 Task: Find connections with filter location Jhānsi with filter topic #linkedinforbusinesswith filter profile language Spanish with filter current company Hotel Job Vacancy with filter school Meenakshi College For Women with filter industry Commercial and Industrial Equipment Rental with filter service category Print Design with filter keywords title Phlebotomist
Action: Mouse moved to (165, 268)
Screenshot: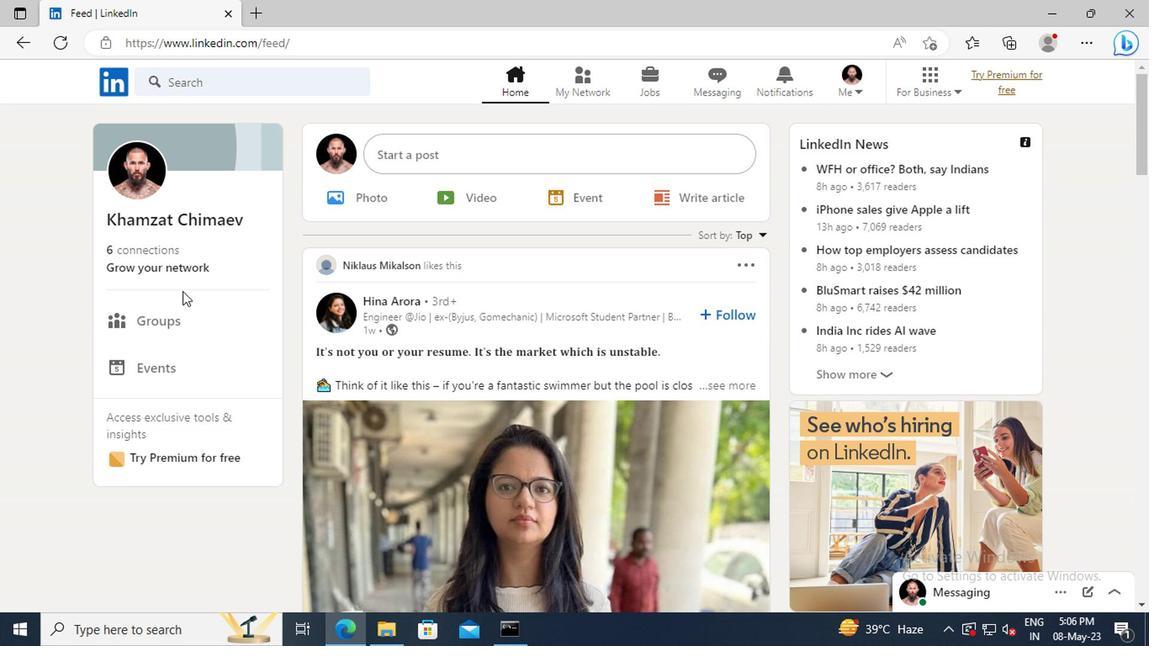 
Action: Mouse pressed left at (165, 268)
Screenshot: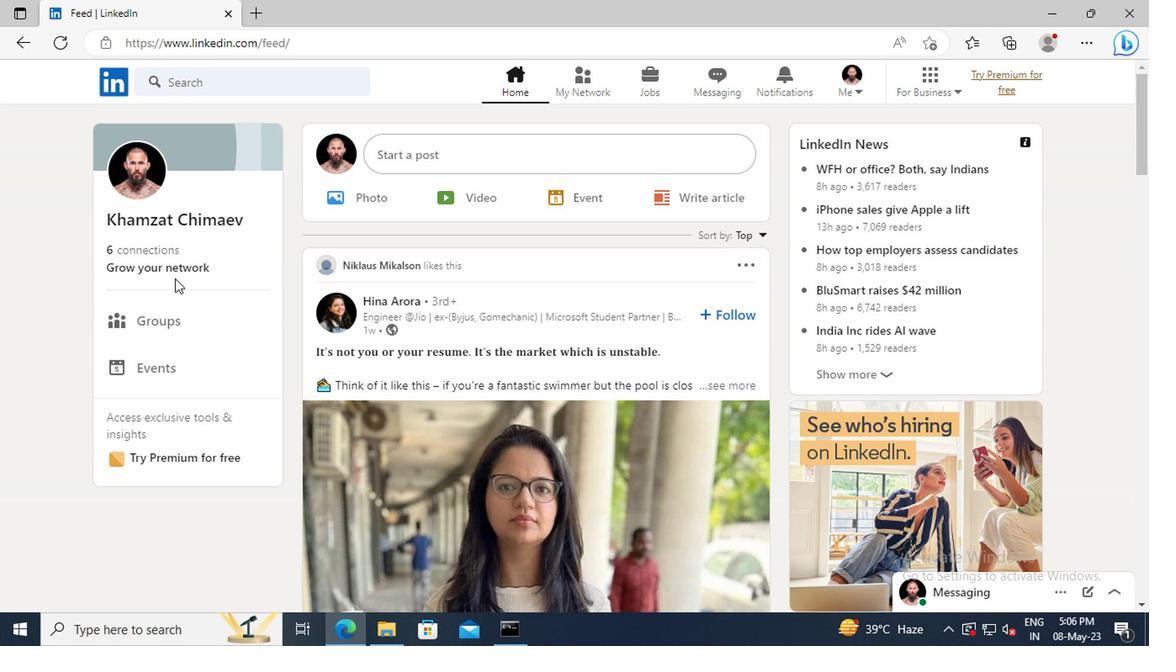 
Action: Mouse moved to (176, 182)
Screenshot: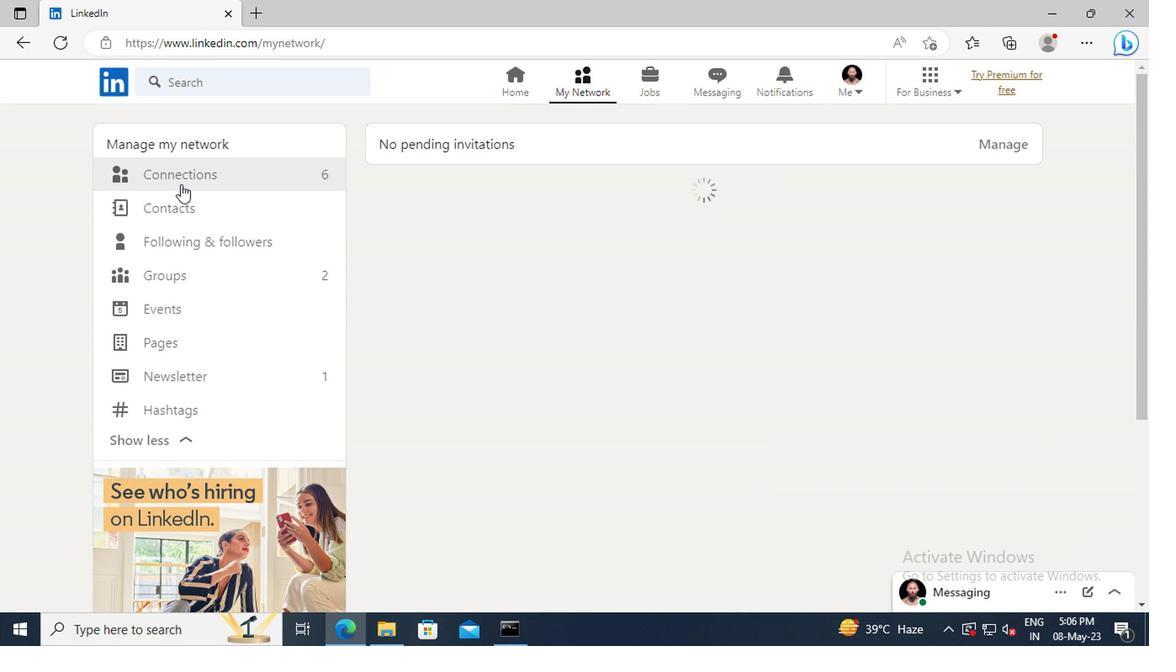 
Action: Mouse pressed left at (176, 182)
Screenshot: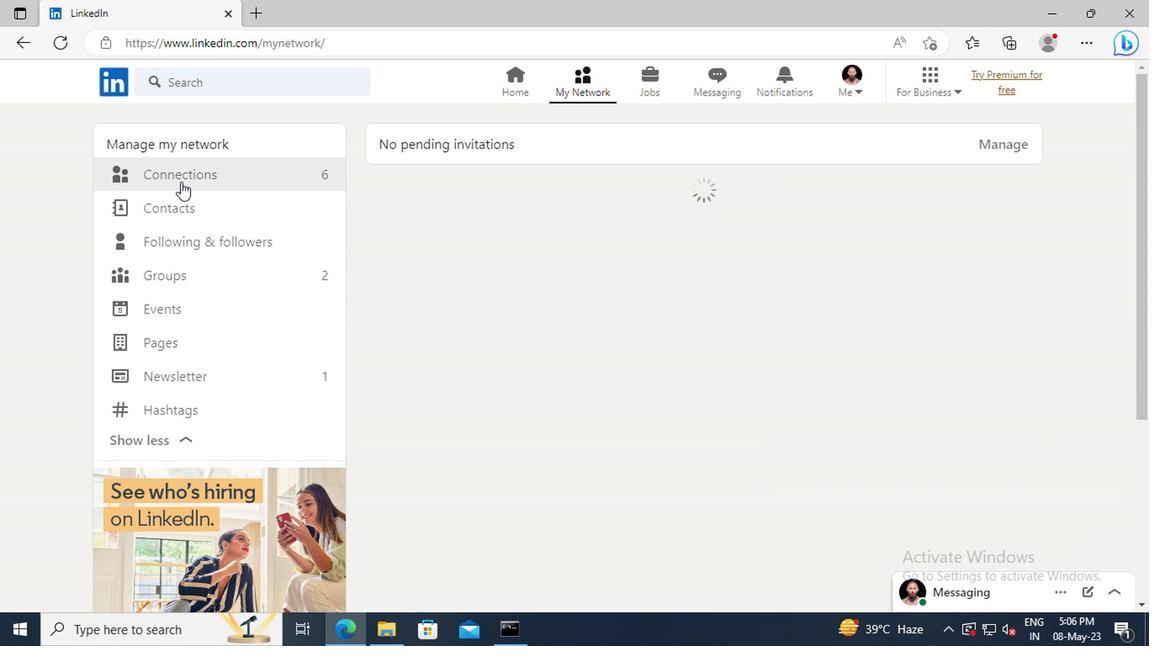 
Action: Mouse moved to (700, 184)
Screenshot: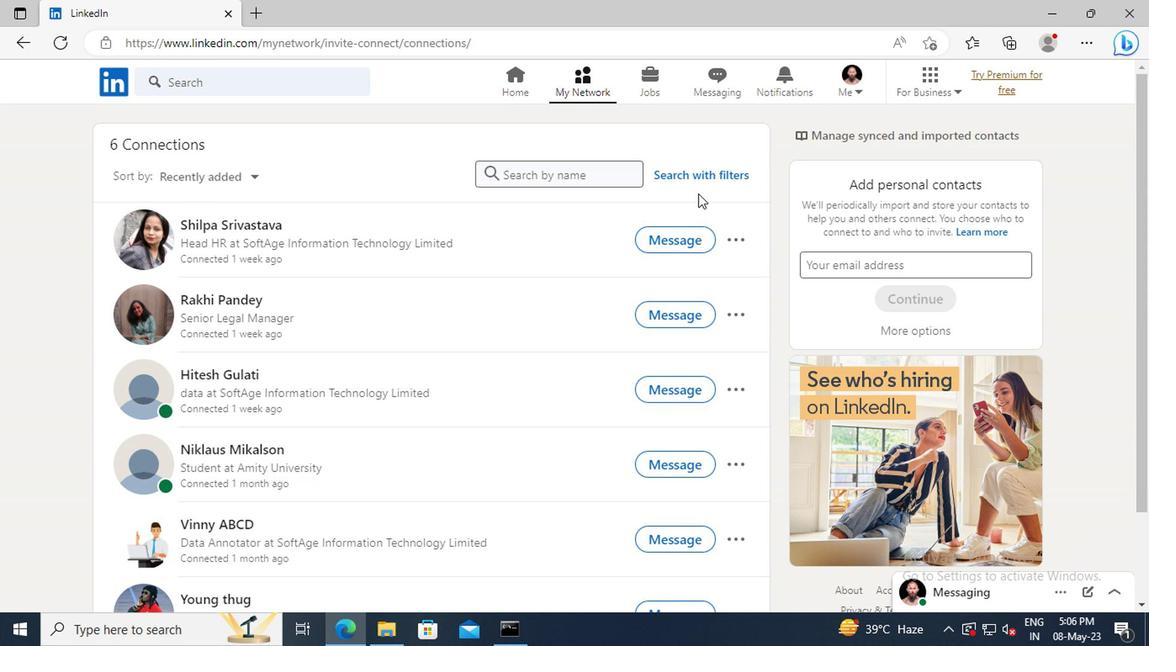 
Action: Mouse pressed left at (700, 184)
Screenshot: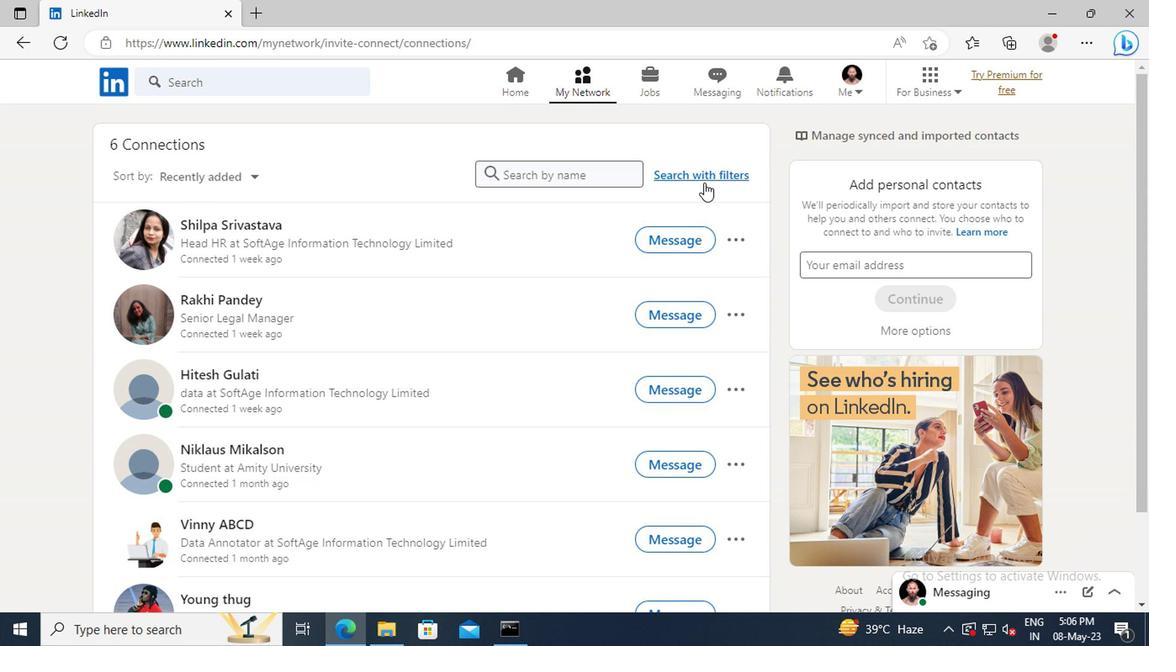 
Action: Mouse moved to (637, 132)
Screenshot: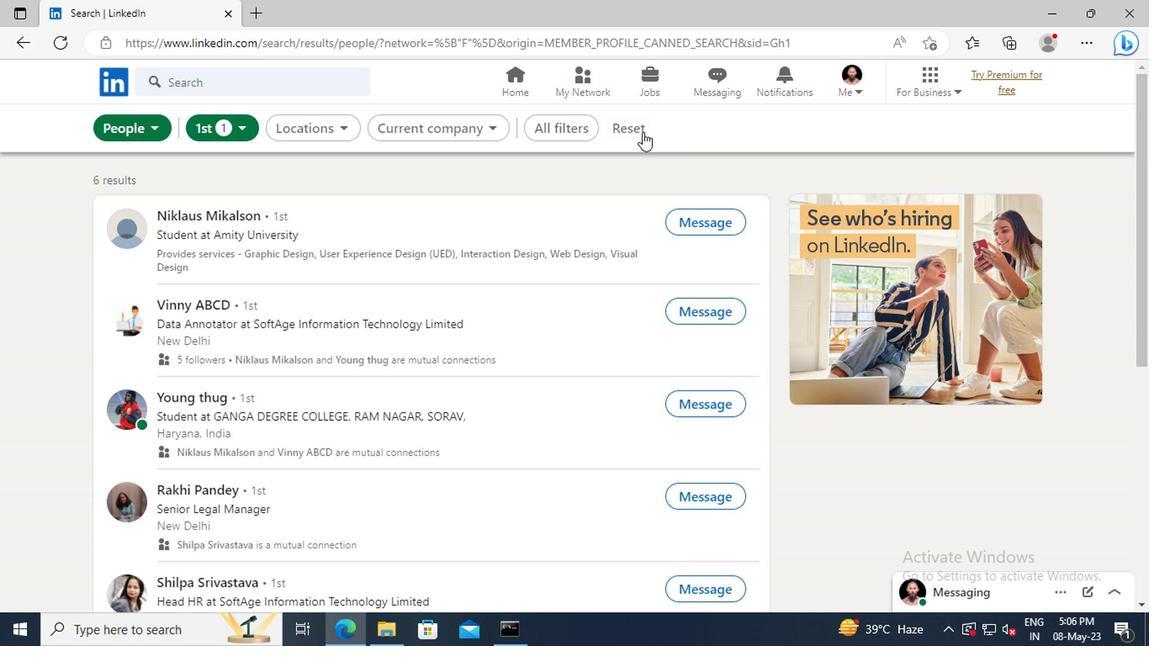 
Action: Mouse pressed left at (637, 132)
Screenshot: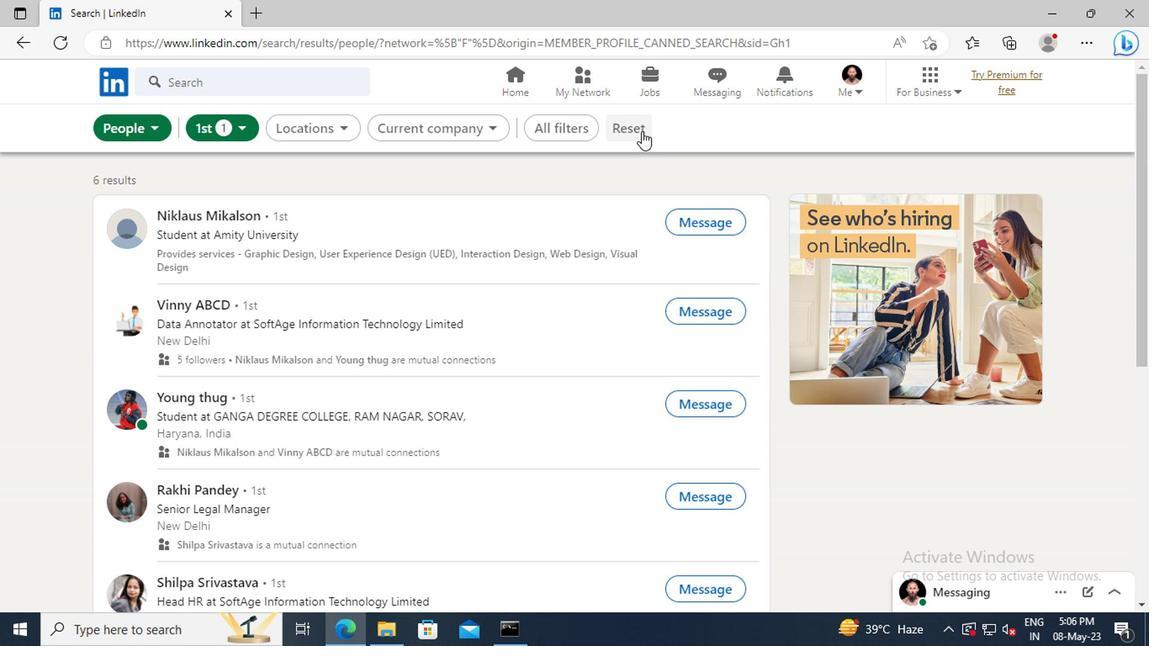 
Action: Mouse moved to (606, 132)
Screenshot: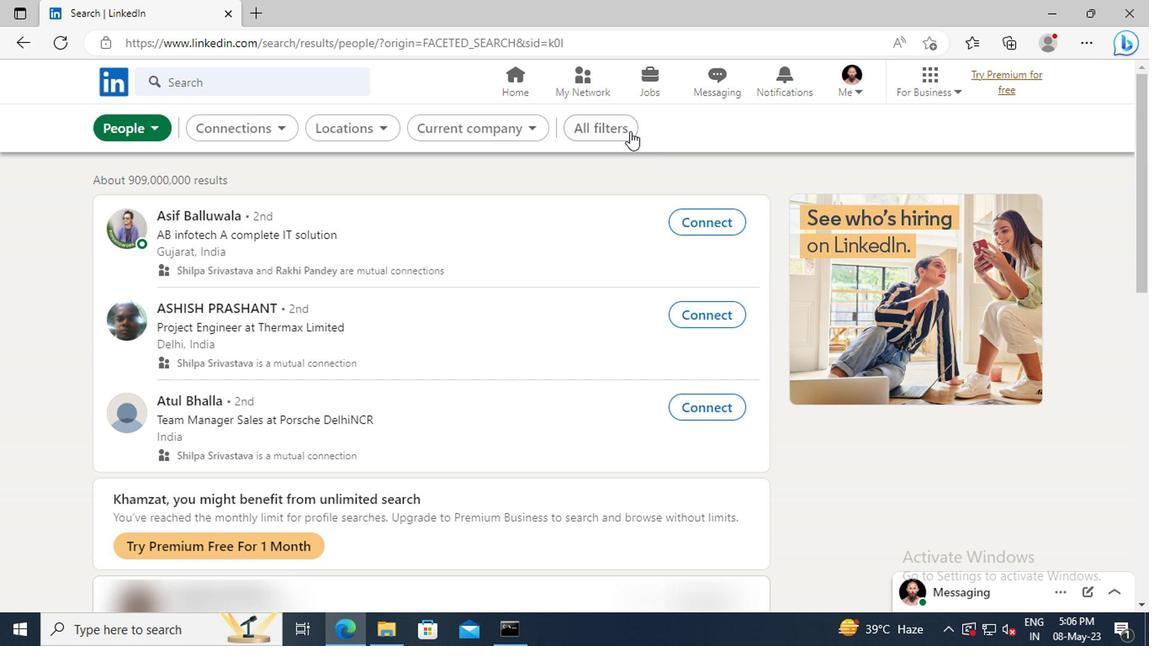 
Action: Mouse pressed left at (606, 132)
Screenshot: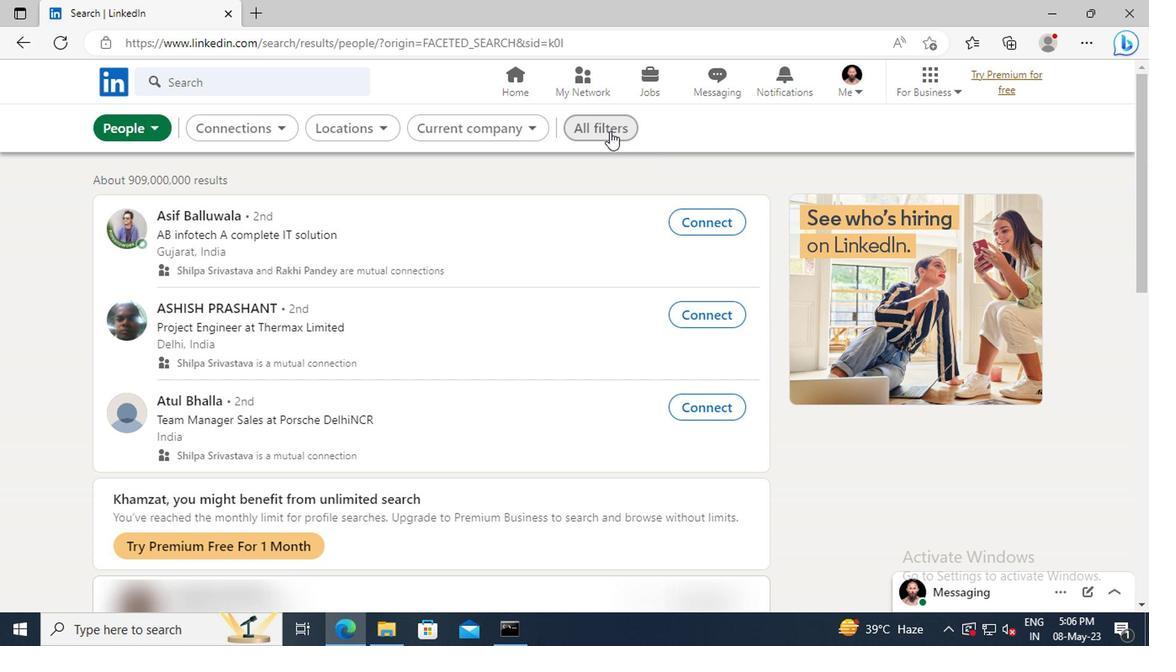 
Action: Mouse moved to (922, 325)
Screenshot: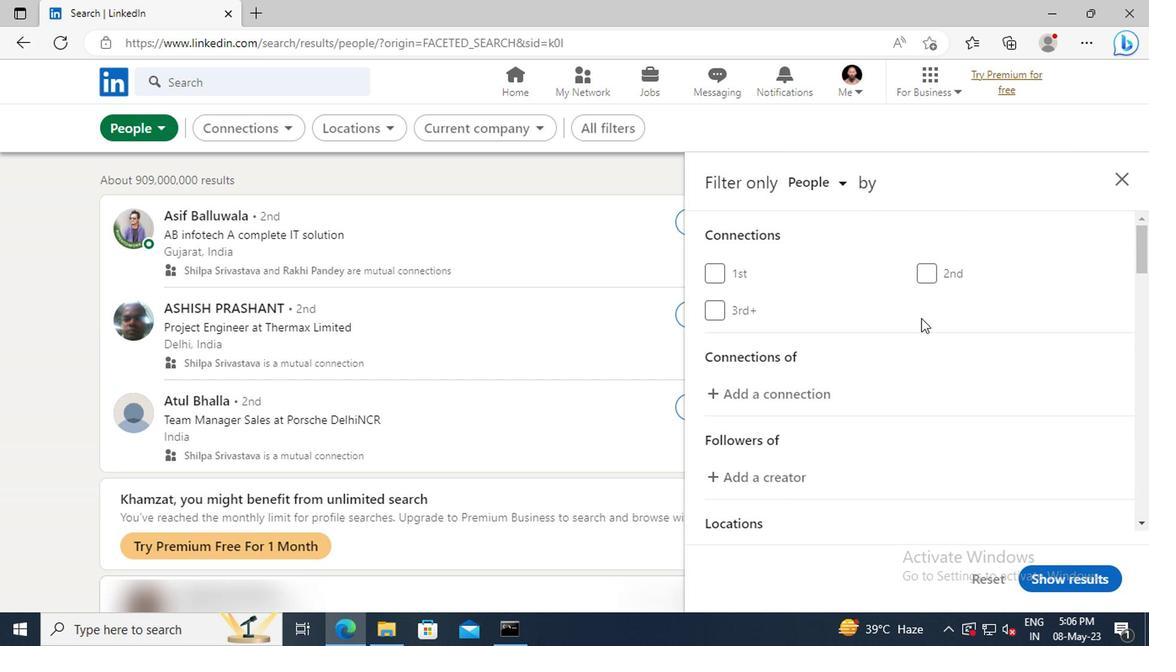 
Action: Mouse scrolled (922, 324) with delta (0, -1)
Screenshot: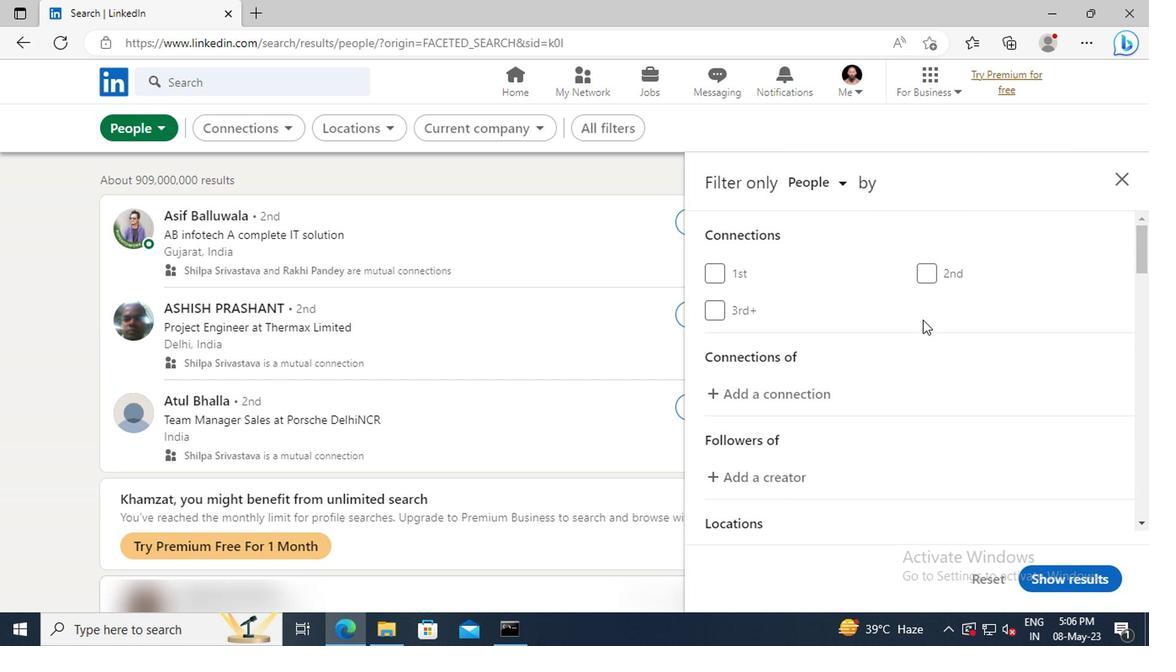 
Action: Mouse moved to (923, 326)
Screenshot: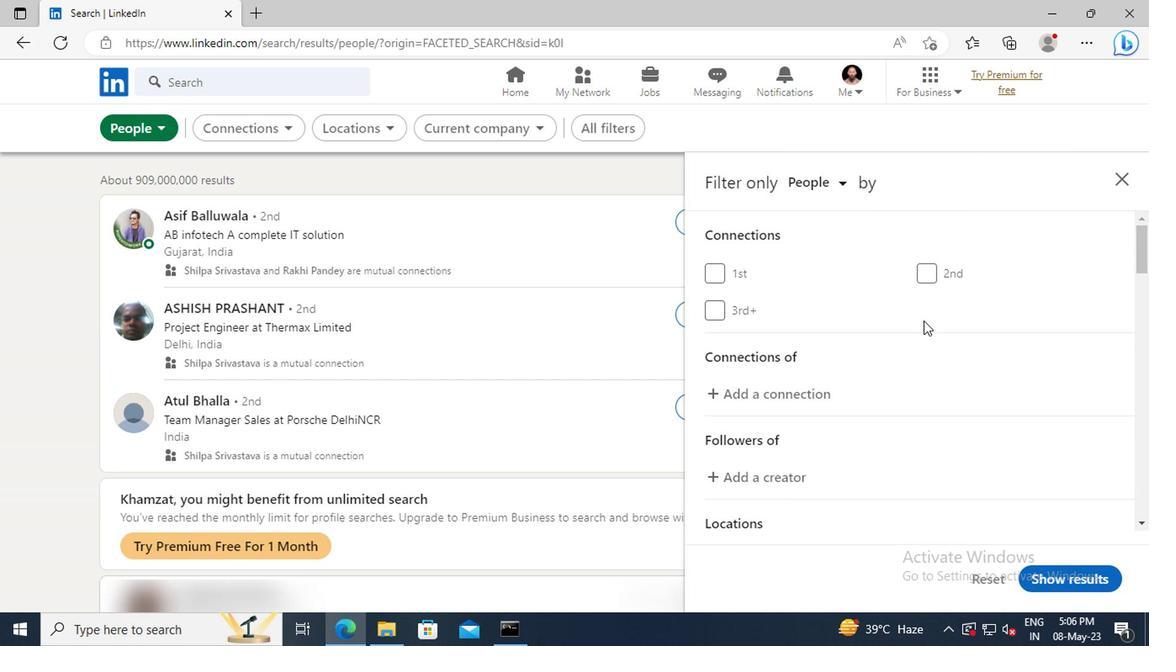 
Action: Mouse scrolled (923, 325) with delta (0, 0)
Screenshot: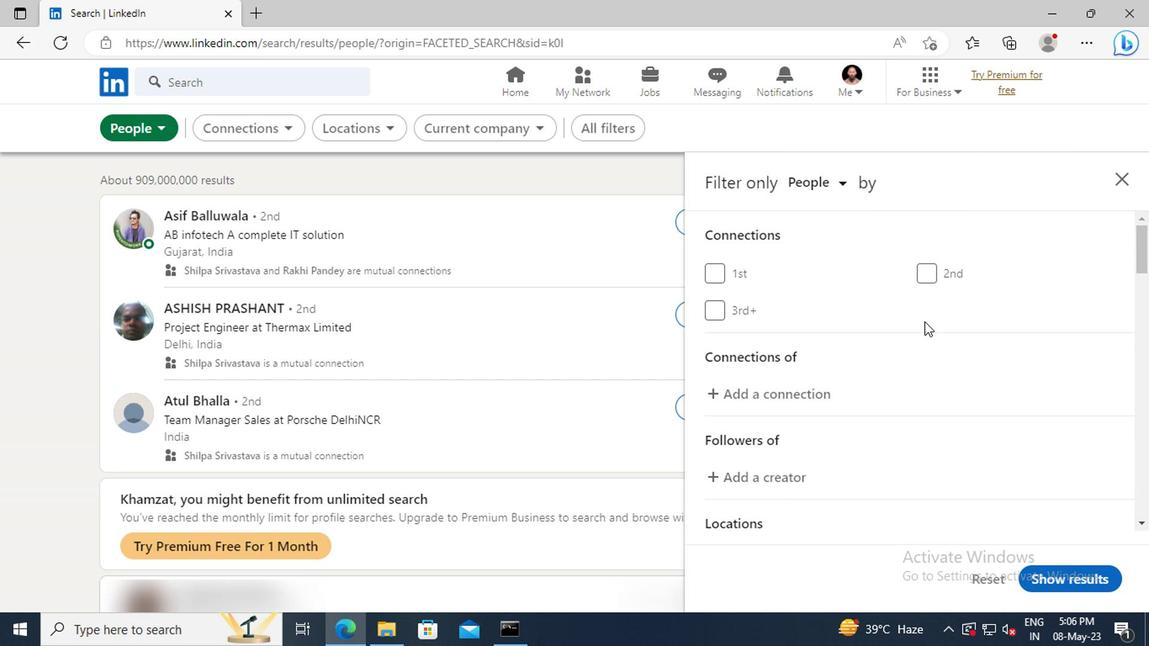 
Action: Mouse scrolled (923, 325) with delta (0, 0)
Screenshot: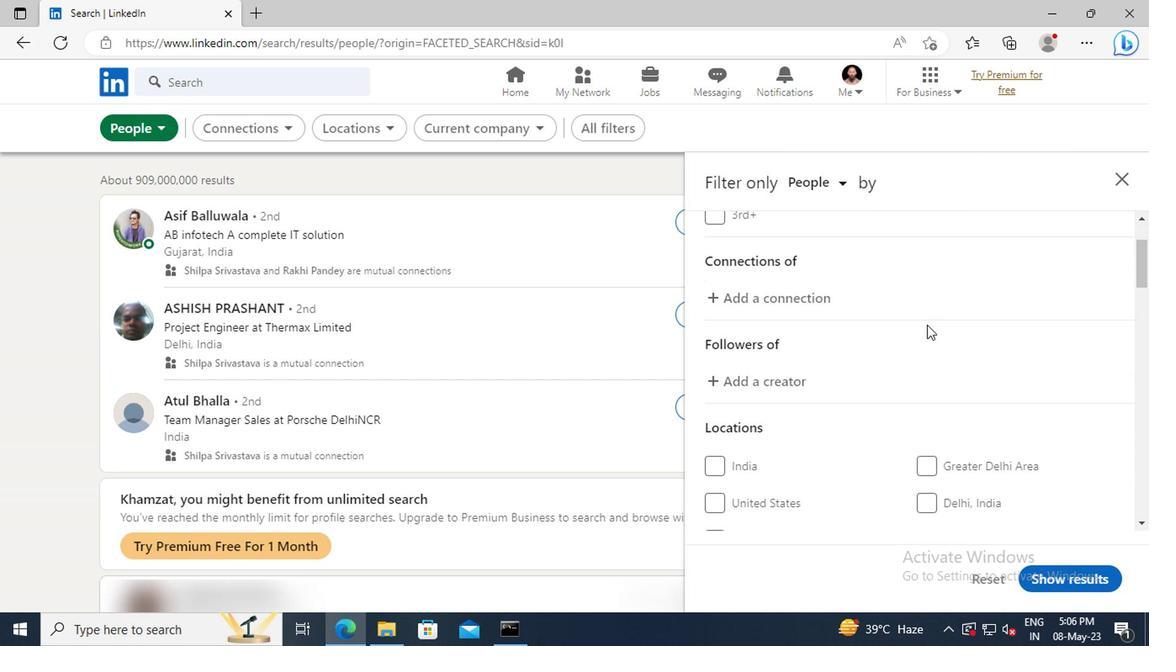 
Action: Mouse scrolled (923, 325) with delta (0, 0)
Screenshot: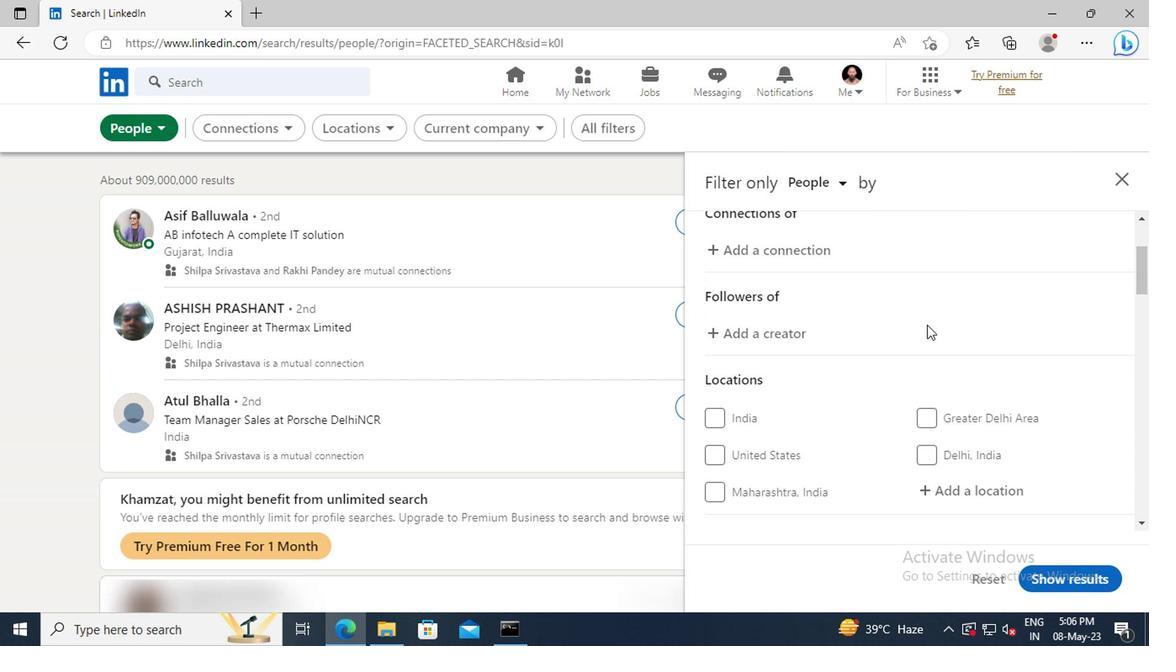 
Action: Mouse scrolled (923, 325) with delta (0, 0)
Screenshot: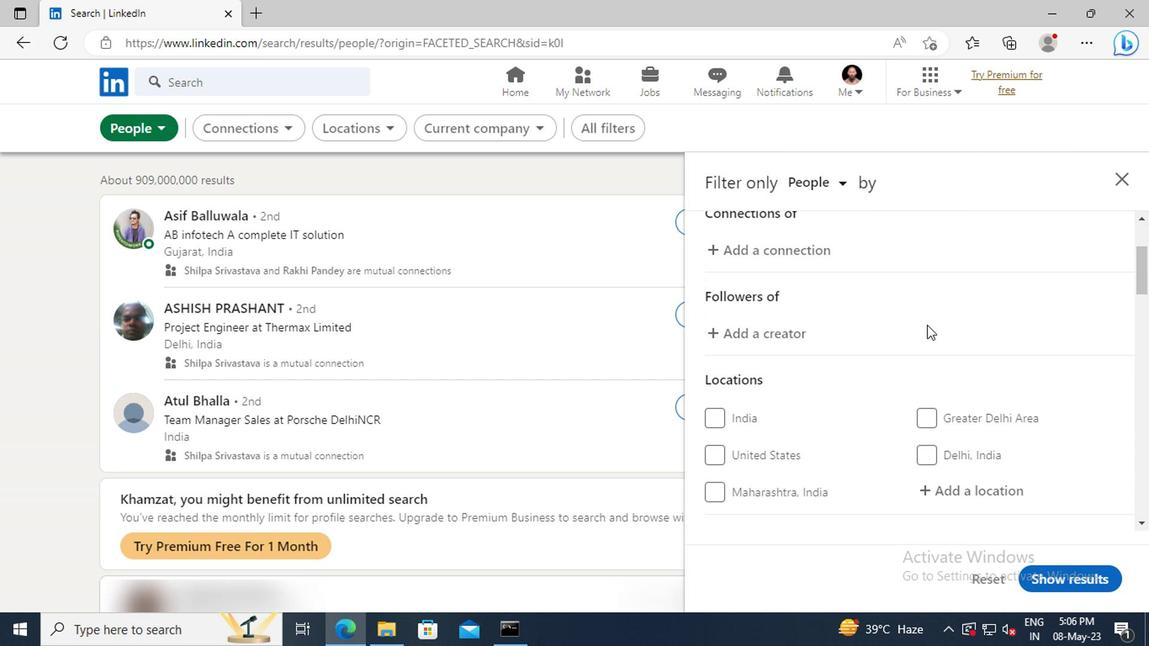 
Action: Mouse scrolled (923, 325) with delta (0, 0)
Screenshot: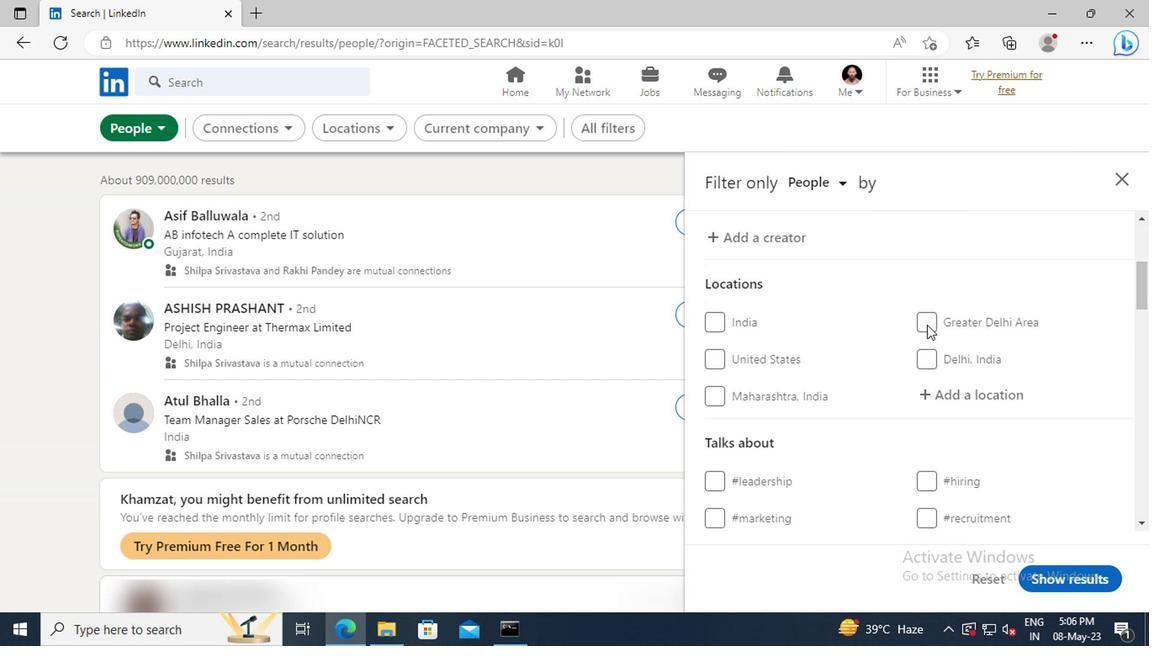 
Action: Mouse moved to (928, 346)
Screenshot: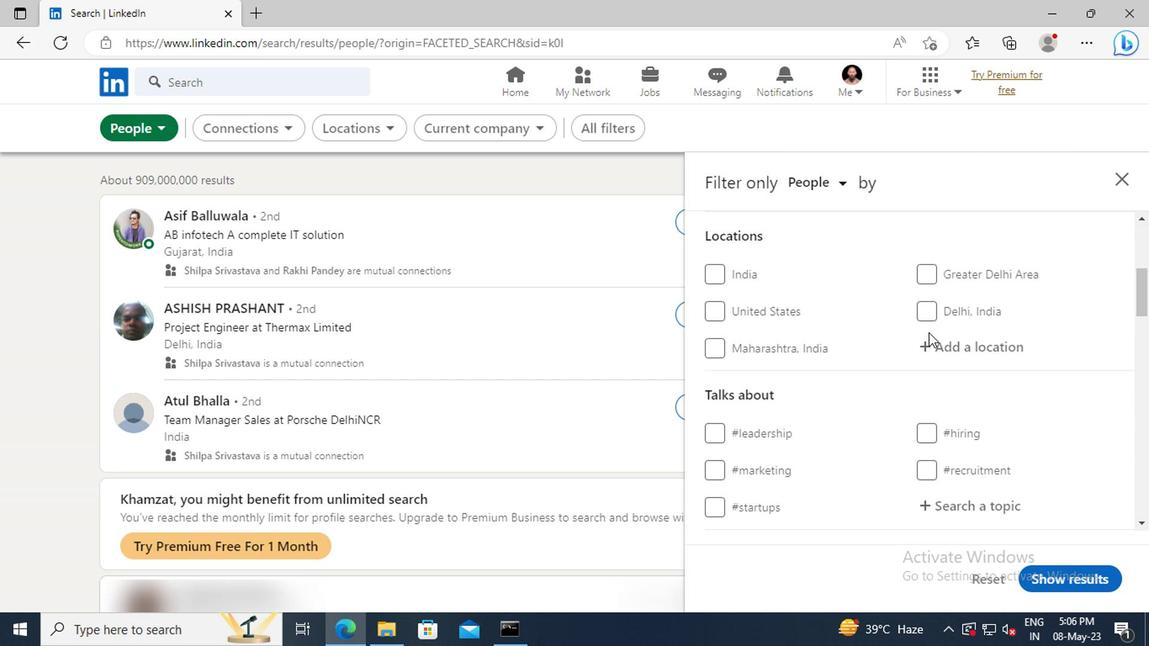 
Action: Mouse pressed left at (928, 346)
Screenshot: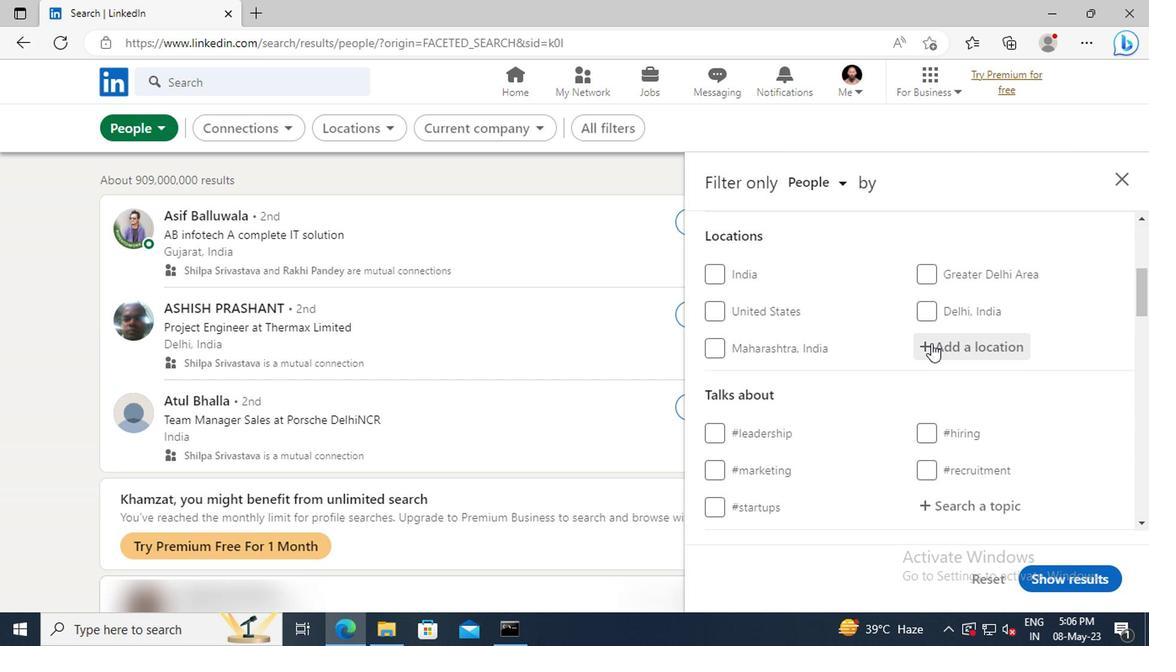 
Action: Key pressed <Key.shift>JHANSI
Screenshot: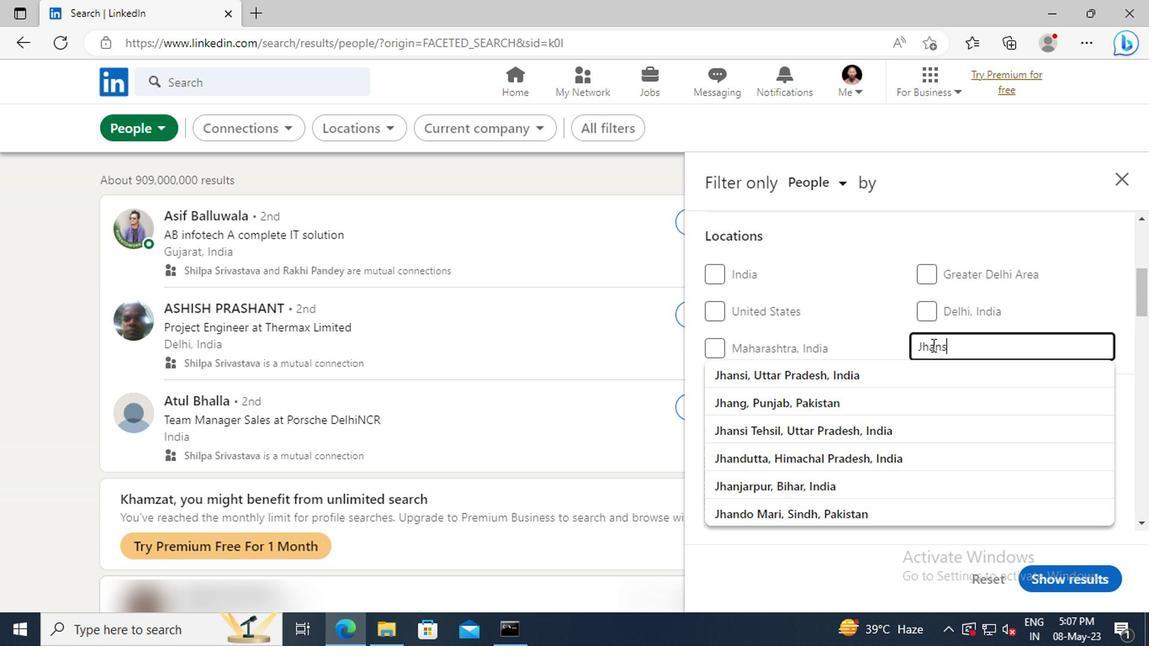 
Action: Mouse moved to (932, 371)
Screenshot: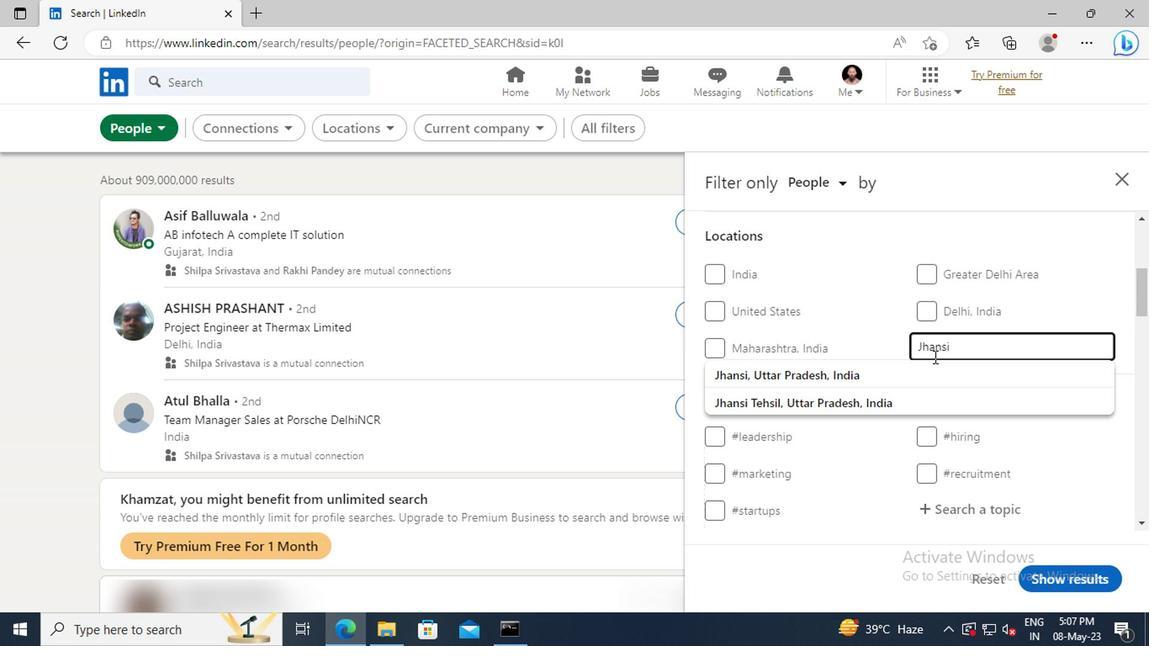 
Action: Mouse pressed left at (932, 371)
Screenshot: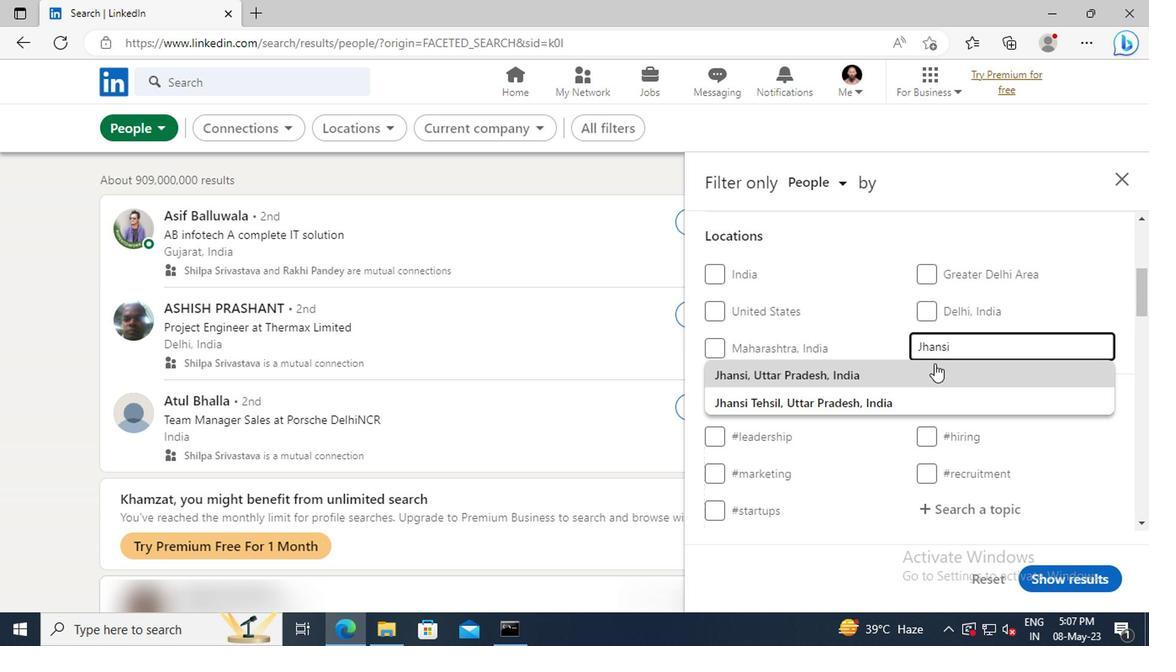 
Action: Mouse scrolled (932, 371) with delta (0, 0)
Screenshot: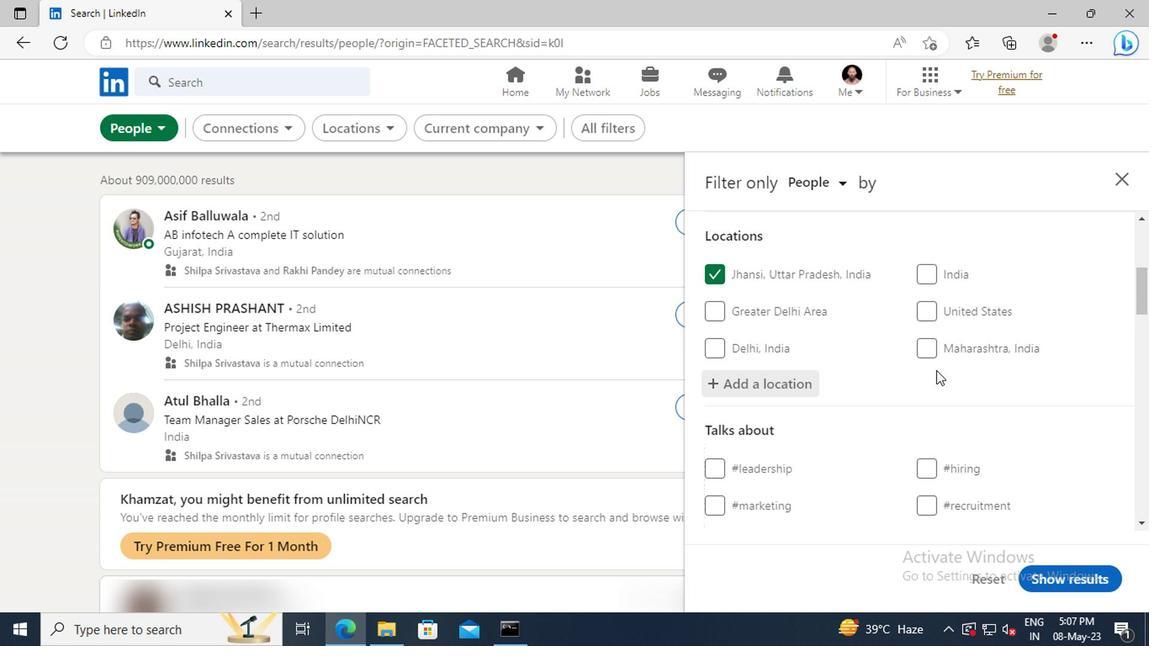
Action: Mouse scrolled (932, 371) with delta (0, 0)
Screenshot: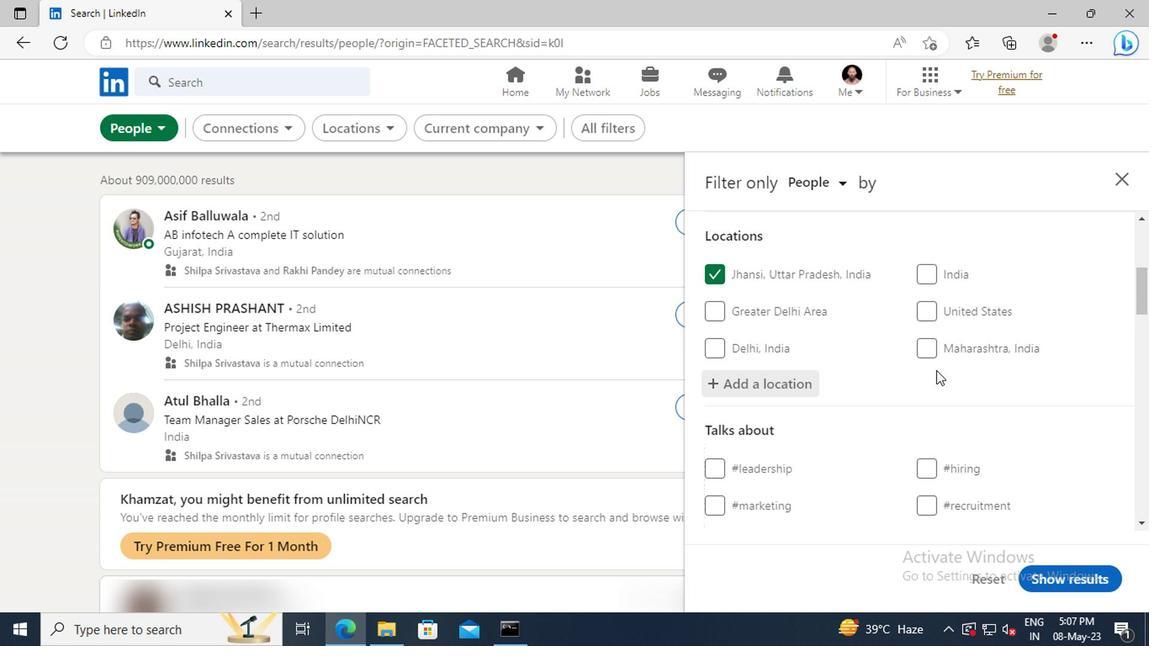 
Action: Mouse scrolled (932, 371) with delta (0, 0)
Screenshot: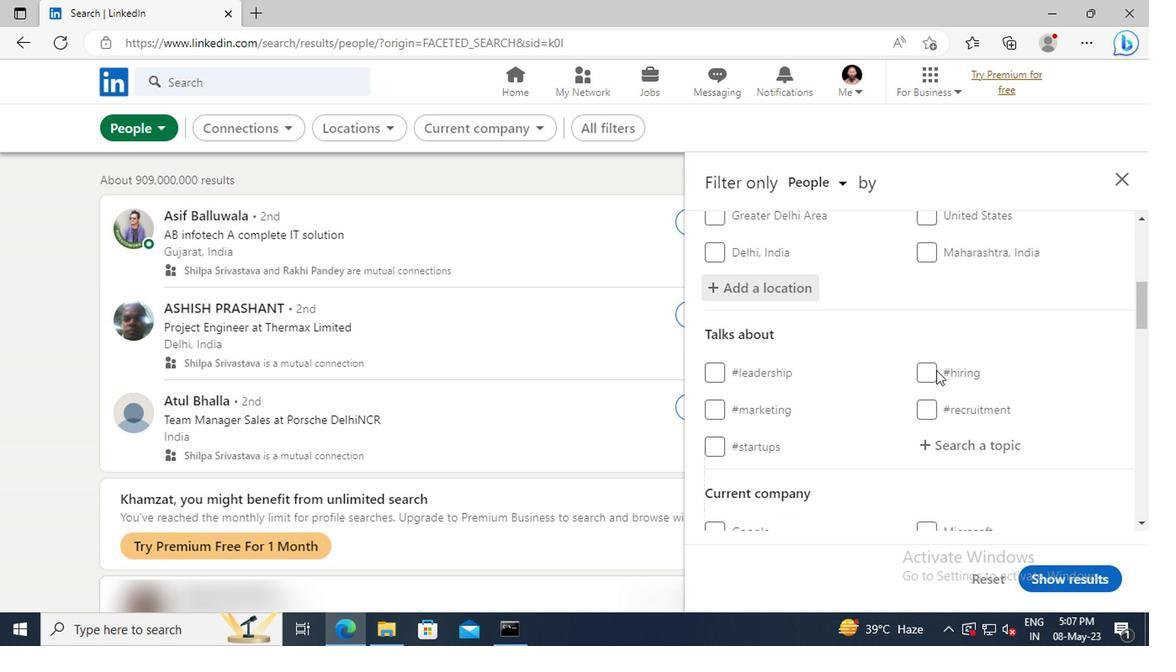 
Action: Mouse moved to (939, 391)
Screenshot: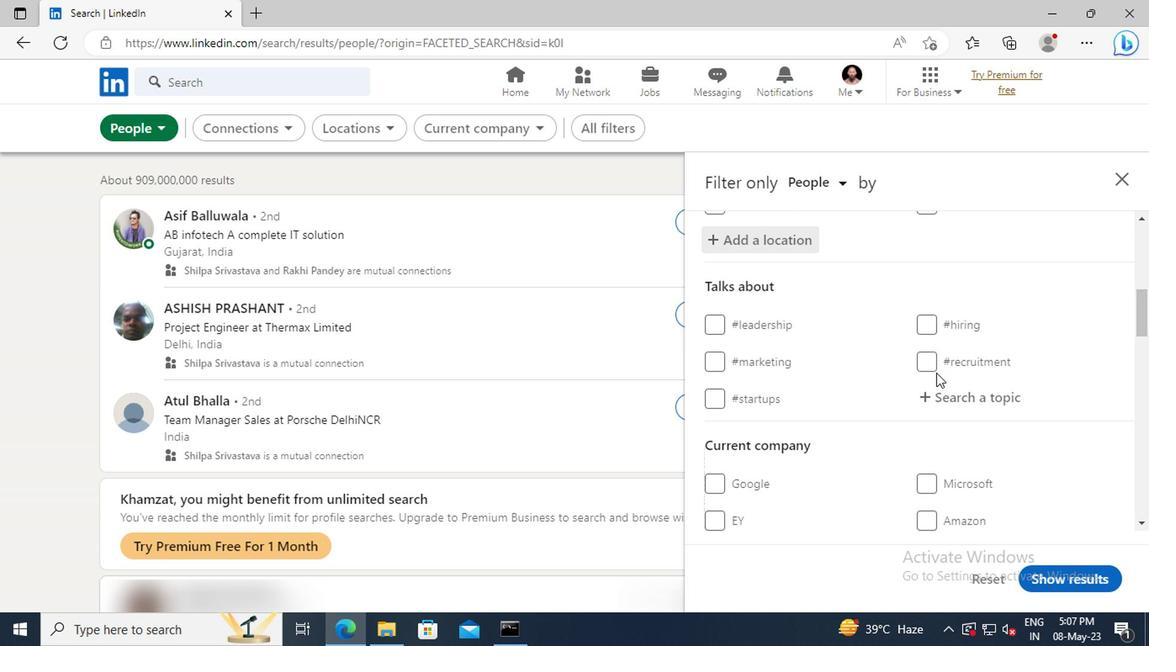 
Action: Mouse pressed left at (939, 391)
Screenshot: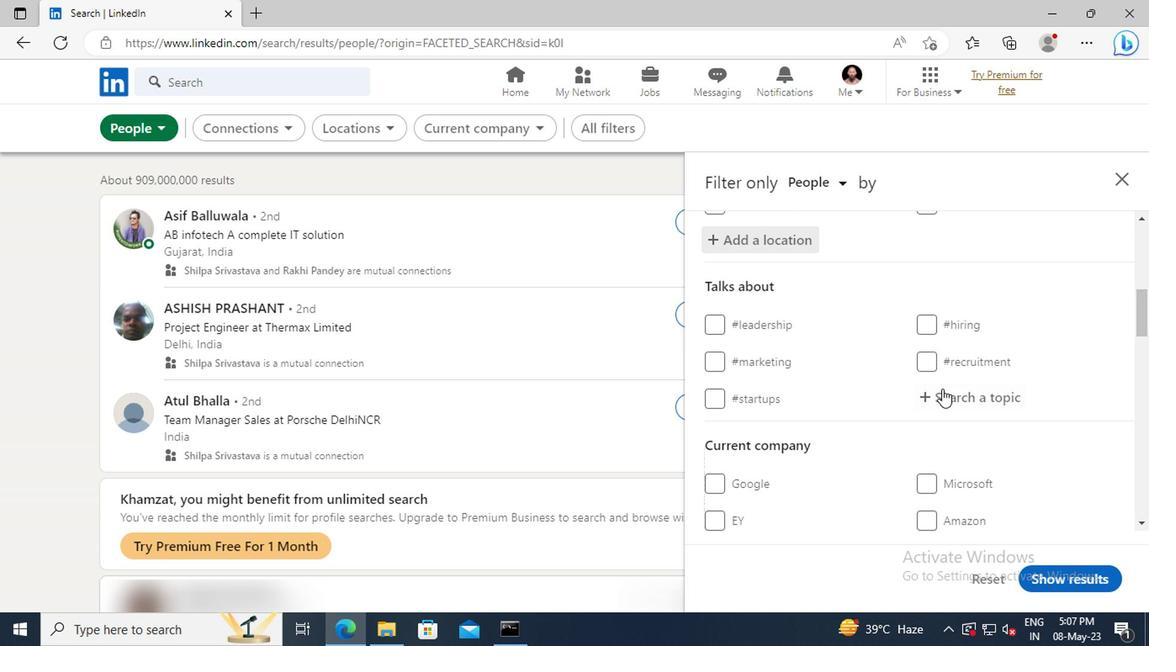 
Action: Key pressed LINKEDINFORB
Screenshot: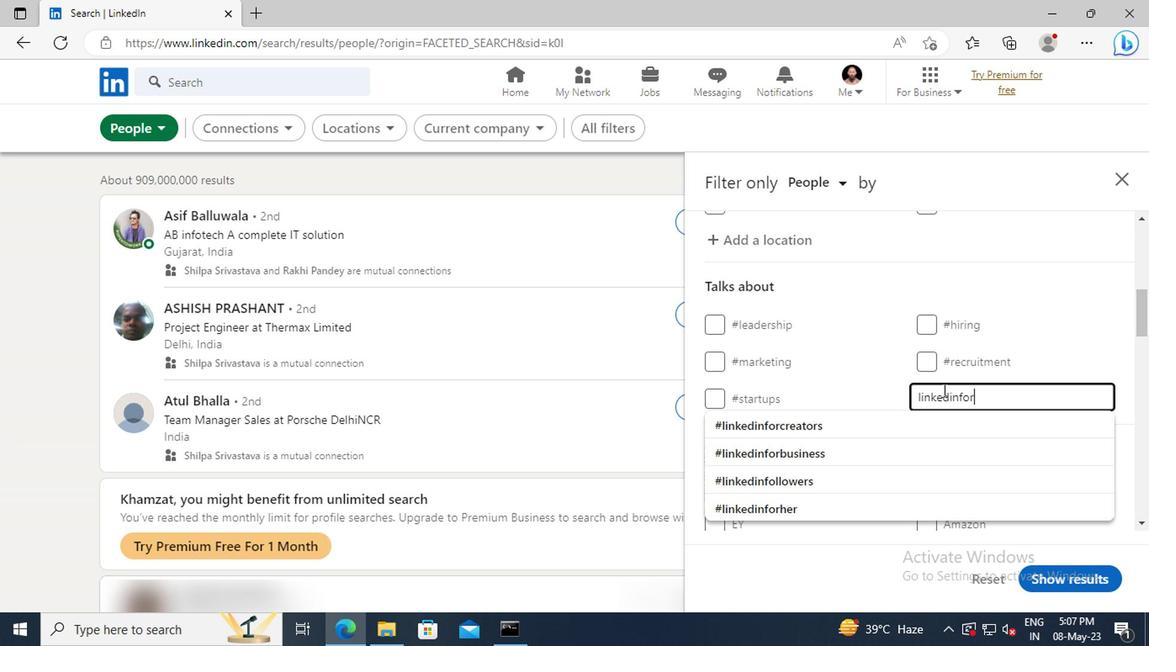 
Action: Mouse moved to (944, 426)
Screenshot: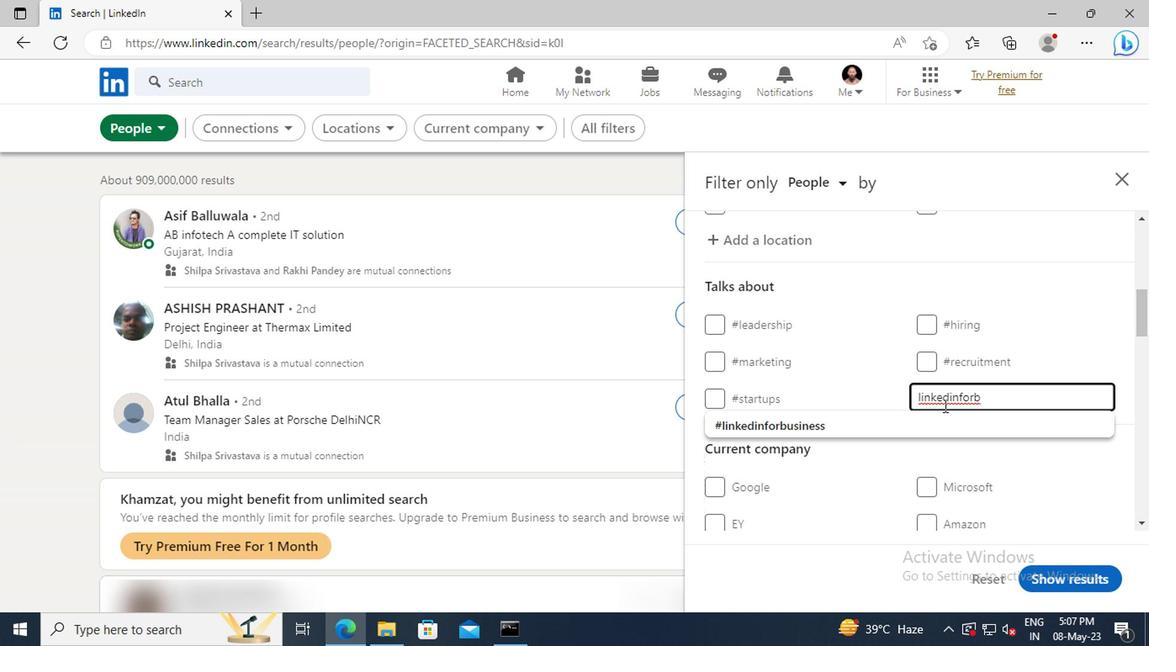 
Action: Mouse pressed left at (944, 426)
Screenshot: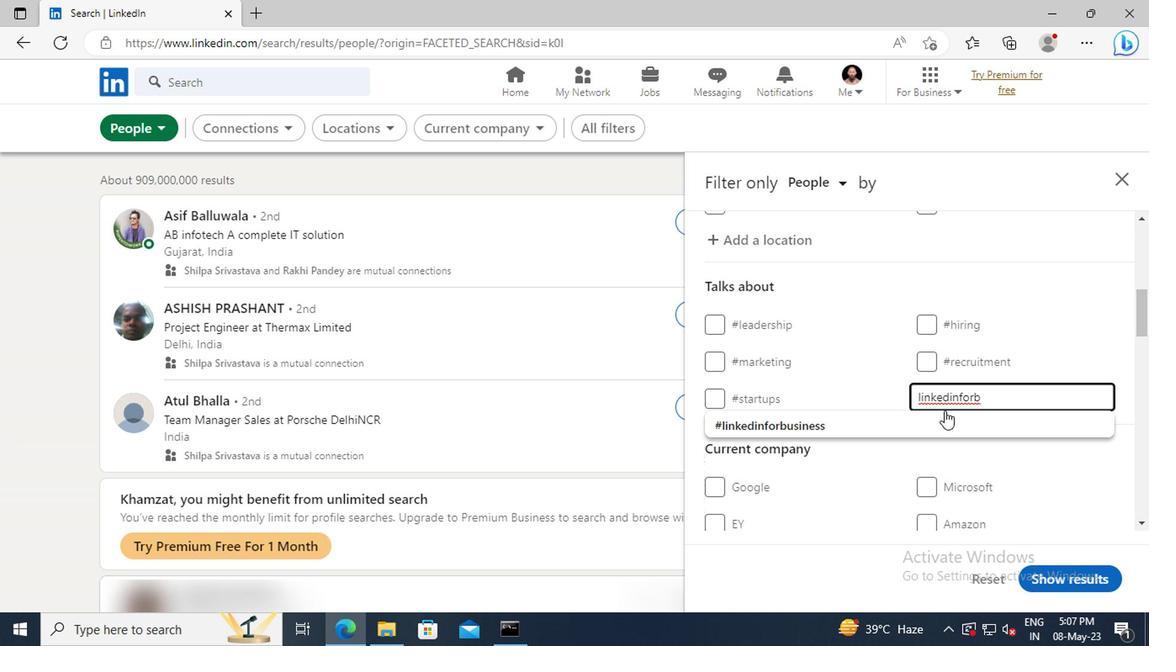 
Action: Mouse scrolled (944, 425) with delta (0, -1)
Screenshot: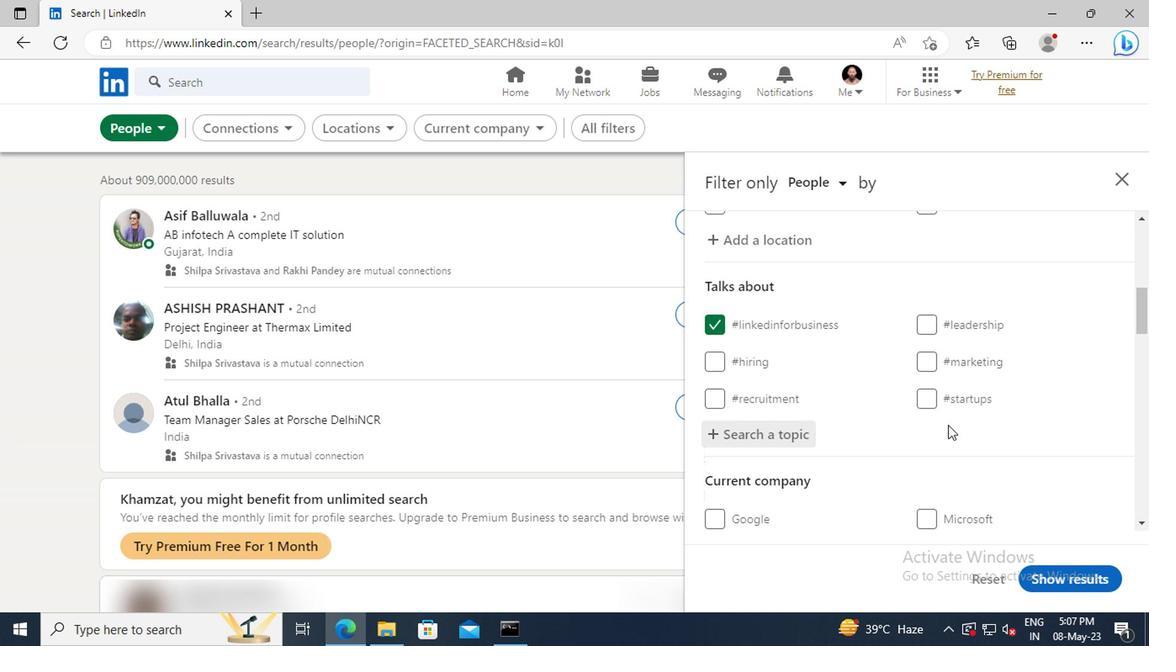 
Action: Mouse scrolled (944, 425) with delta (0, -1)
Screenshot: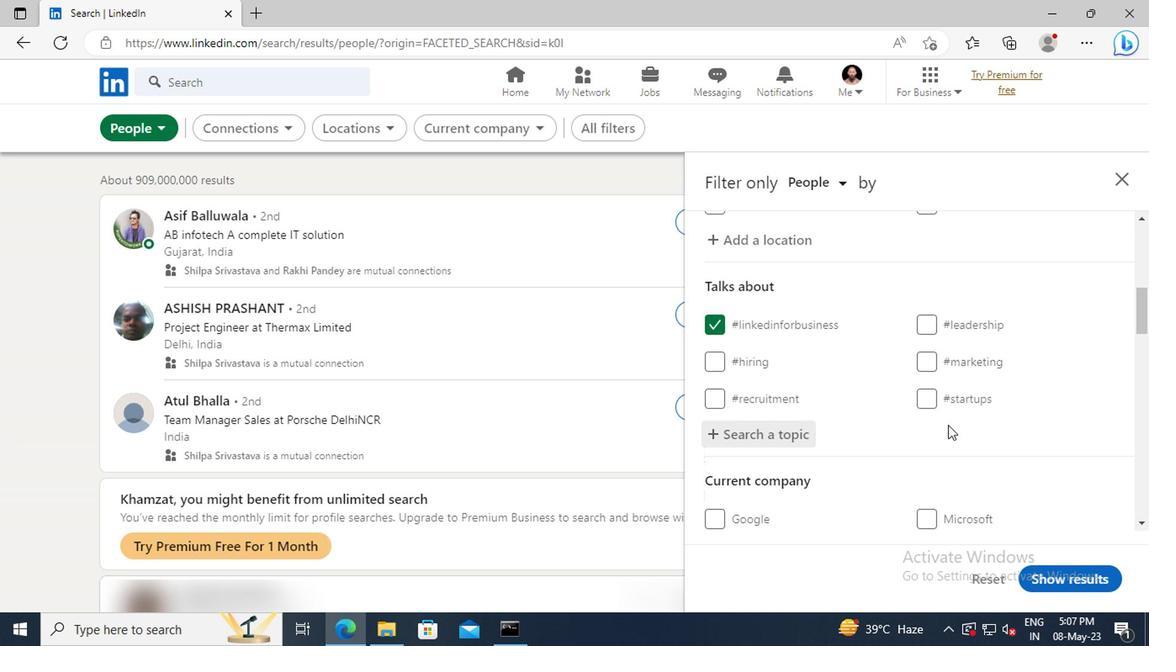 
Action: Mouse scrolled (944, 425) with delta (0, -1)
Screenshot: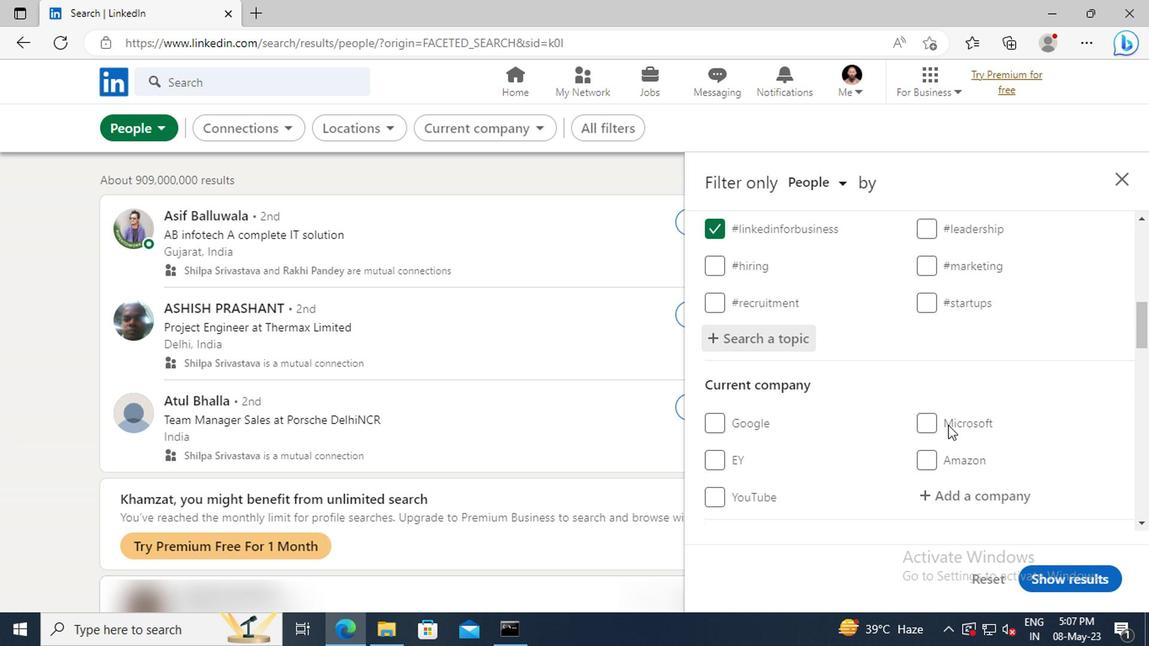 
Action: Mouse scrolled (944, 425) with delta (0, -1)
Screenshot: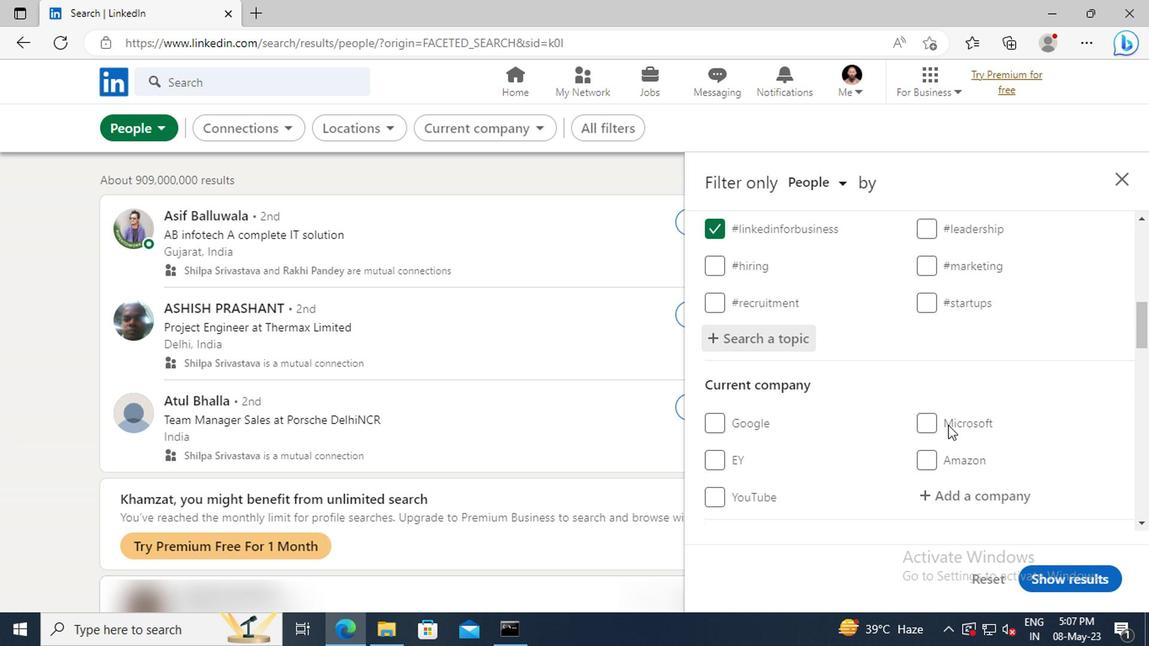 
Action: Mouse scrolled (944, 425) with delta (0, -1)
Screenshot: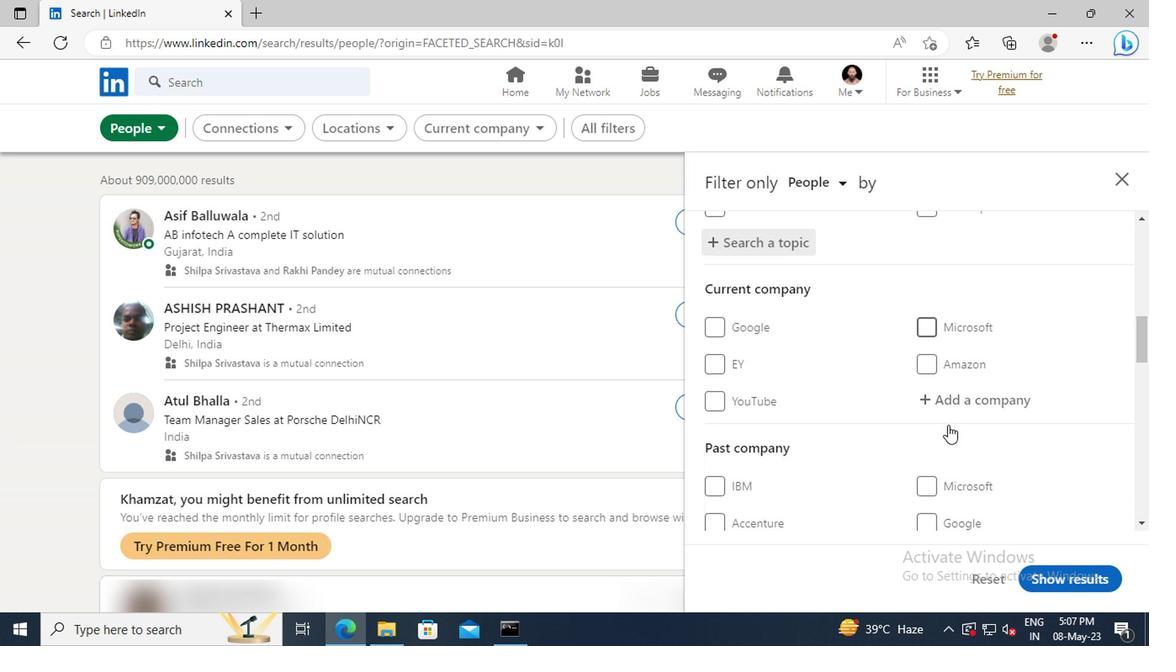 
Action: Mouse scrolled (944, 425) with delta (0, -1)
Screenshot: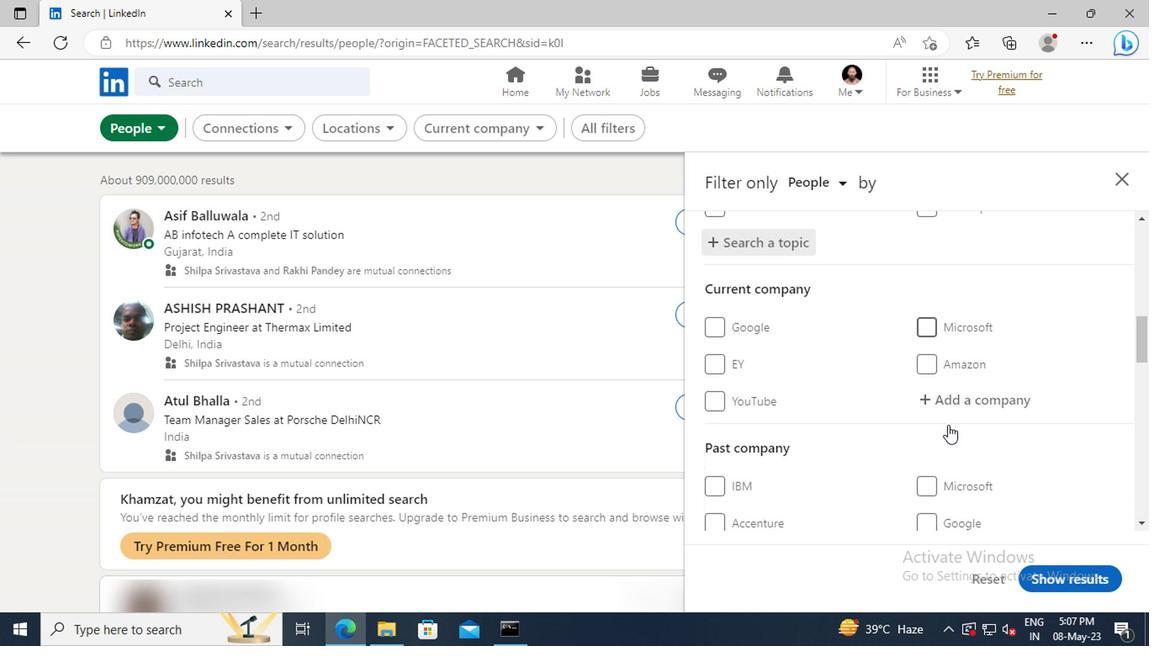 
Action: Mouse scrolled (944, 425) with delta (0, -1)
Screenshot: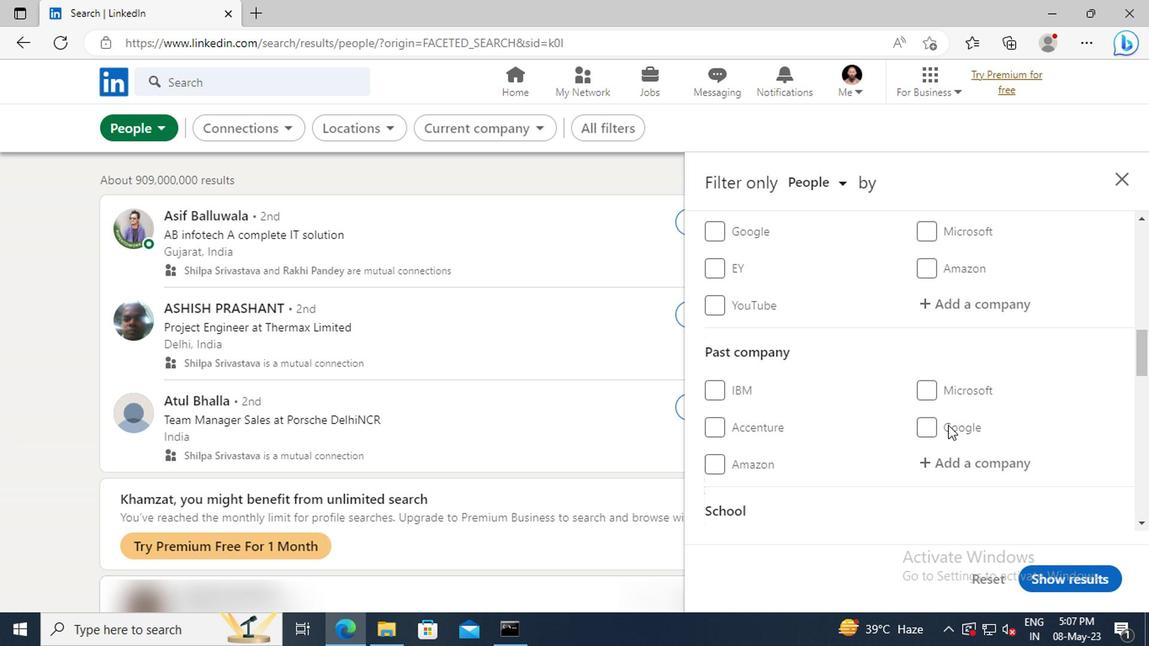 
Action: Mouse scrolled (944, 425) with delta (0, -1)
Screenshot: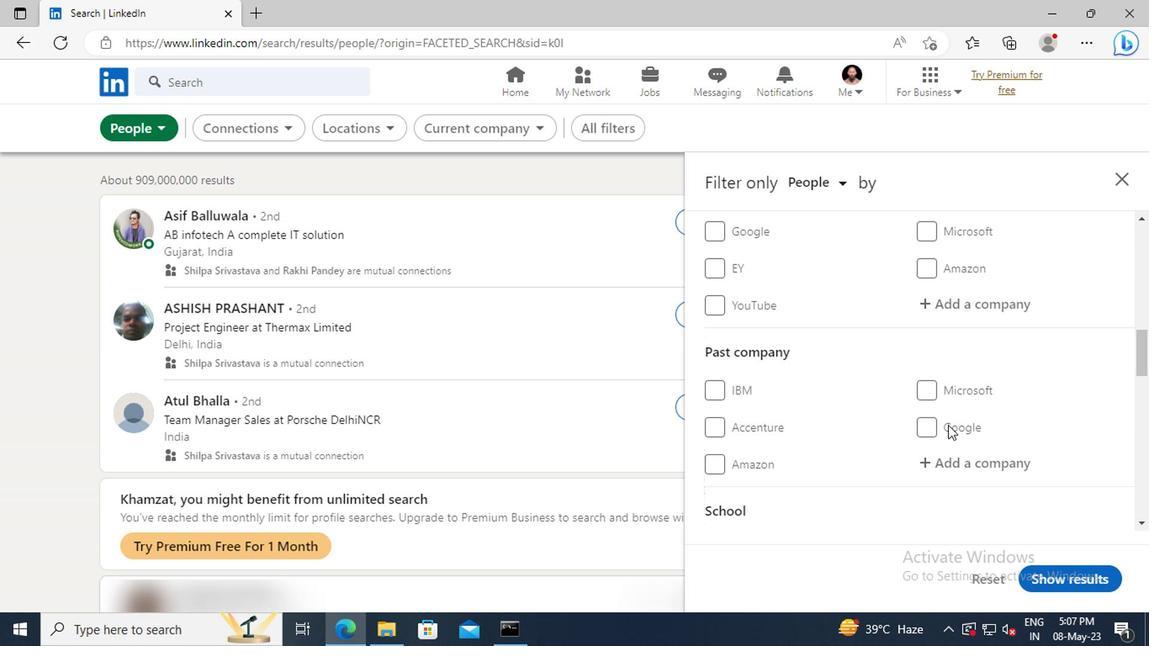 
Action: Mouse scrolled (944, 425) with delta (0, -1)
Screenshot: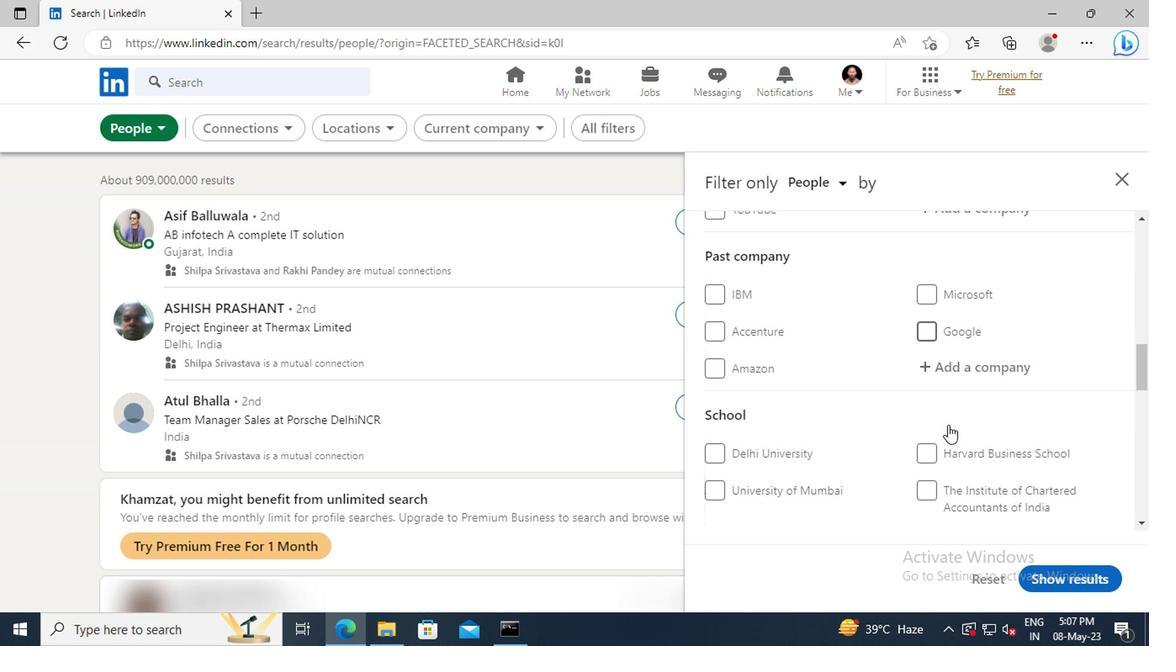 
Action: Mouse scrolled (944, 425) with delta (0, -1)
Screenshot: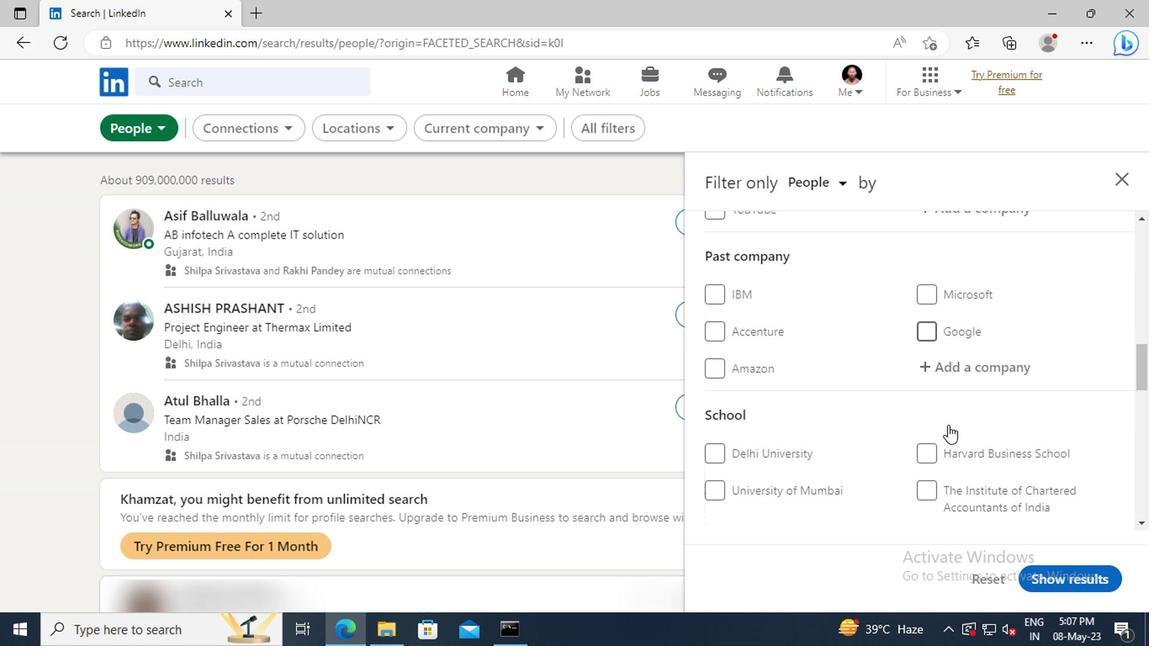
Action: Mouse scrolled (944, 425) with delta (0, -1)
Screenshot: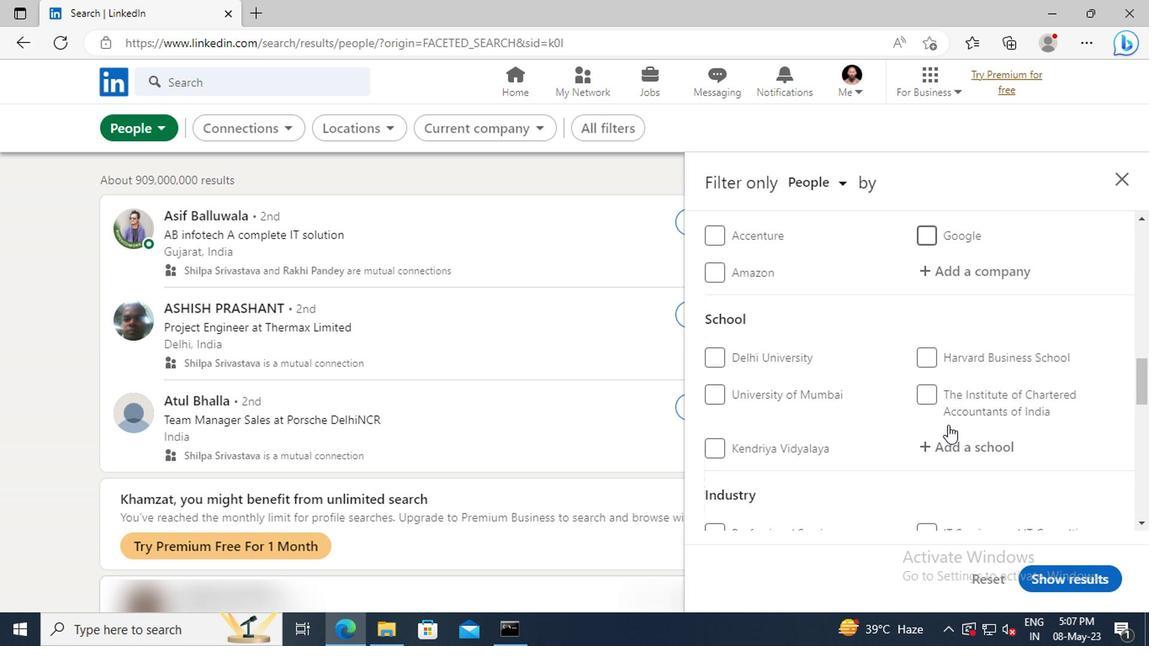
Action: Mouse scrolled (944, 425) with delta (0, -1)
Screenshot: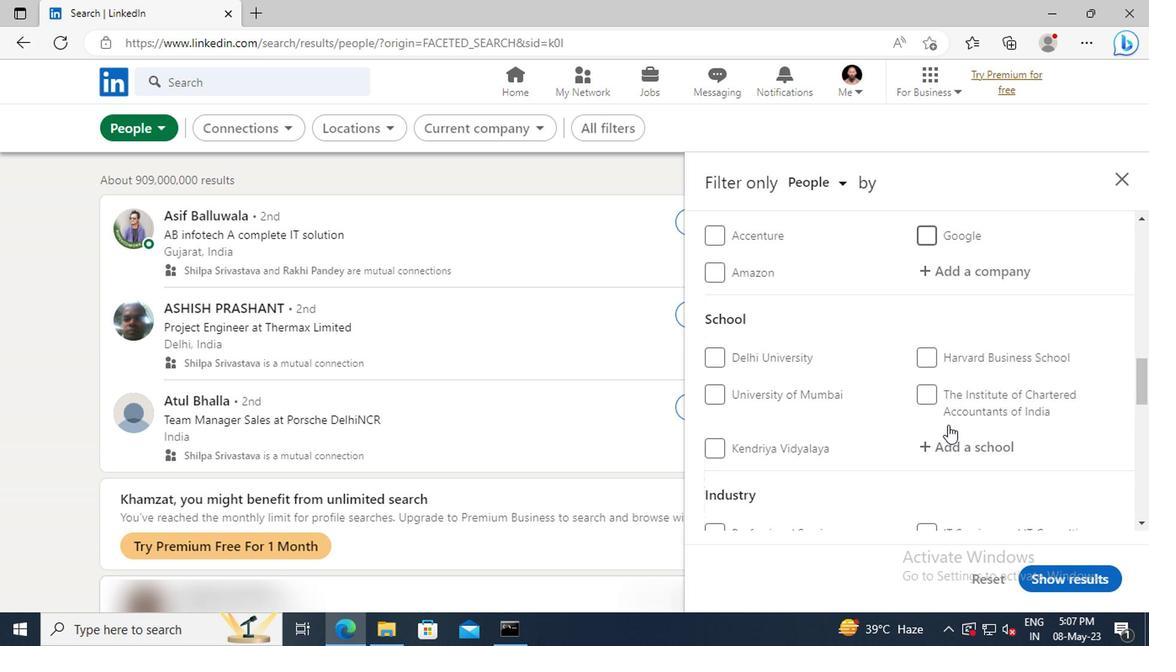 
Action: Mouse scrolled (944, 425) with delta (0, -1)
Screenshot: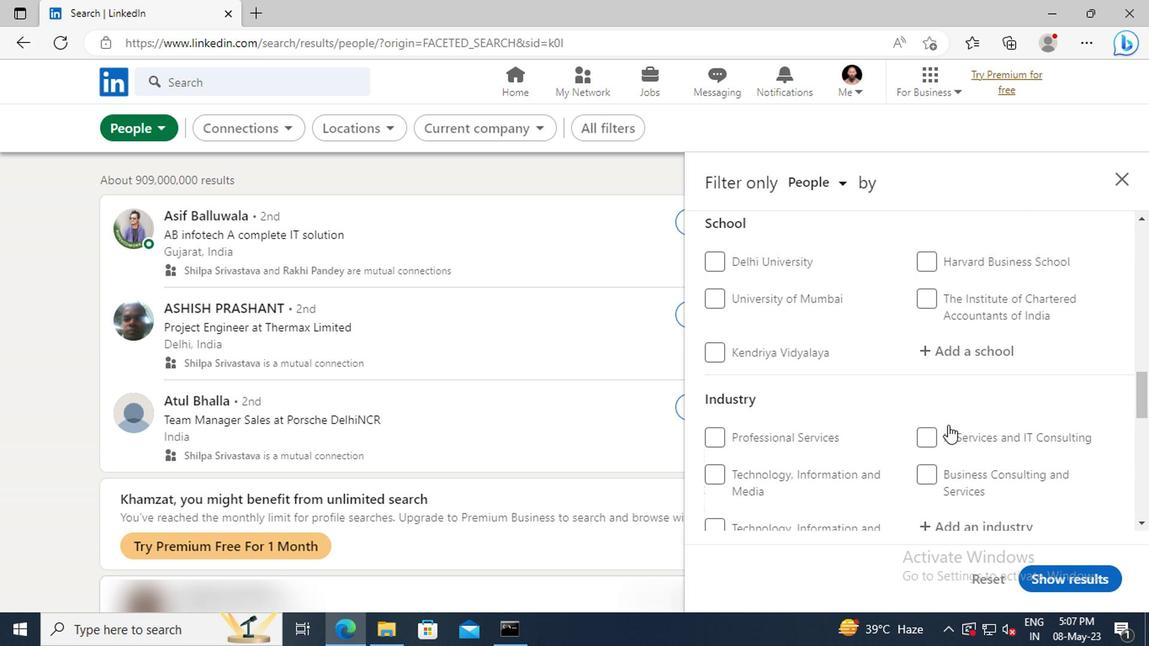 
Action: Mouse scrolled (944, 425) with delta (0, -1)
Screenshot: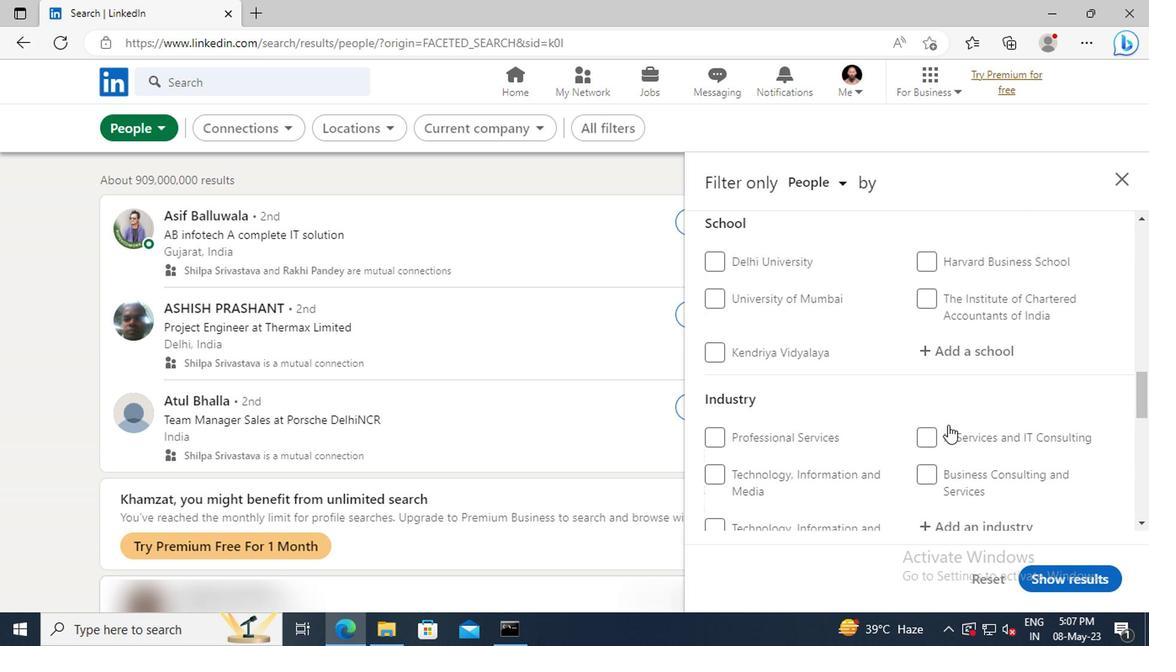 
Action: Mouse scrolled (944, 425) with delta (0, -1)
Screenshot: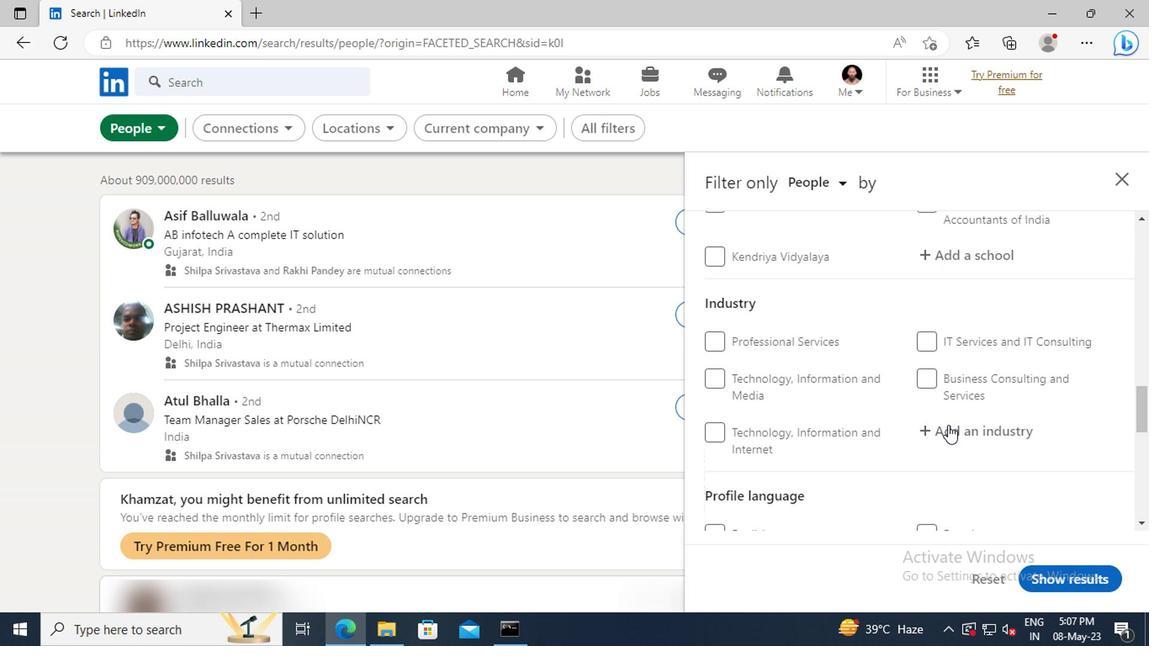 
Action: Mouse scrolled (944, 425) with delta (0, -1)
Screenshot: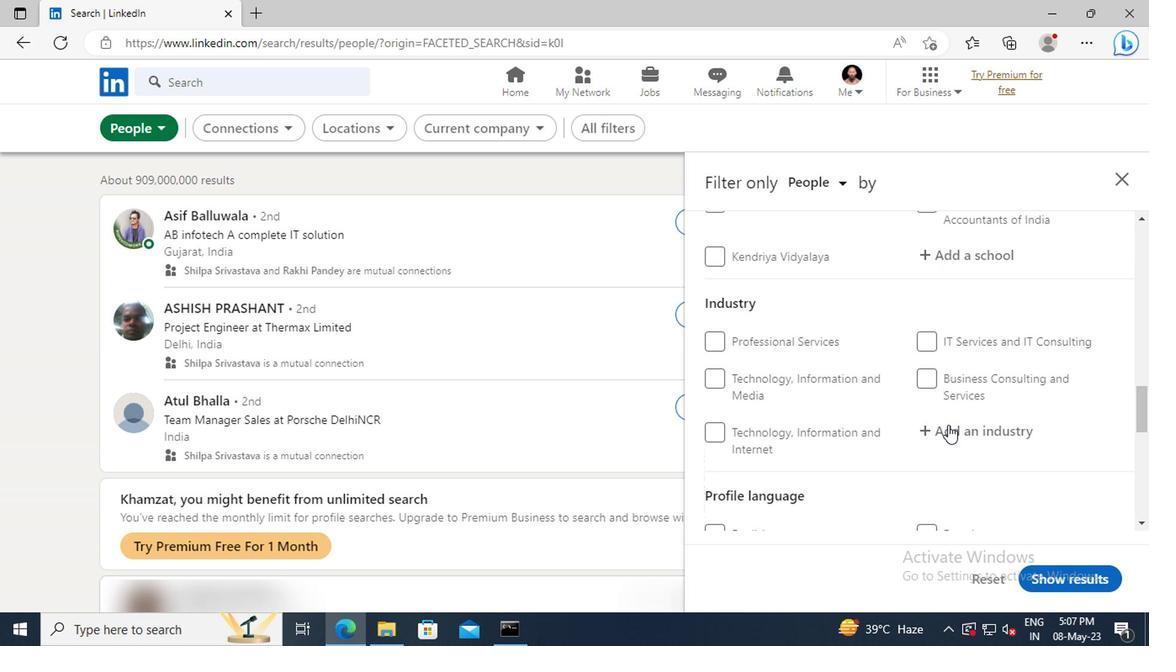 
Action: Mouse moved to (711, 478)
Screenshot: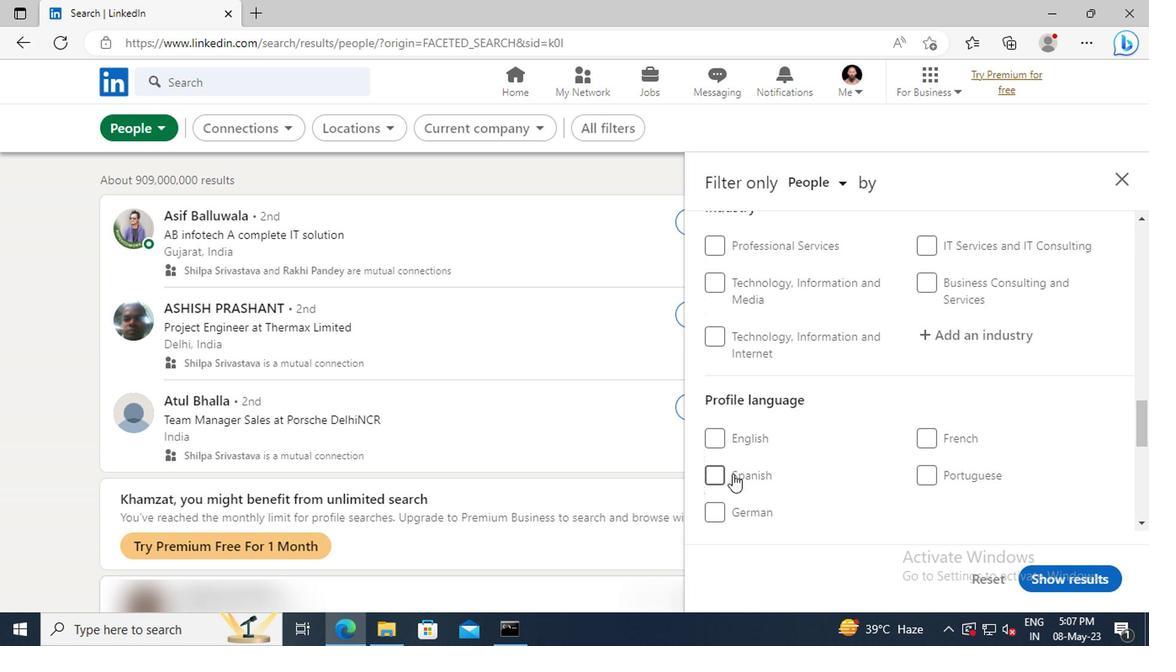 
Action: Mouse pressed left at (711, 478)
Screenshot: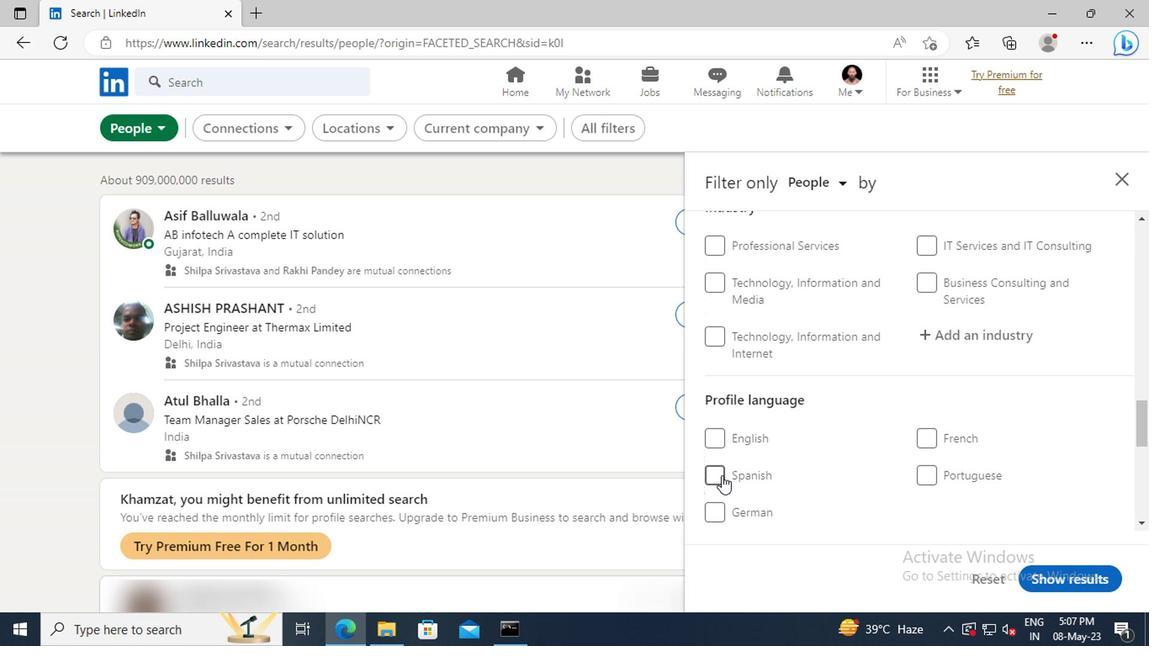 
Action: Mouse moved to (931, 429)
Screenshot: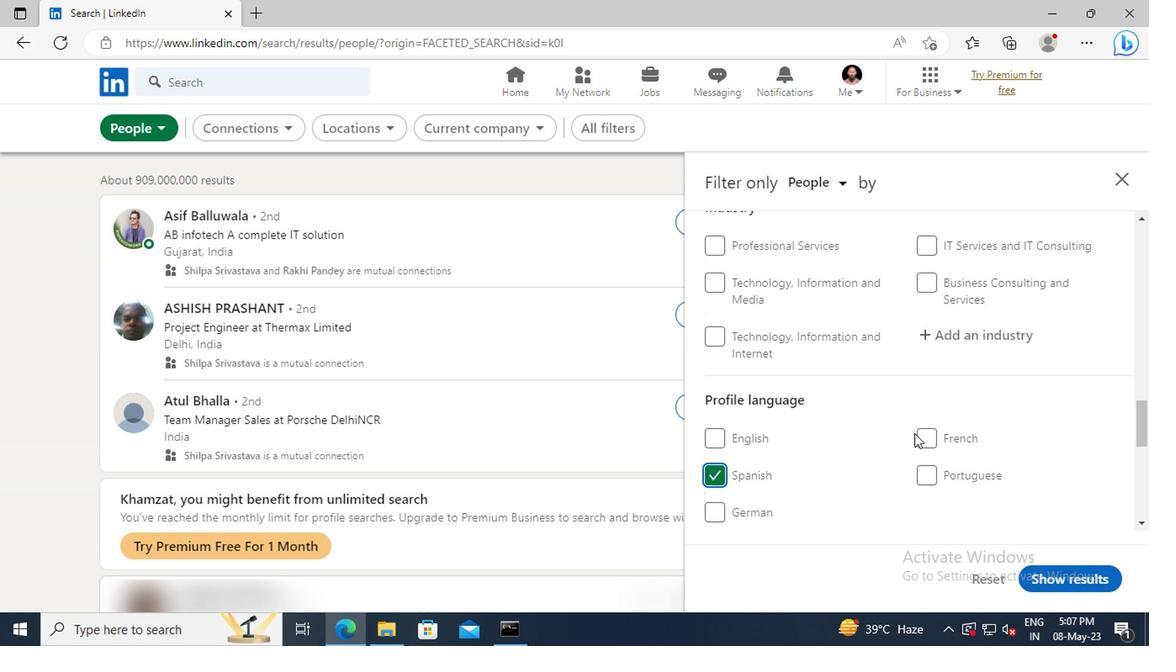 
Action: Mouse scrolled (931, 430) with delta (0, 1)
Screenshot: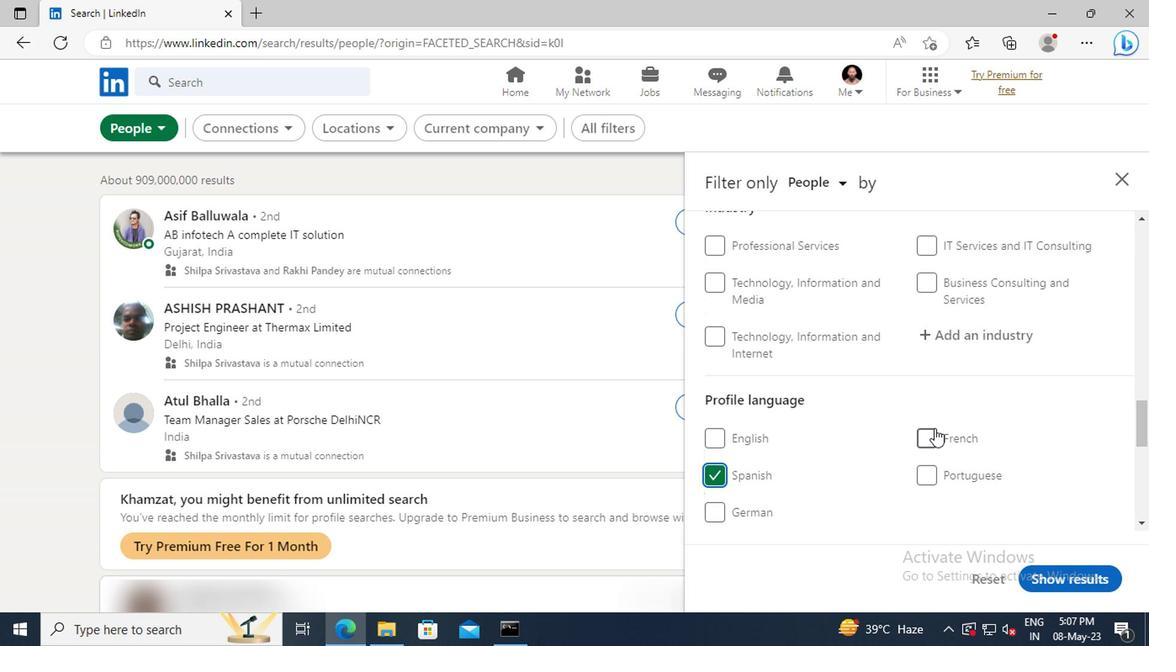 
Action: Mouse scrolled (931, 430) with delta (0, 1)
Screenshot: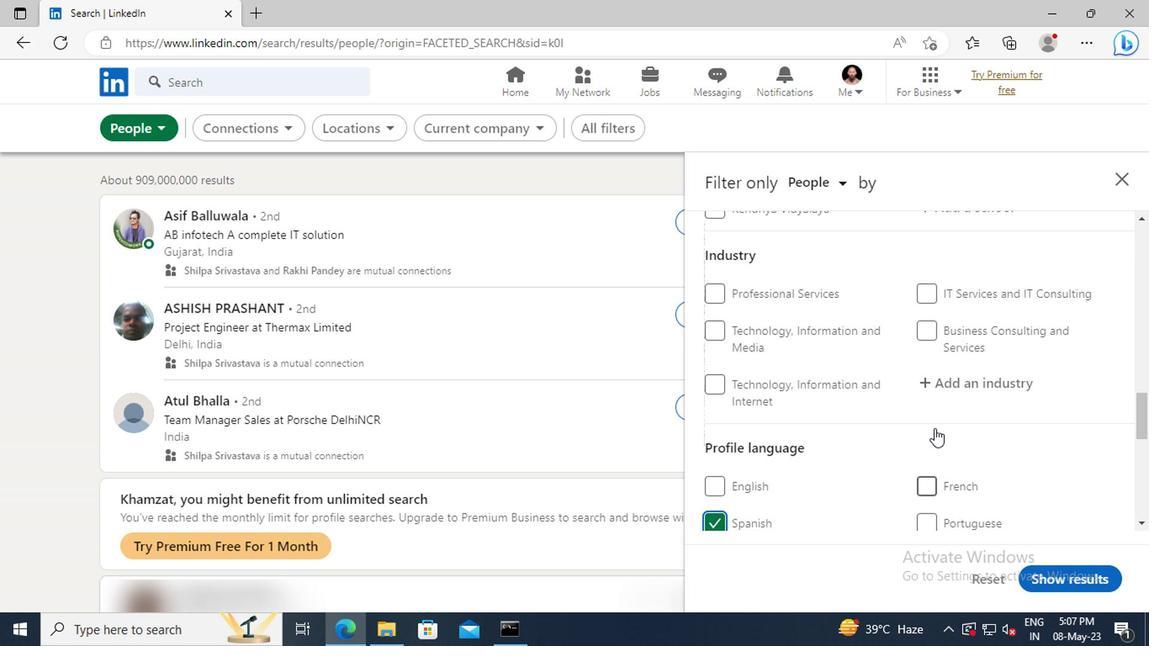 
Action: Mouse scrolled (931, 430) with delta (0, 1)
Screenshot: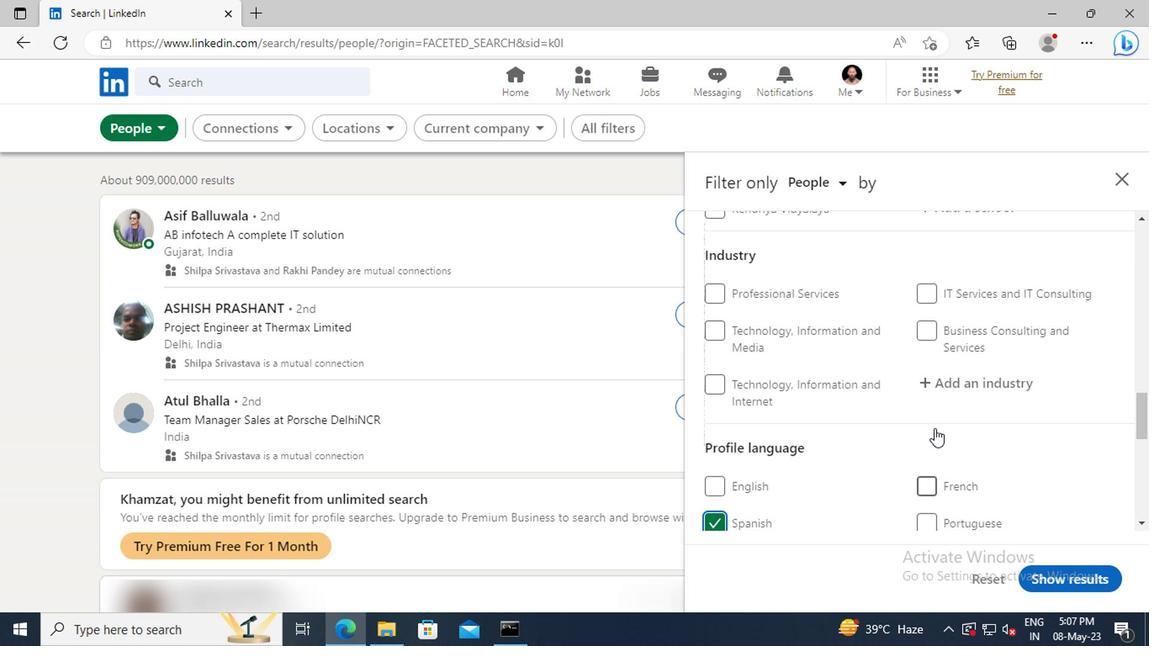 
Action: Mouse scrolled (931, 430) with delta (0, 1)
Screenshot: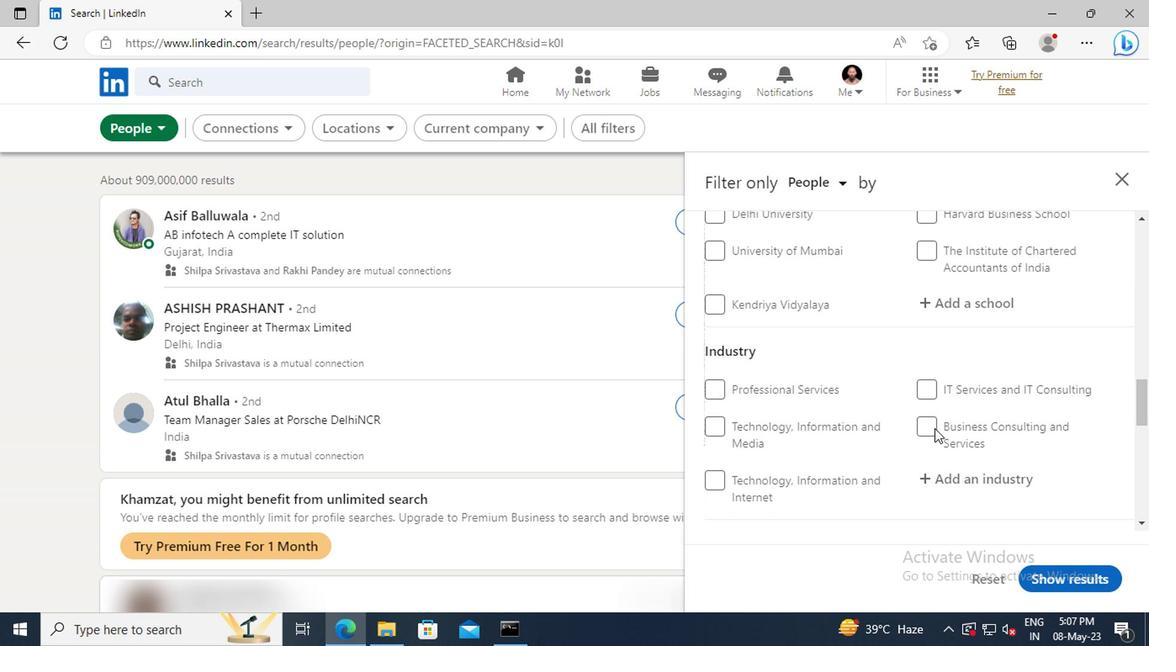 
Action: Mouse scrolled (931, 430) with delta (0, 1)
Screenshot: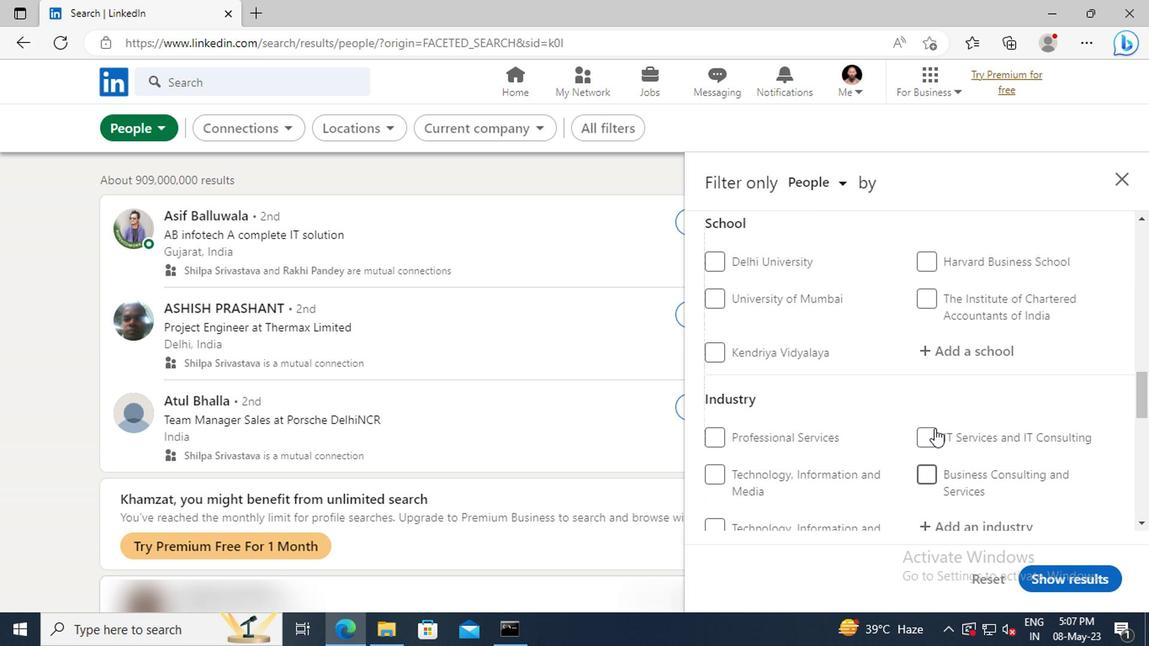 
Action: Mouse scrolled (931, 430) with delta (0, 1)
Screenshot: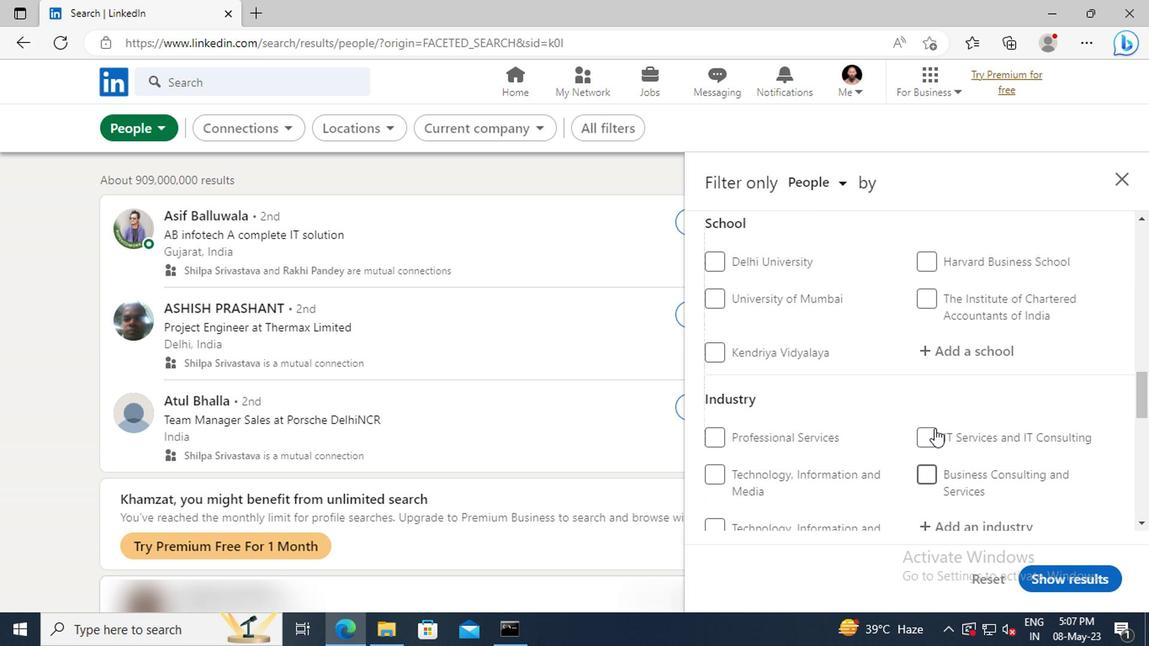 
Action: Mouse scrolled (931, 430) with delta (0, 1)
Screenshot: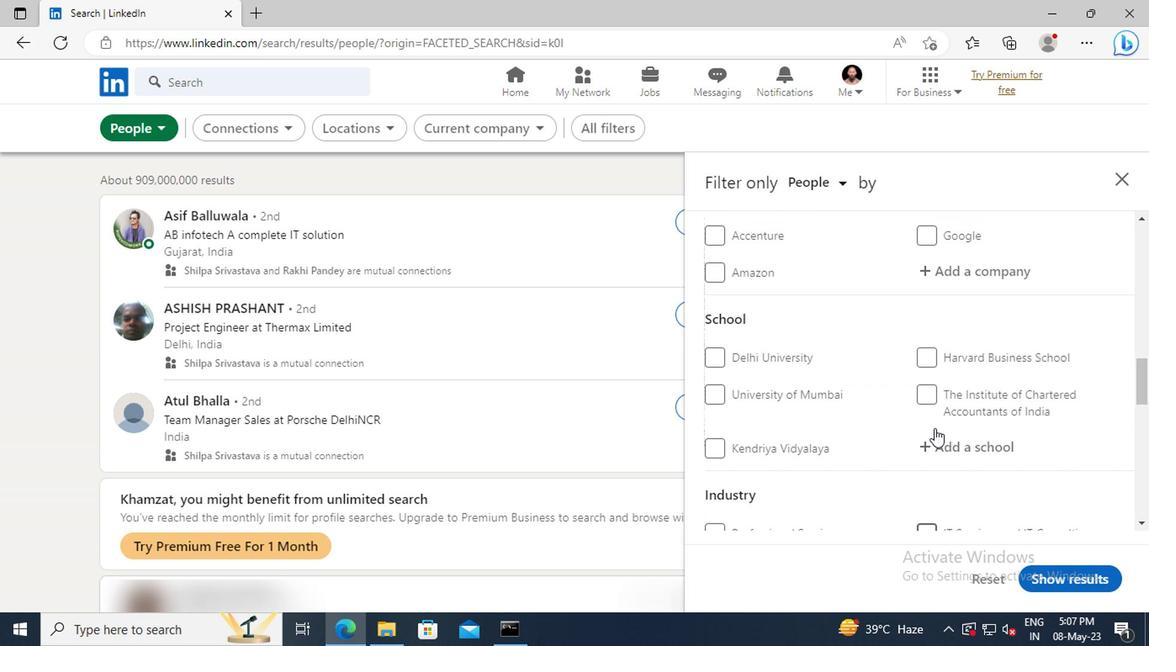 
Action: Mouse scrolled (931, 430) with delta (0, 1)
Screenshot: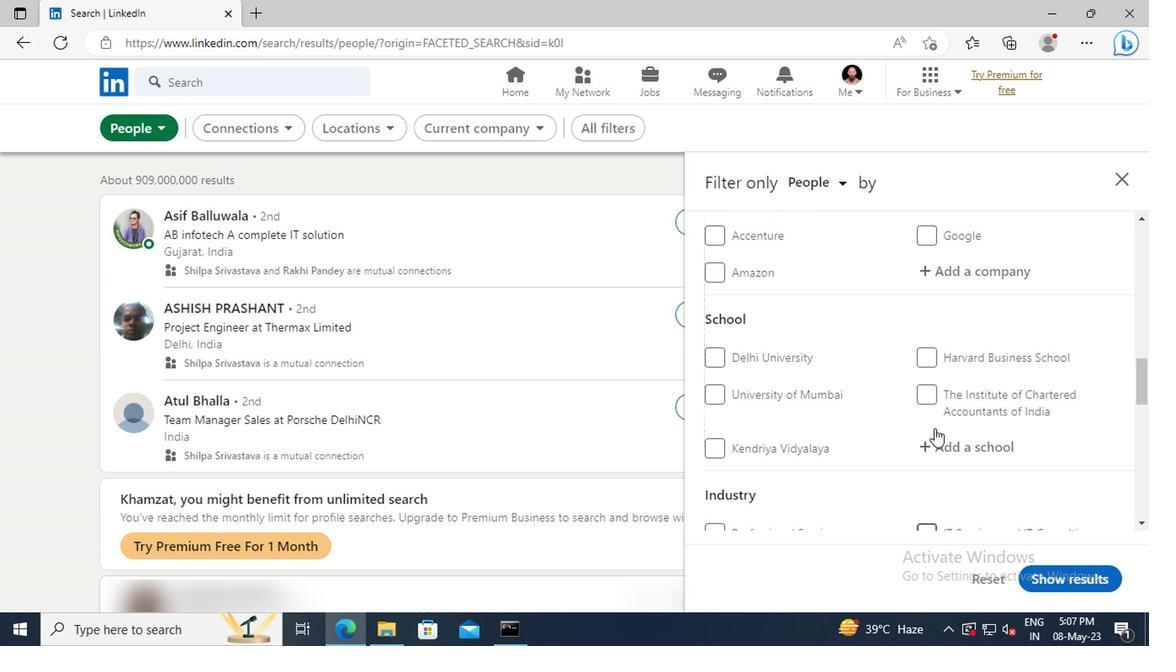 
Action: Mouse scrolled (931, 430) with delta (0, 1)
Screenshot: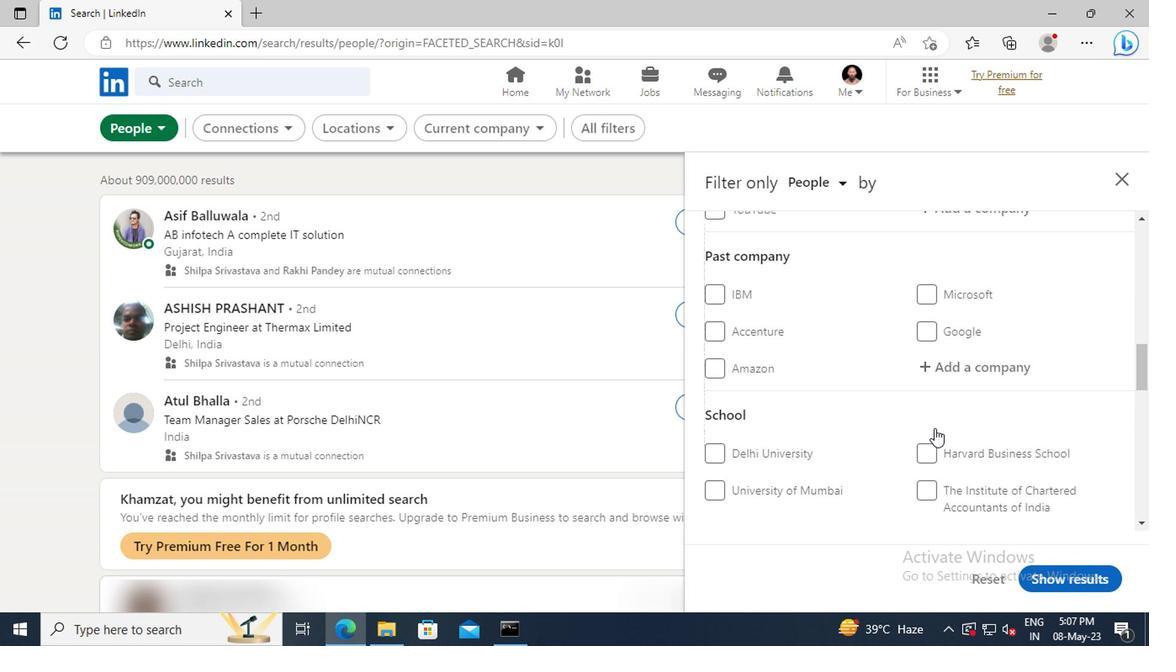 
Action: Mouse scrolled (931, 430) with delta (0, 1)
Screenshot: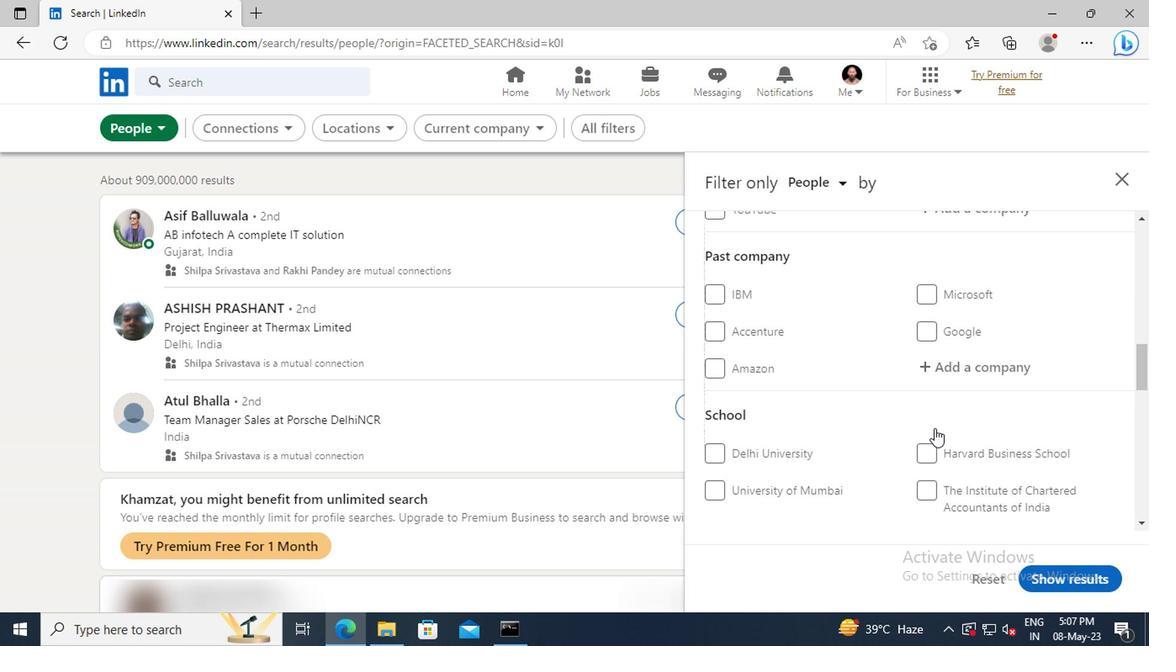 
Action: Mouse scrolled (931, 430) with delta (0, 1)
Screenshot: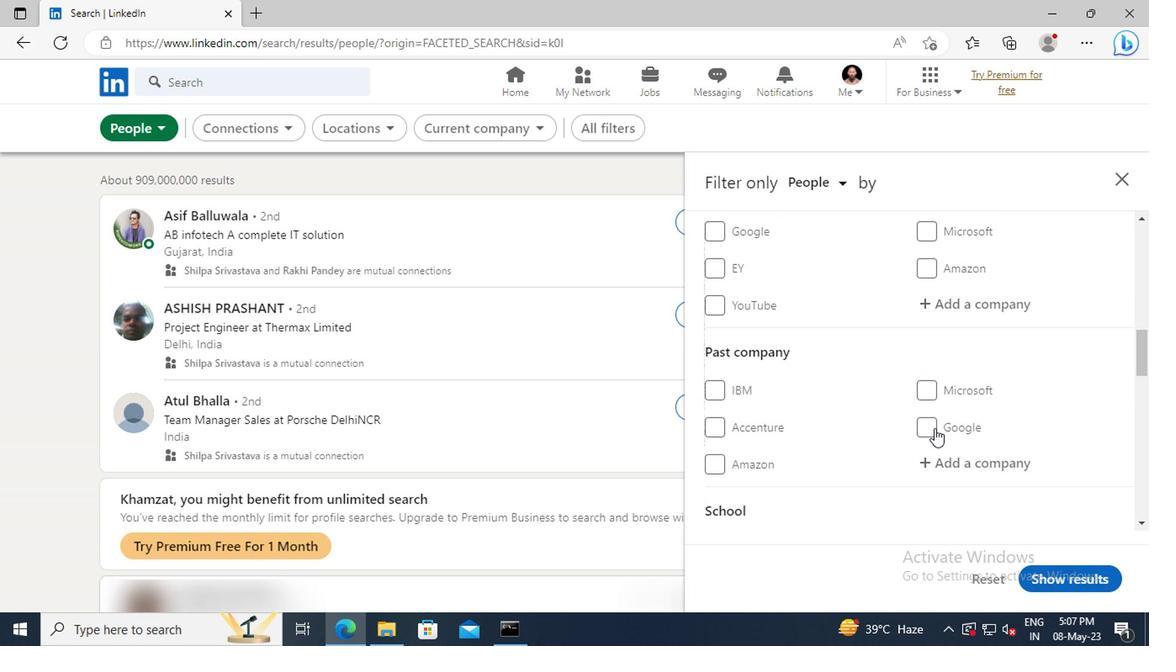 
Action: Mouse moved to (936, 359)
Screenshot: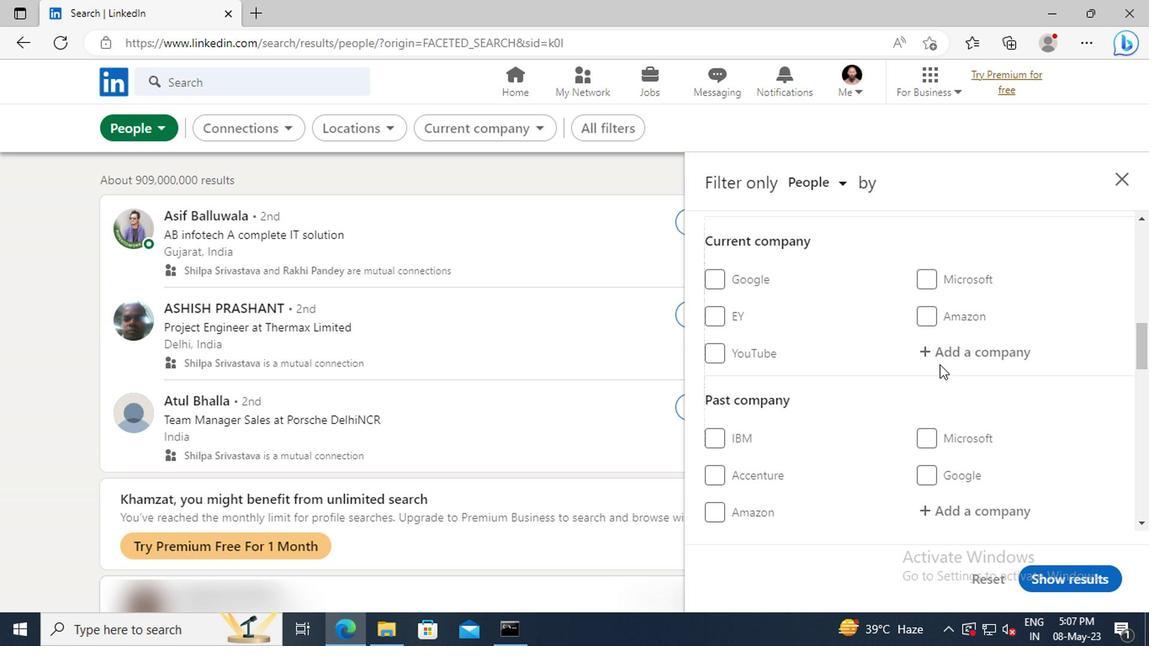 
Action: Mouse pressed left at (936, 359)
Screenshot: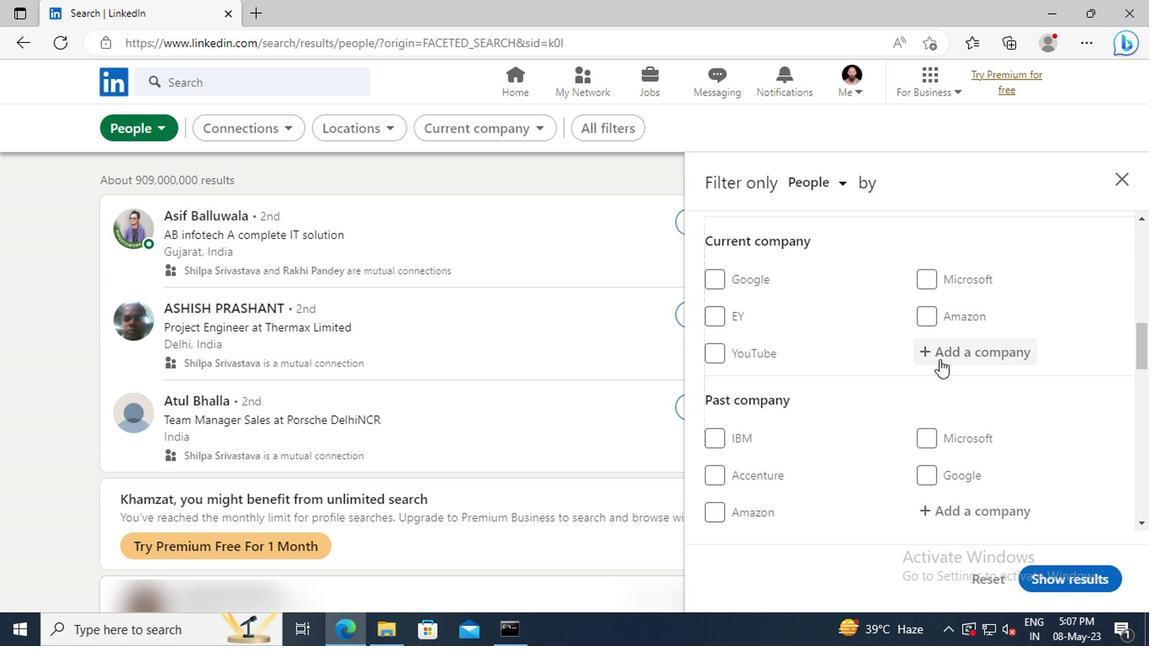 
Action: Key pressed <Key.shift>HOTEL<Key.space><Key.shift>JOB<Key.space>
Screenshot: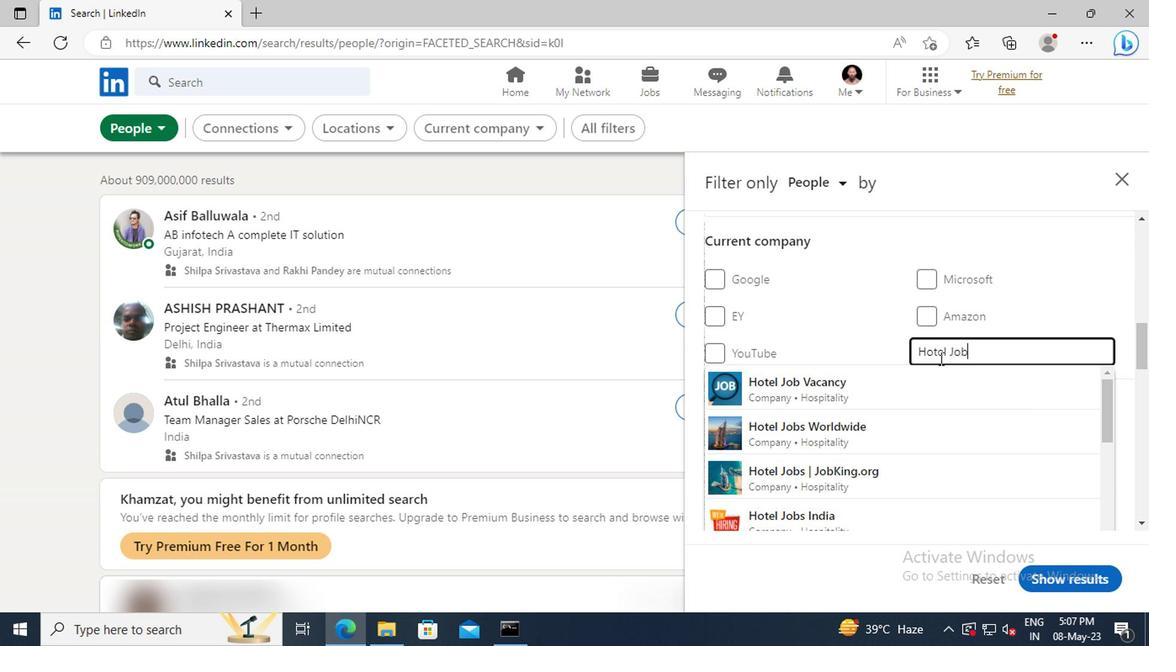 
Action: Mouse moved to (933, 384)
Screenshot: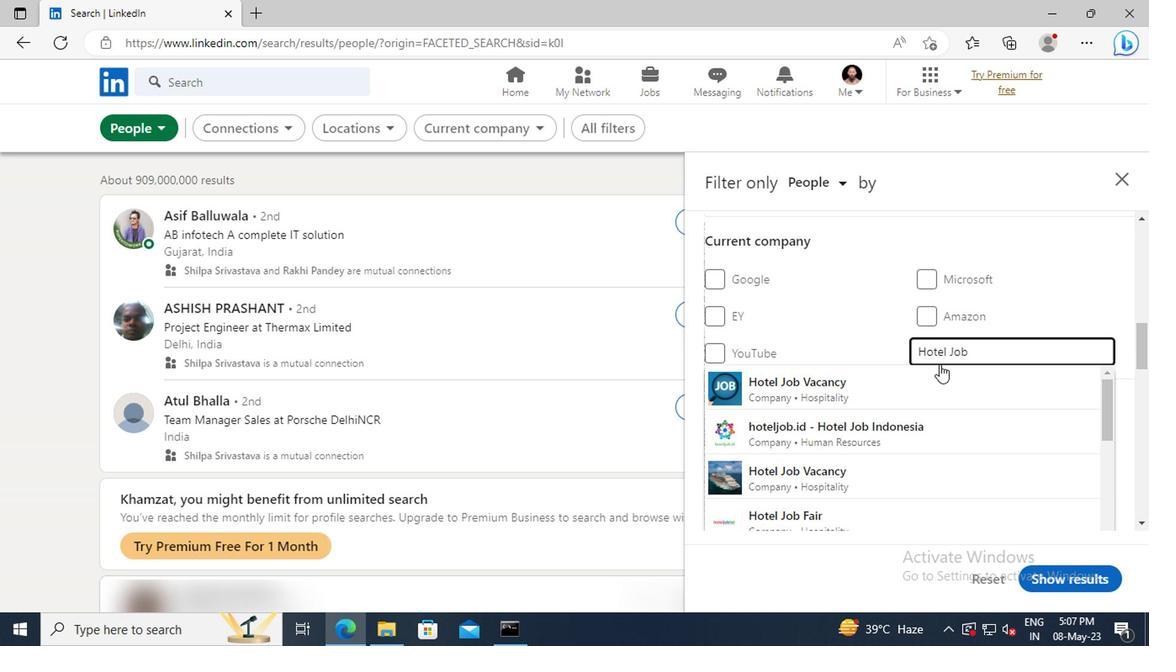 
Action: Mouse pressed left at (933, 384)
Screenshot: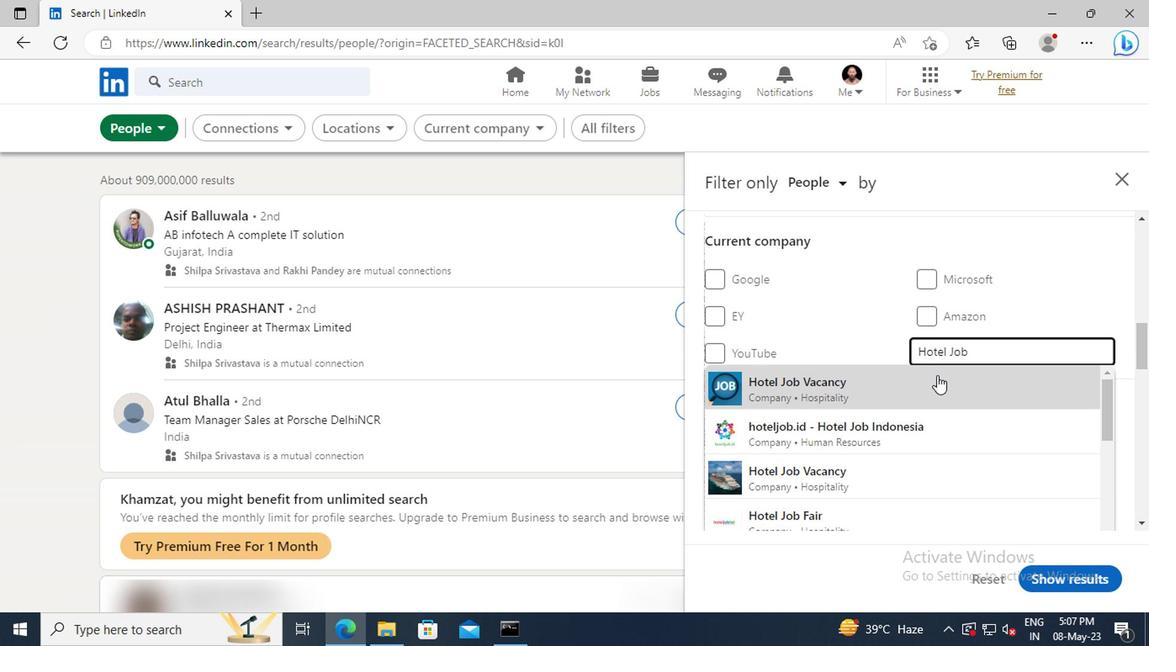 
Action: Mouse scrolled (933, 383) with delta (0, 0)
Screenshot: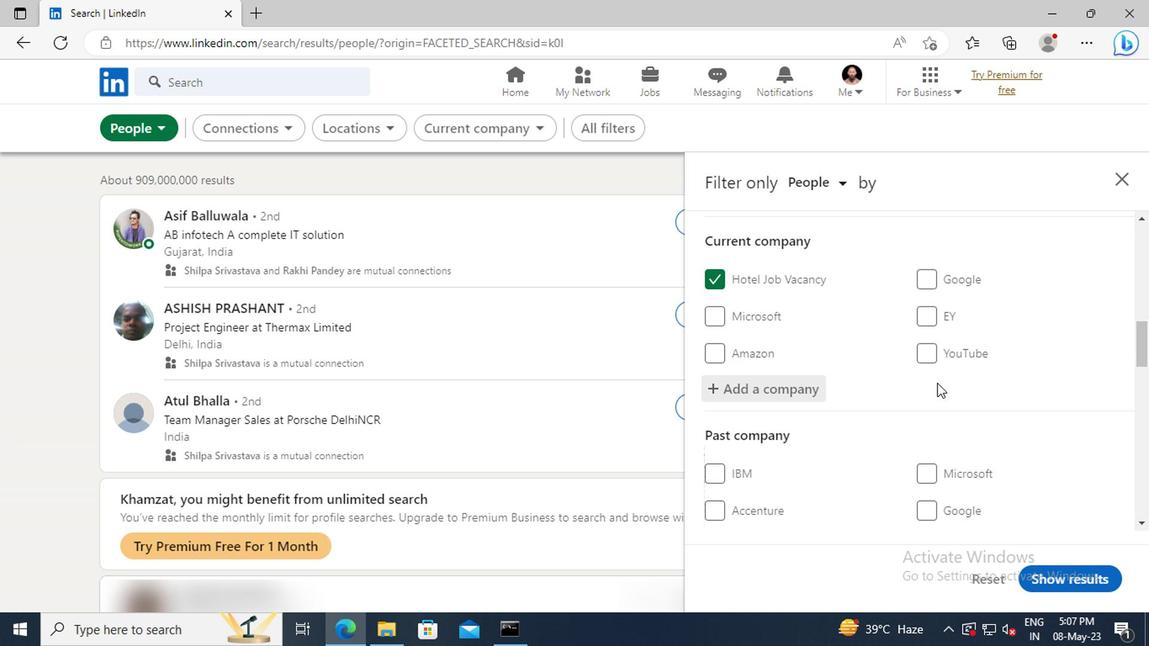 
Action: Mouse scrolled (933, 383) with delta (0, 0)
Screenshot: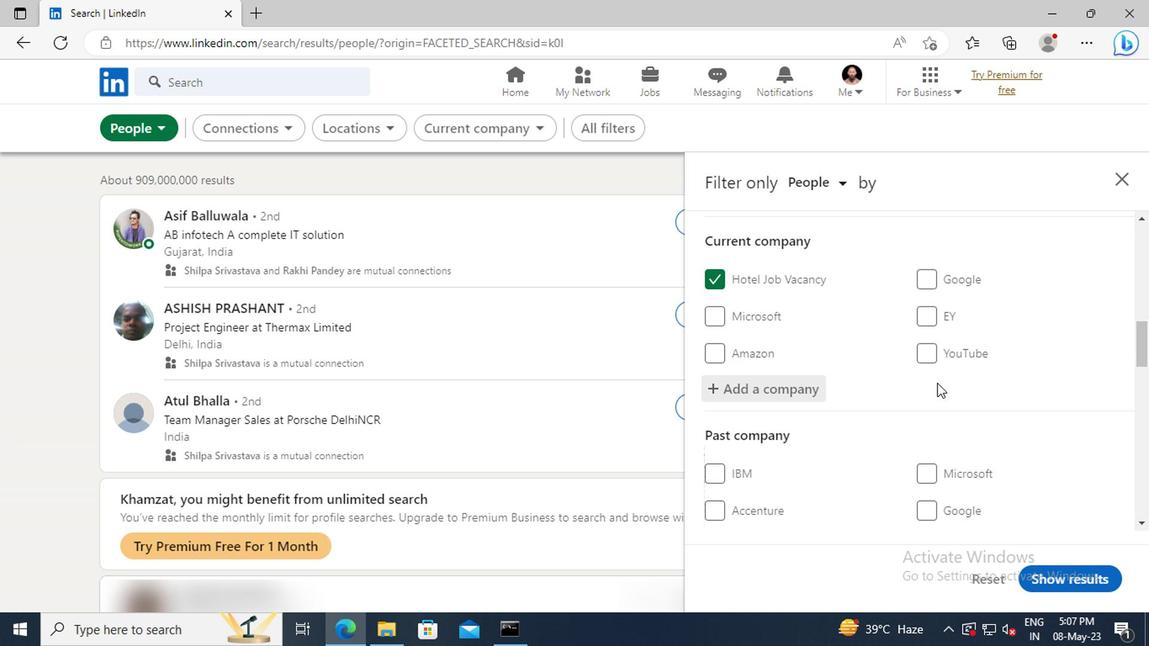 
Action: Mouse scrolled (933, 383) with delta (0, 0)
Screenshot: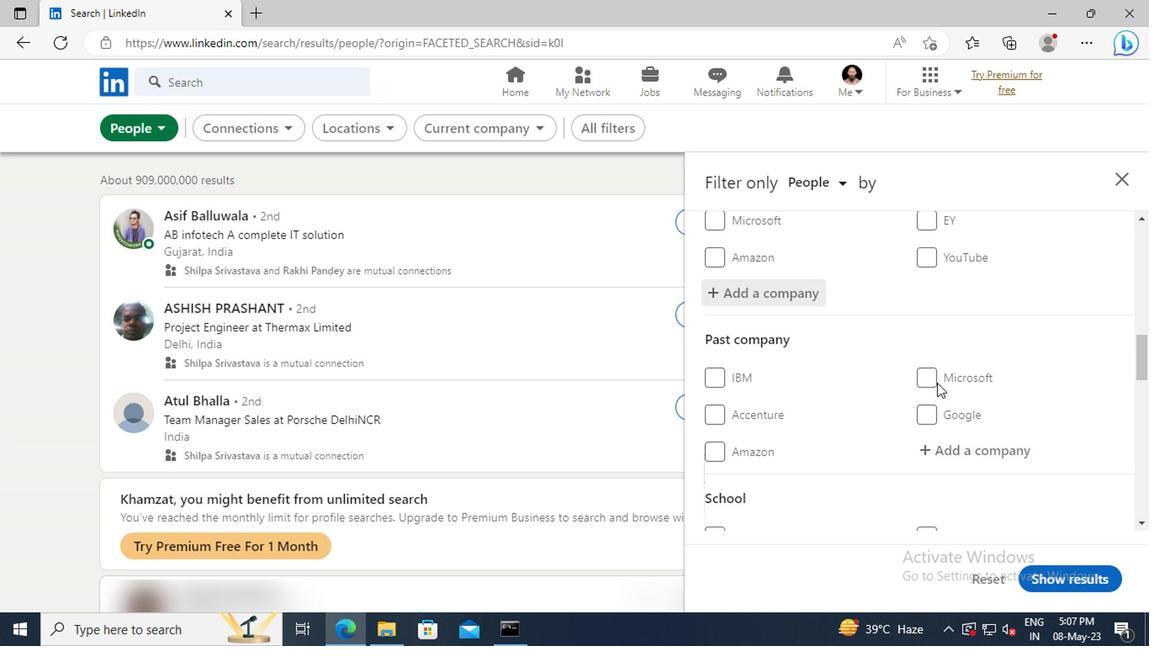 
Action: Mouse scrolled (933, 383) with delta (0, 0)
Screenshot: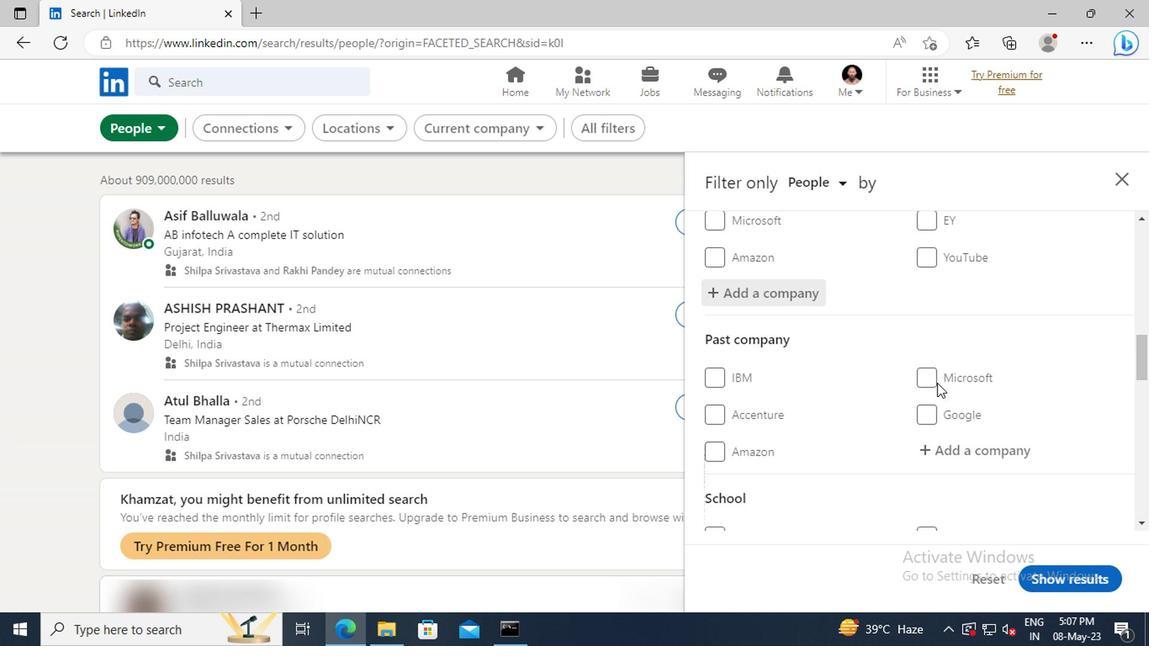 
Action: Mouse scrolled (933, 383) with delta (0, 0)
Screenshot: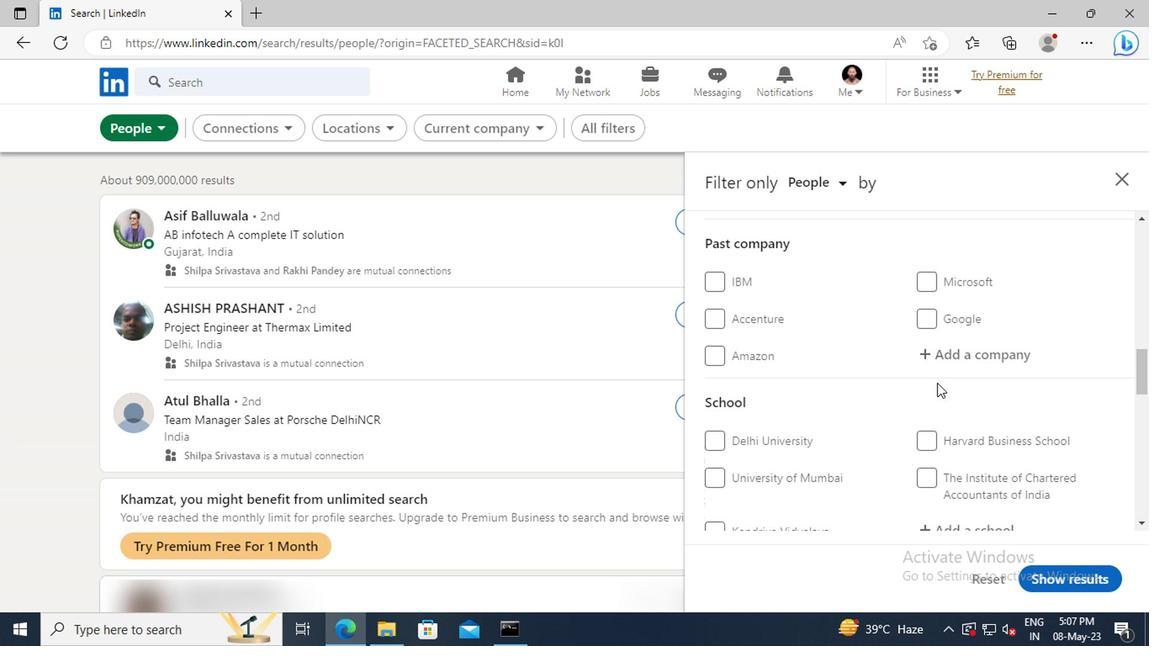 
Action: Mouse scrolled (933, 383) with delta (0, 0)
Screenshot: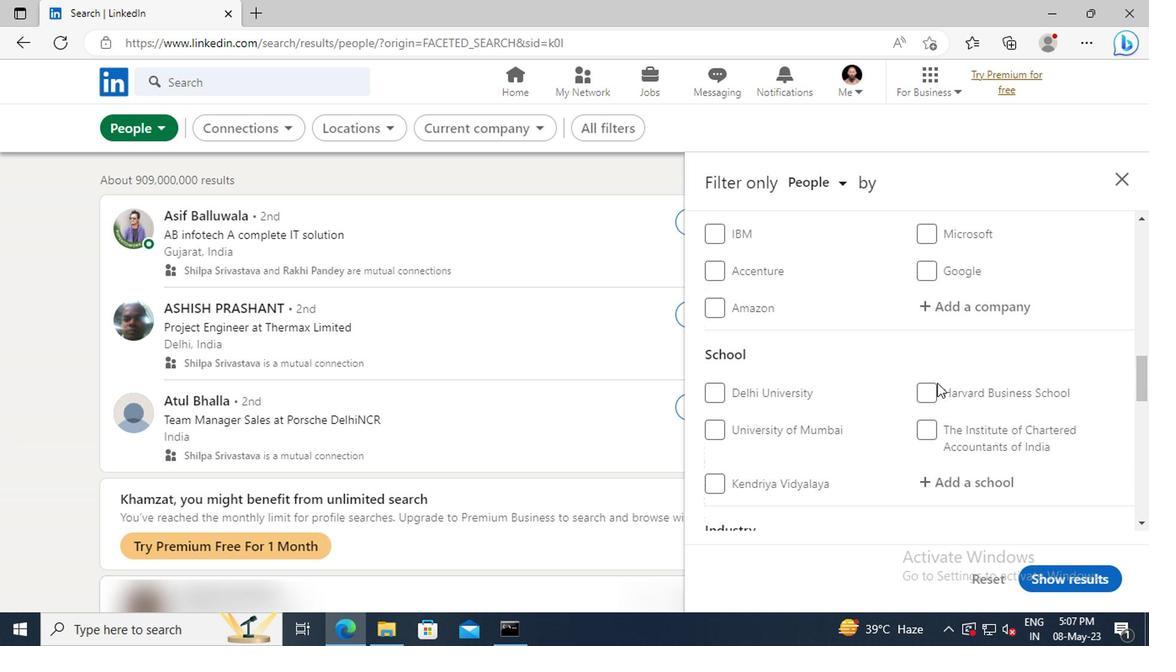 
Action: Mouse scrolled (933, 383) with delta (0, 0)
Screenshot: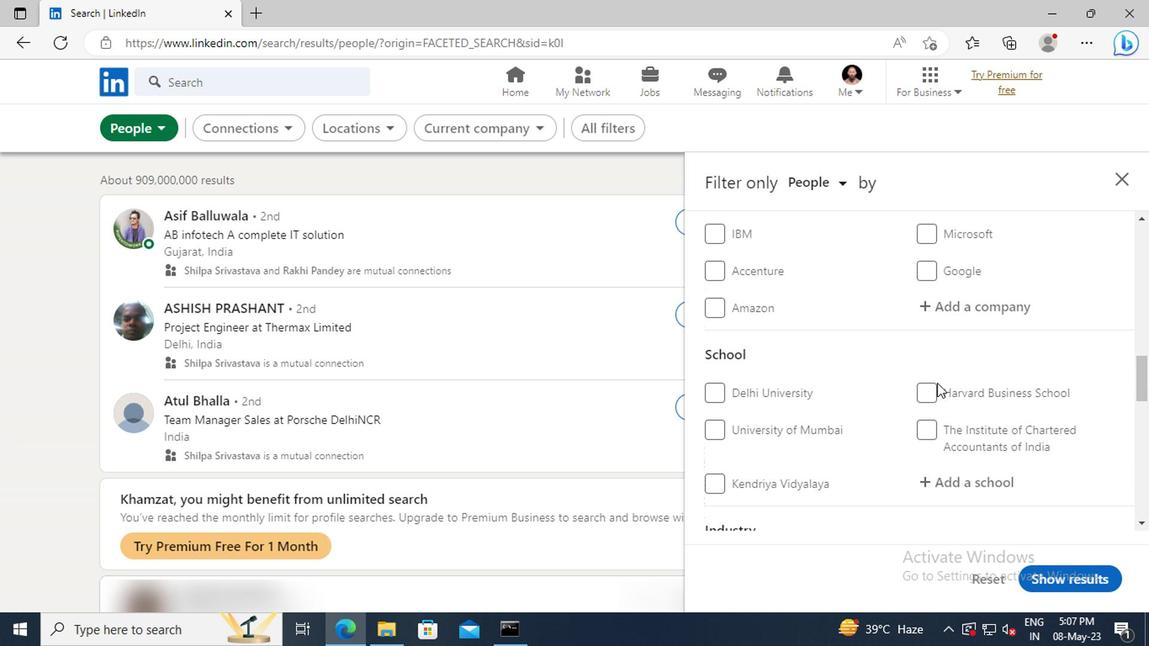 
Action: Mouse moved to (936, 390)
Screenshot: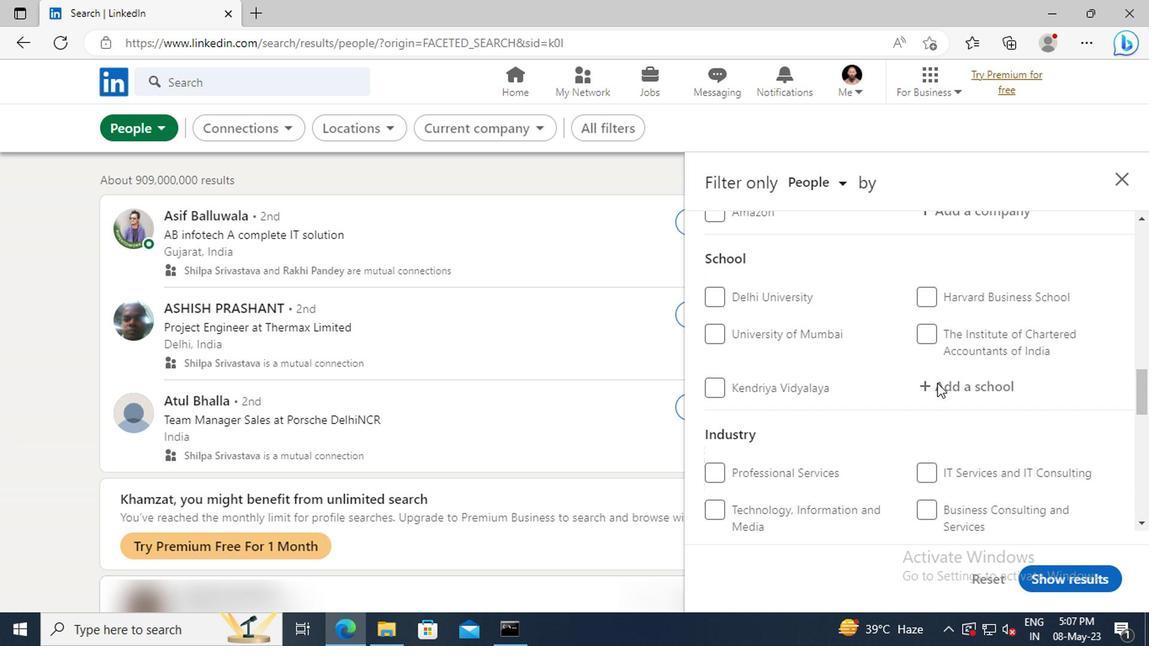 
Action: Mouse pressed left at (936, 390)
Screenshot: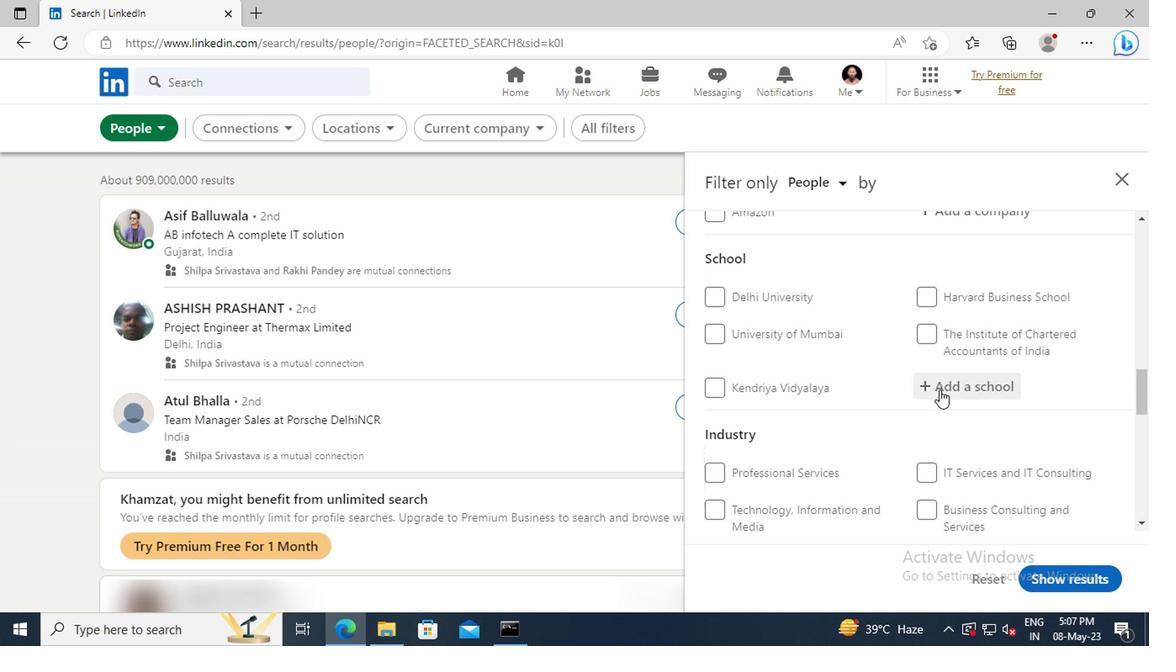 
Action: Key pressed <Key.shift>MEENAKSHI<Key.space><Key.shift>COL
Screenshot: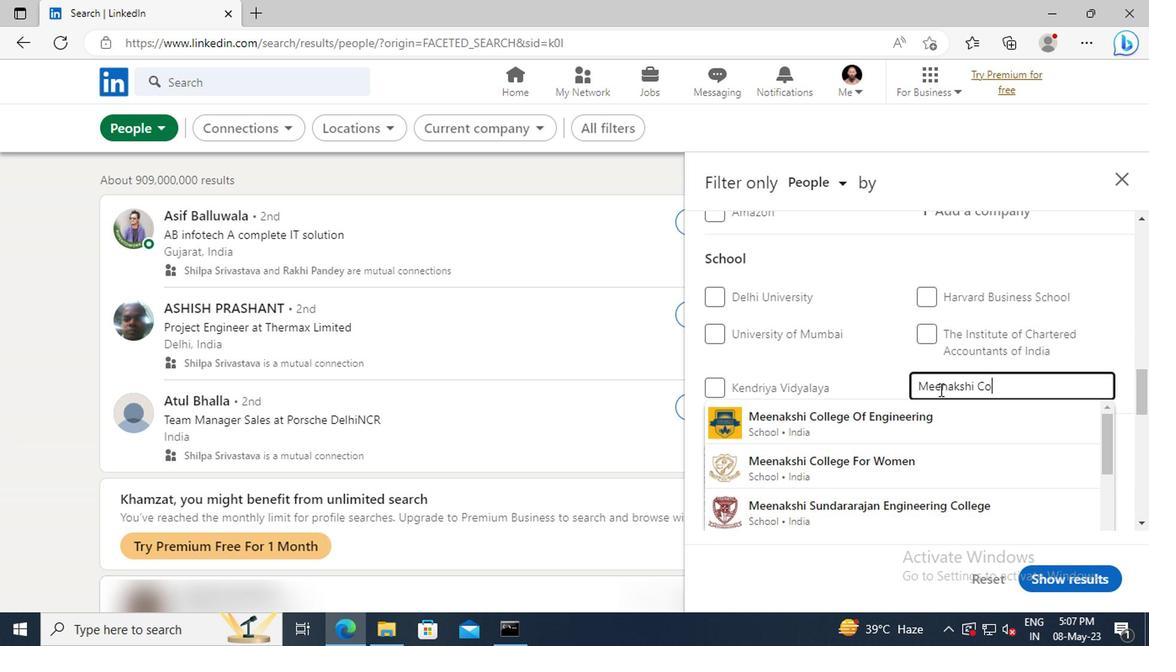 
Action: Mouse moved to (945, 445)
Screenshot: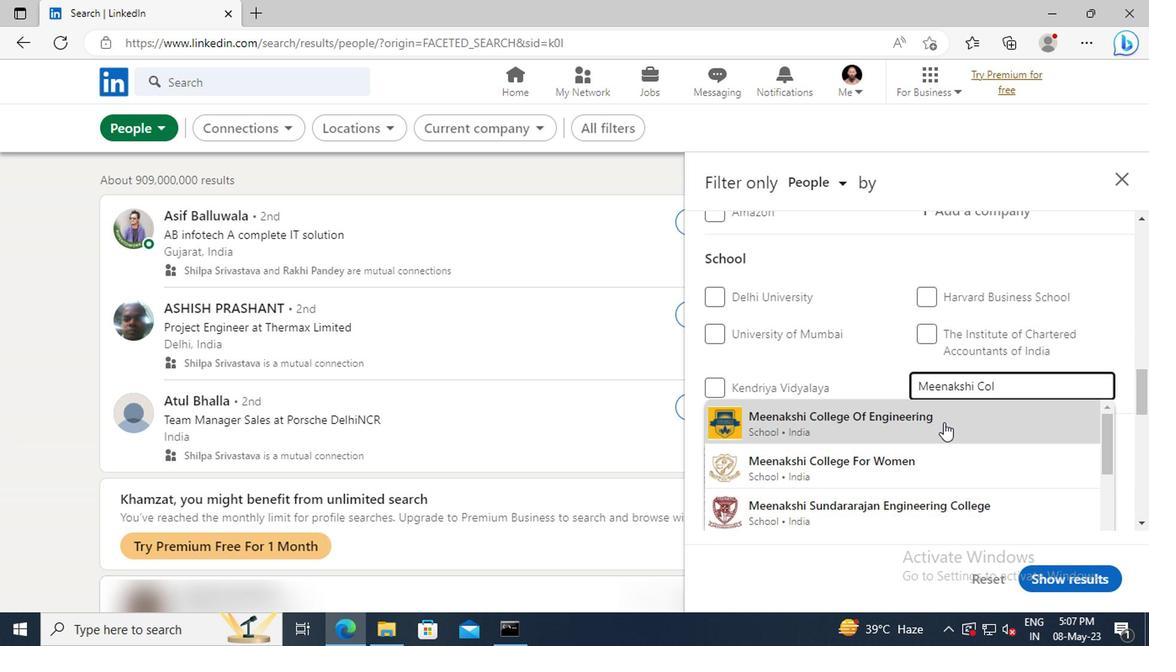 
Action: Mouse pressed left at (945, 445)
Screenshot: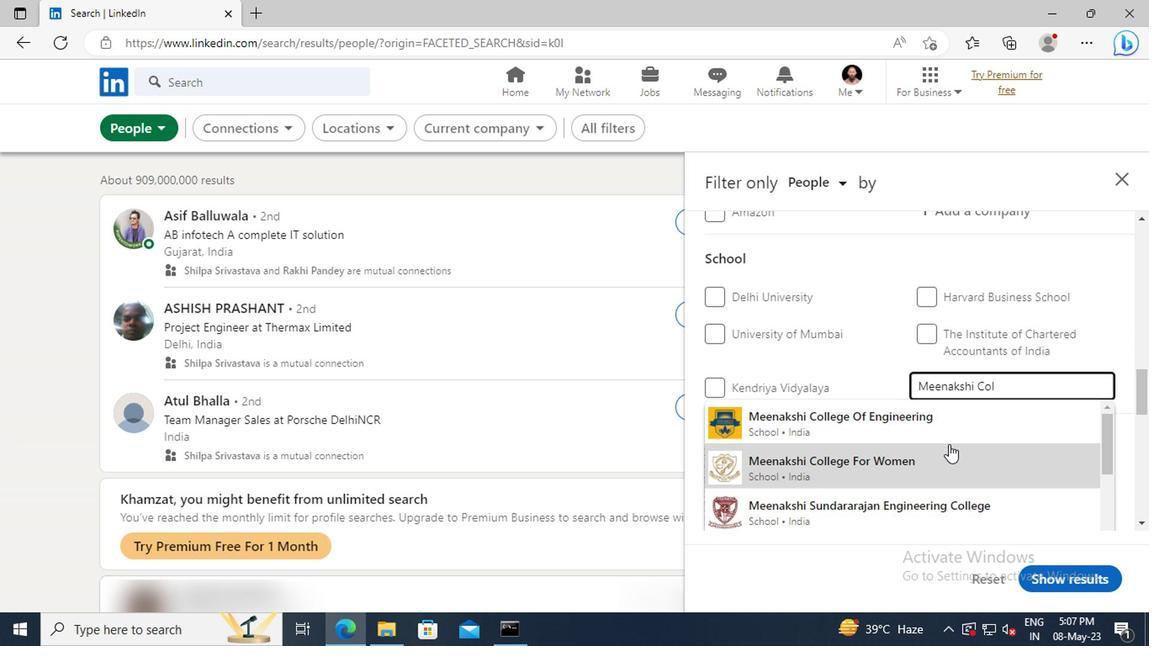 
Action: Mouse scrolled (945, 444) with delta (0, -1)
Screenshot: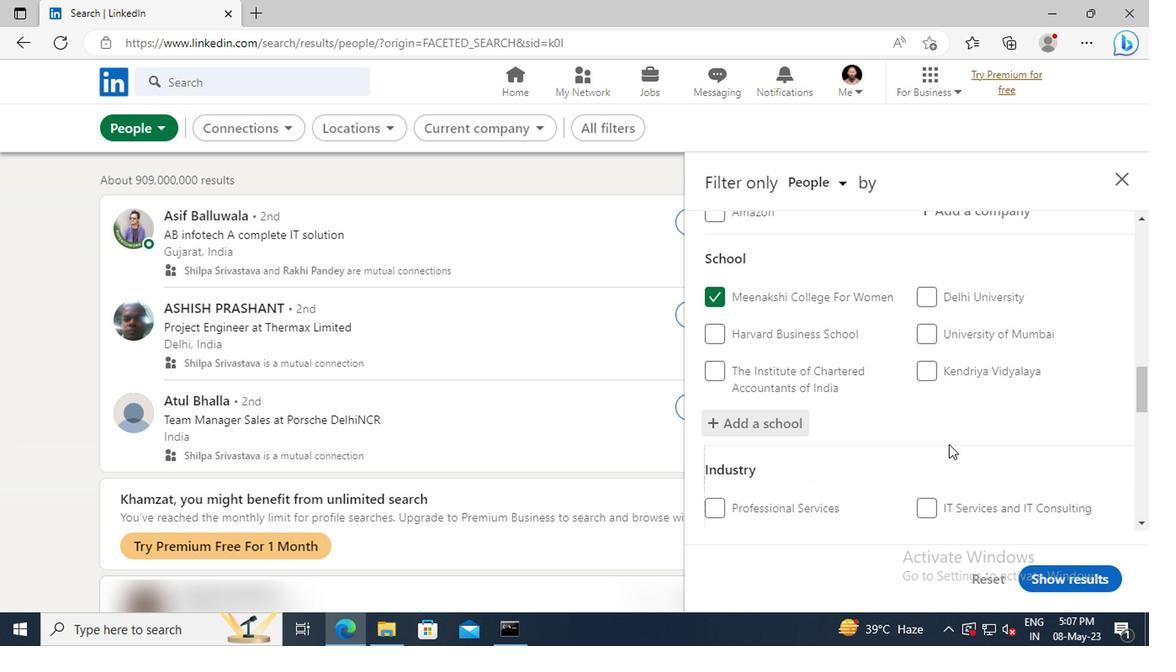 
Action: Mouse moved to (941, 425)
Screenshot: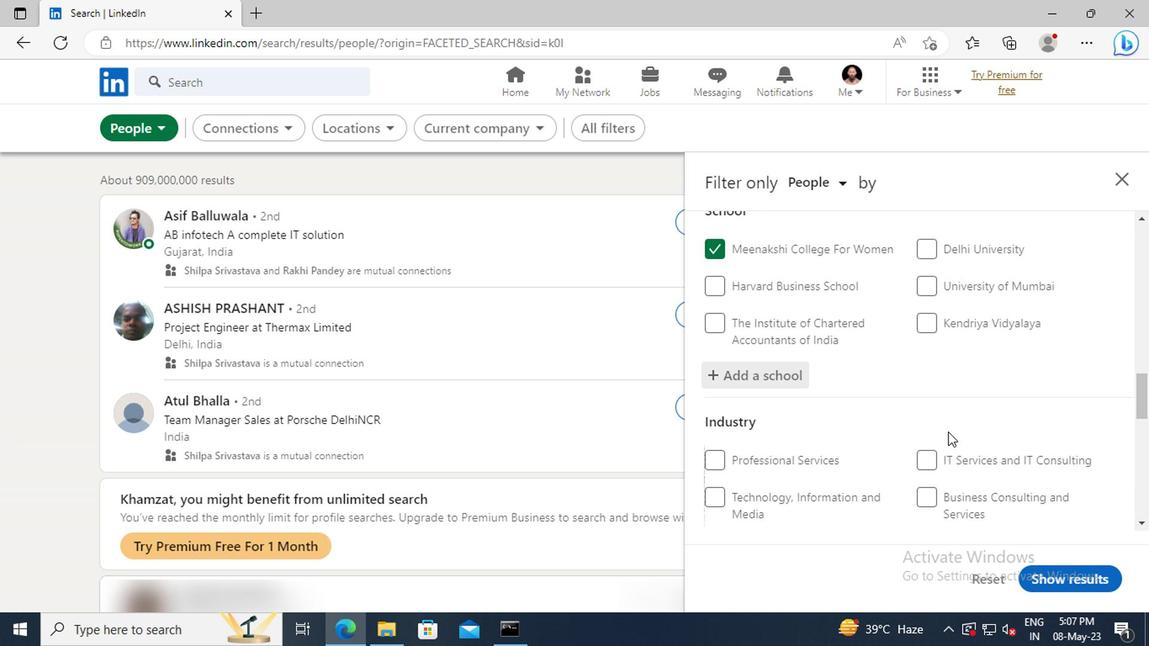 
Action: Mouse scrolled (941, 424) with delta (0, 0)
Screenshot: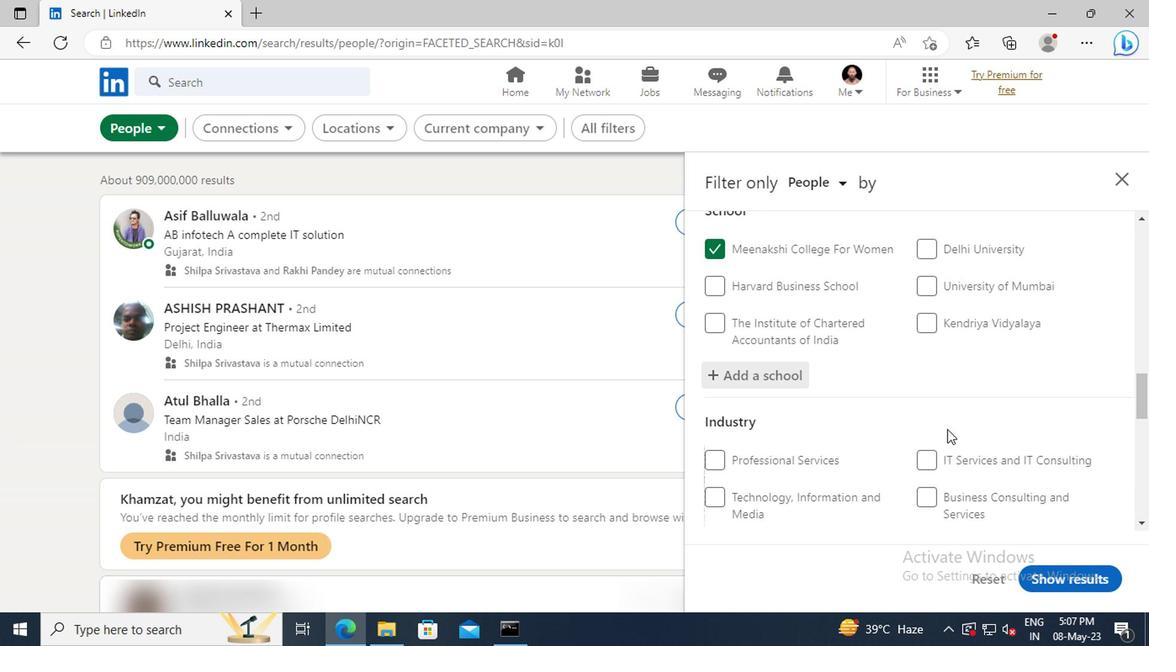 
Action: Mouse moved to (940, 420)
Screenshot: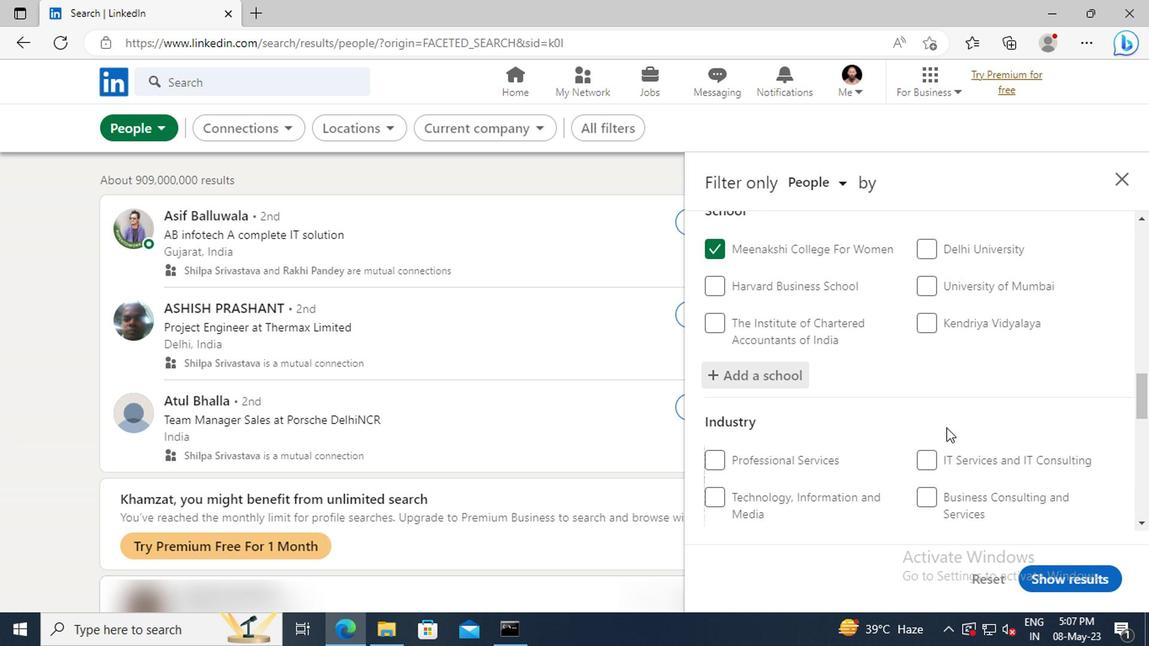 
Action: Mouse scrolled (940, 419) with delta (0, -1)
Screenshot: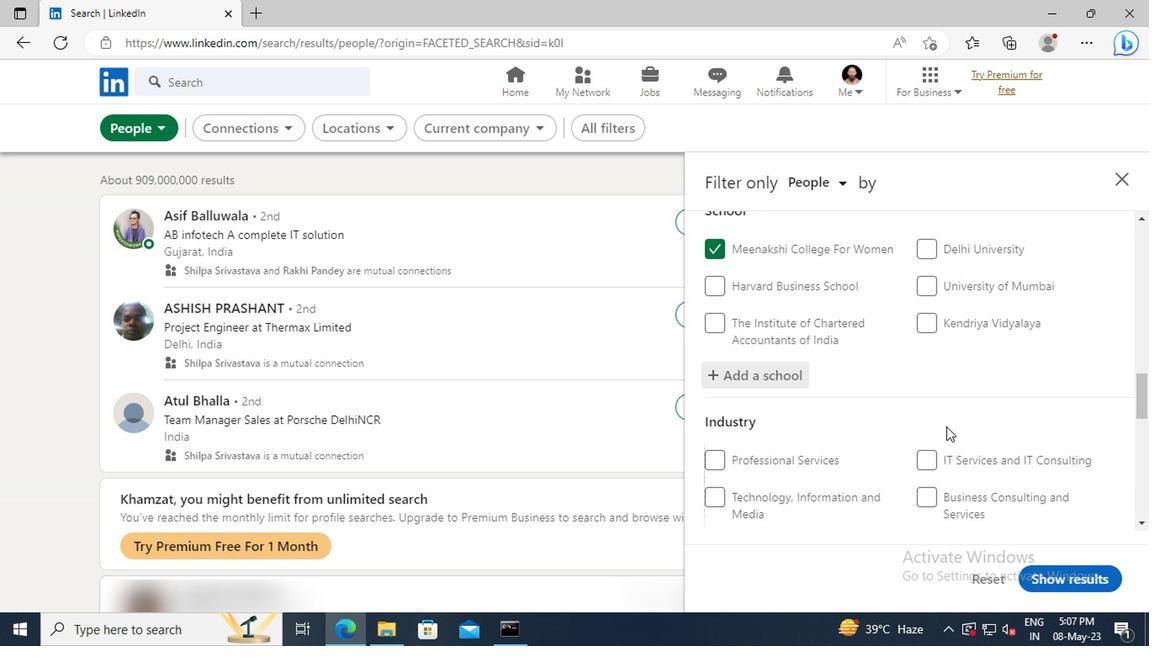 
Action: Mouse moved to (939, 418)
Screenshot: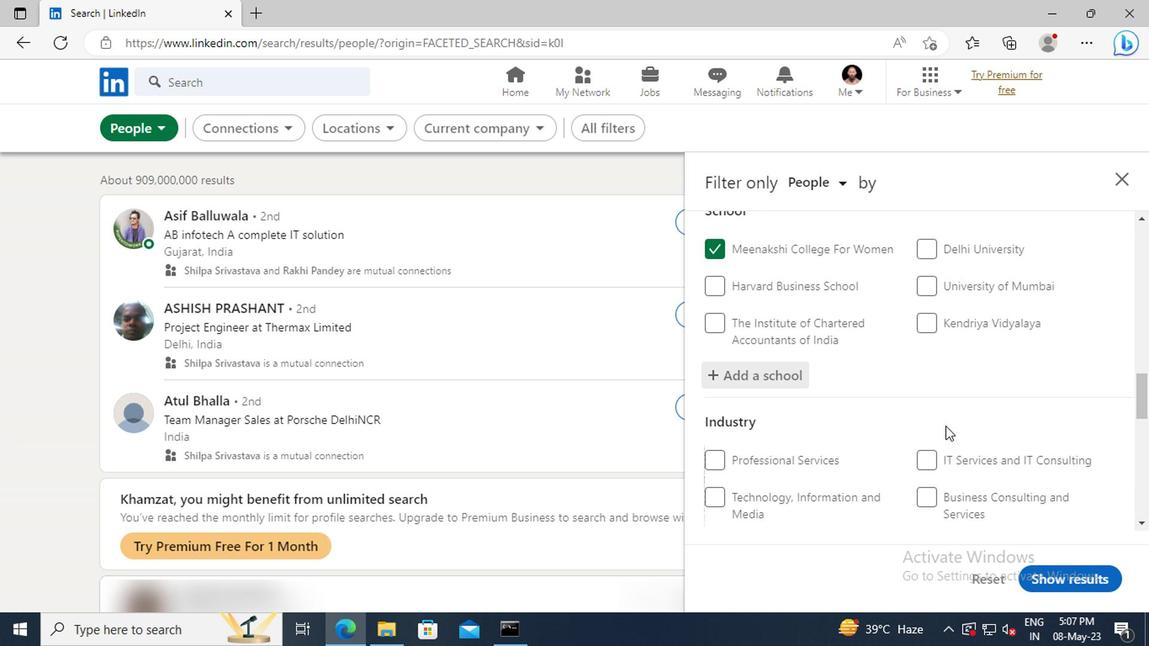 
Action: Mouse scrolled (939, 417) with delta (0, -1)
Screenshot: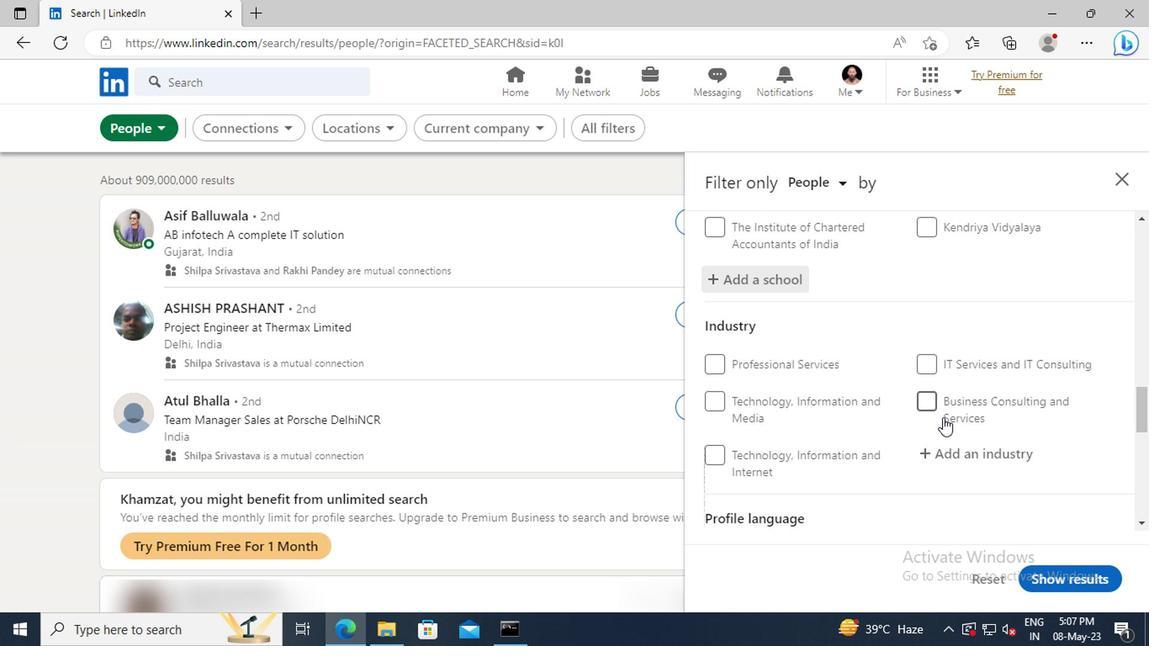
Action: Mouse moved to (938, 411)
Screenshot: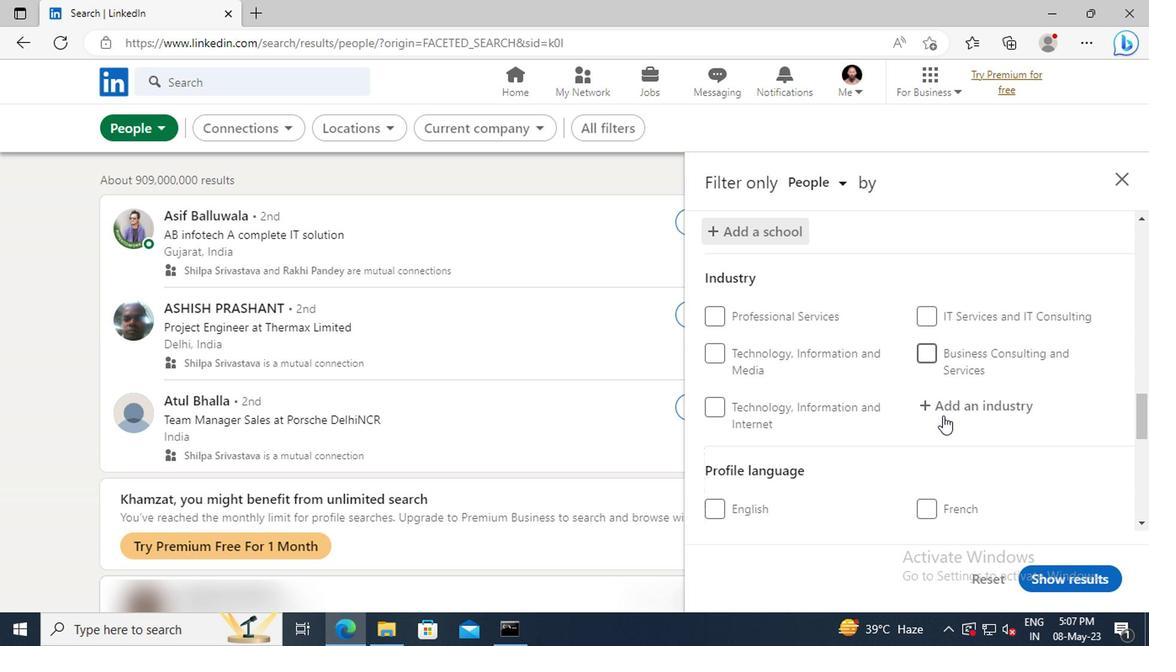 
Action: Mouse pressed left at (938, 411)
Screenshot: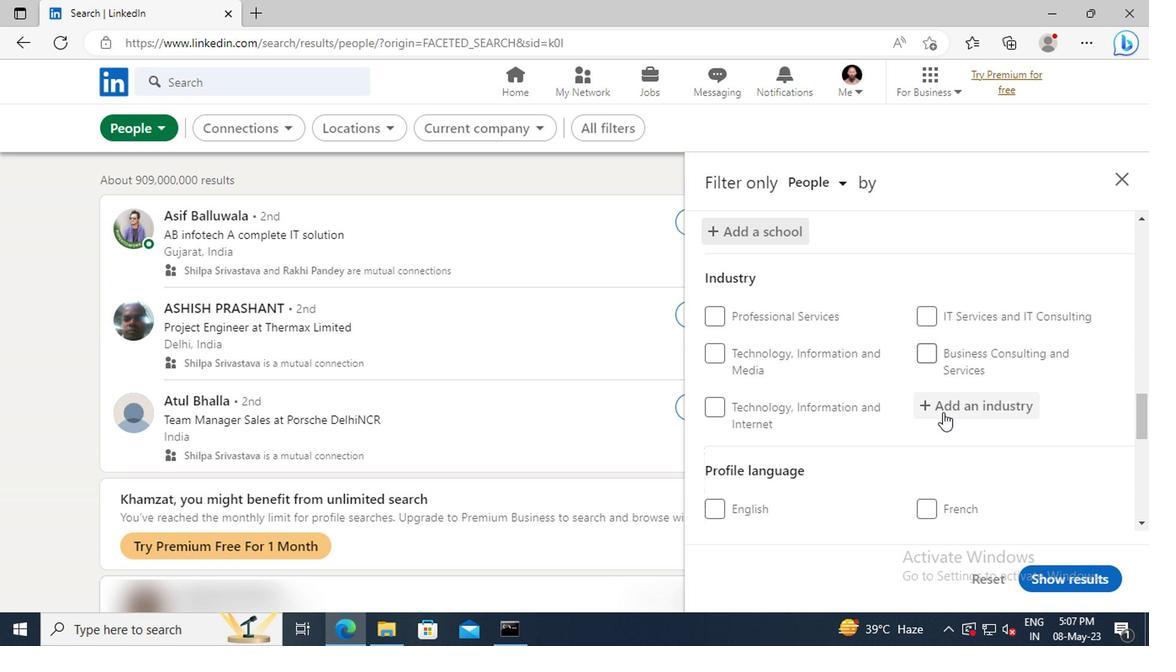 
Action: Key pressed <Key.shift>COMMERCIAL<Key.space>AND<Key.space>
Screenshot: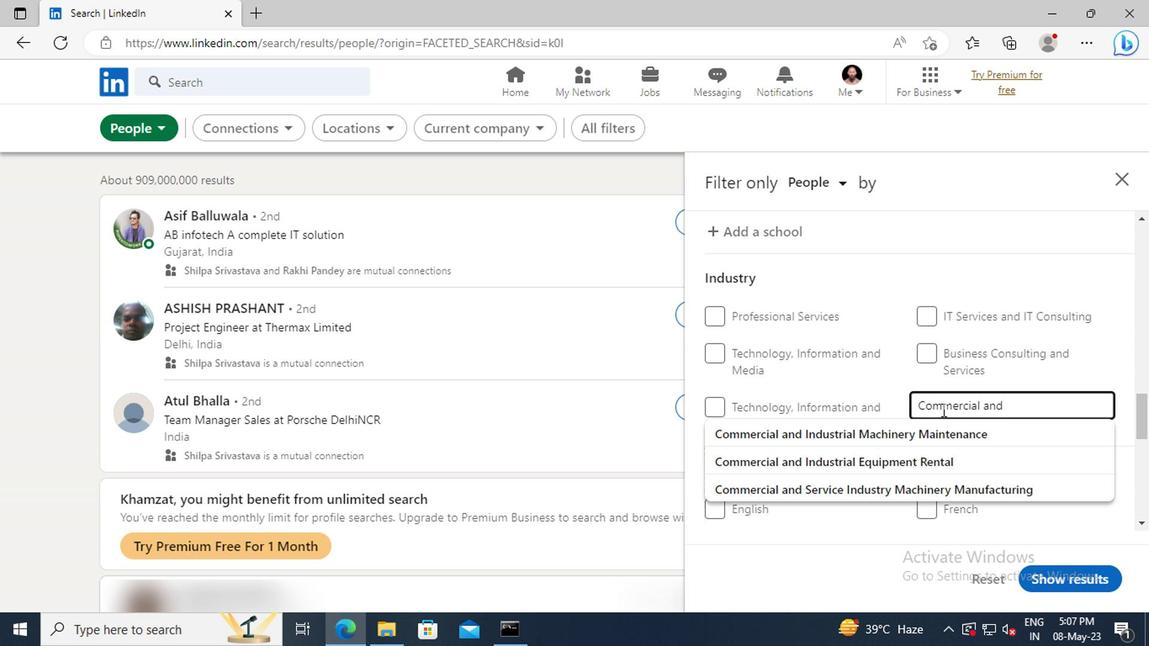 
Action: Mouse moved to (937, 448)
Screenshot: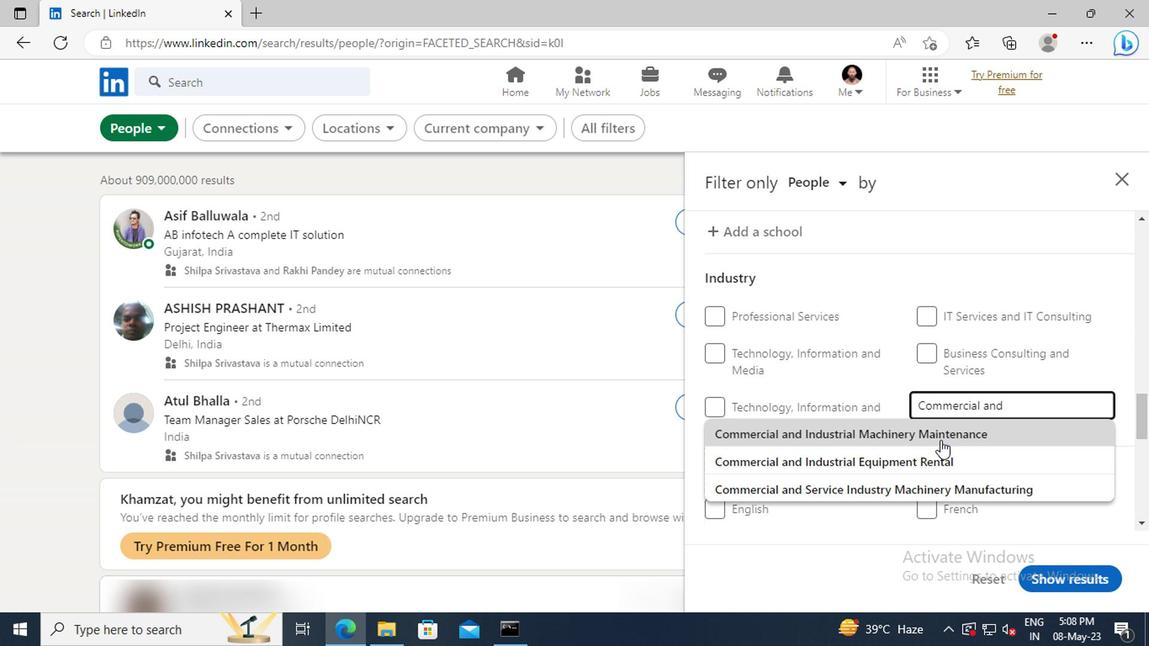 
Action: Mouse pressed left at (937, 448)
Screenshot: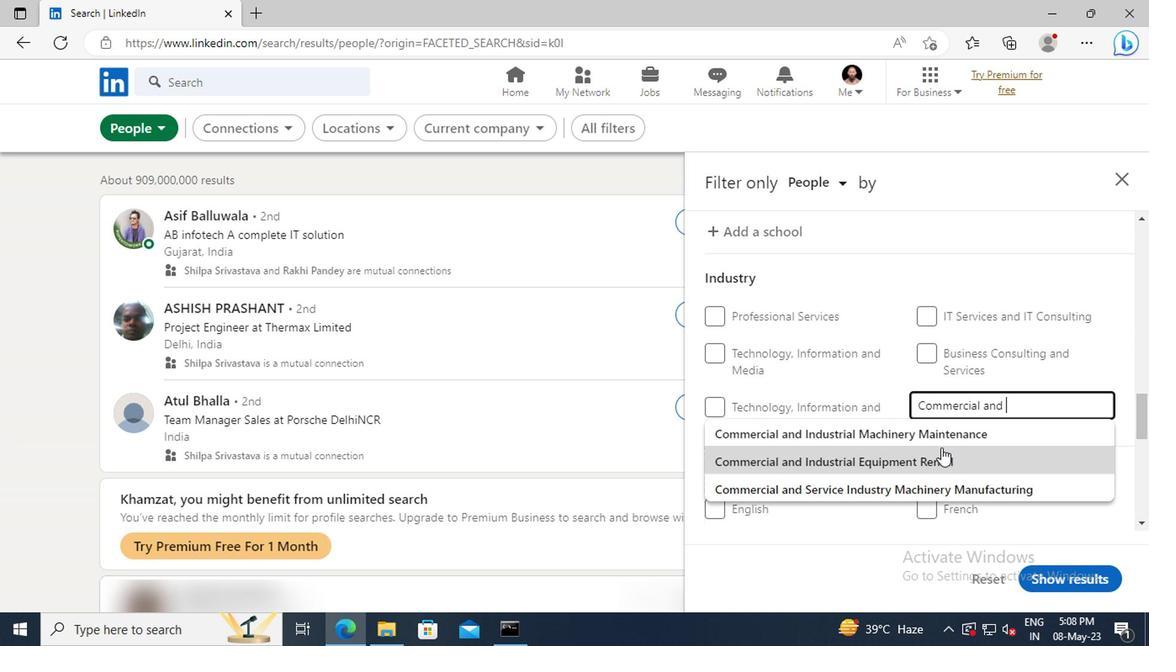 
Action: Mouse scrolled (937, 448) with delta (0, 0)
Screenshot: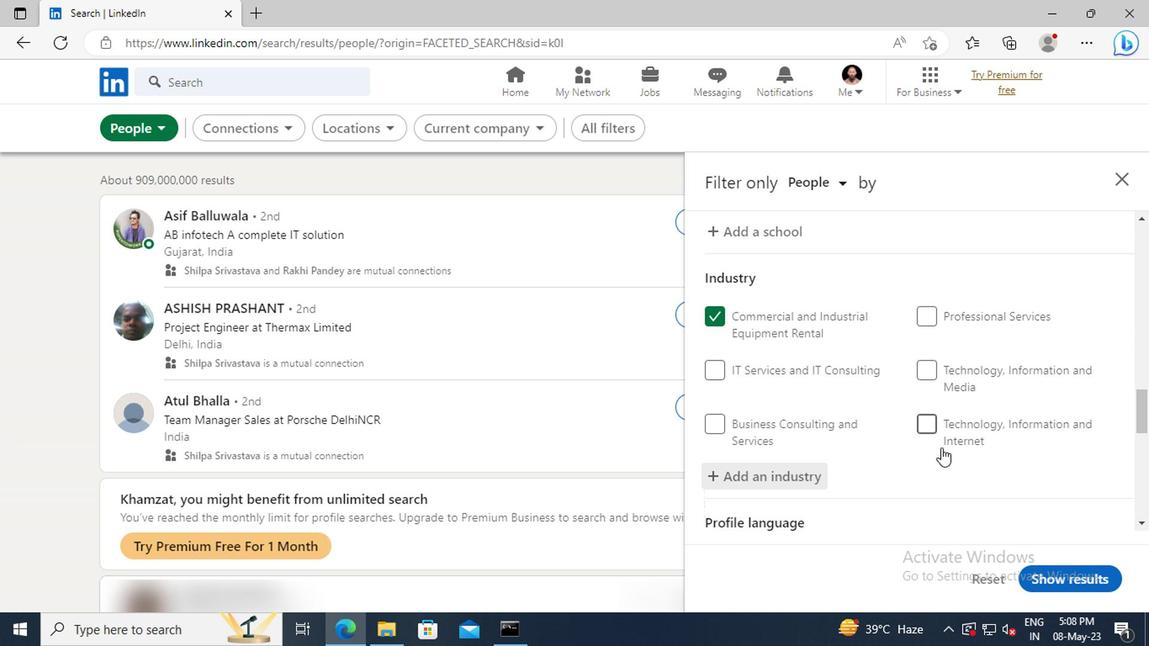 
Action: Mouse scrolled (937, 448) with delta (0, 0)
Screenshot: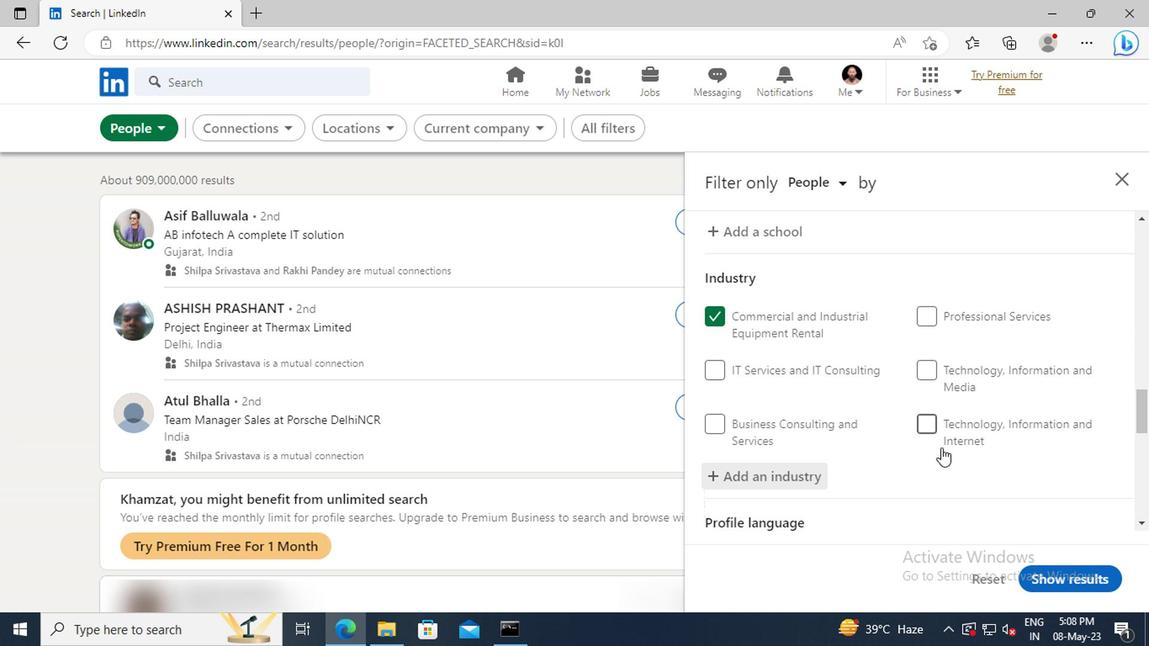 
Action: Mouse moved to (936, 444)
Screenshot: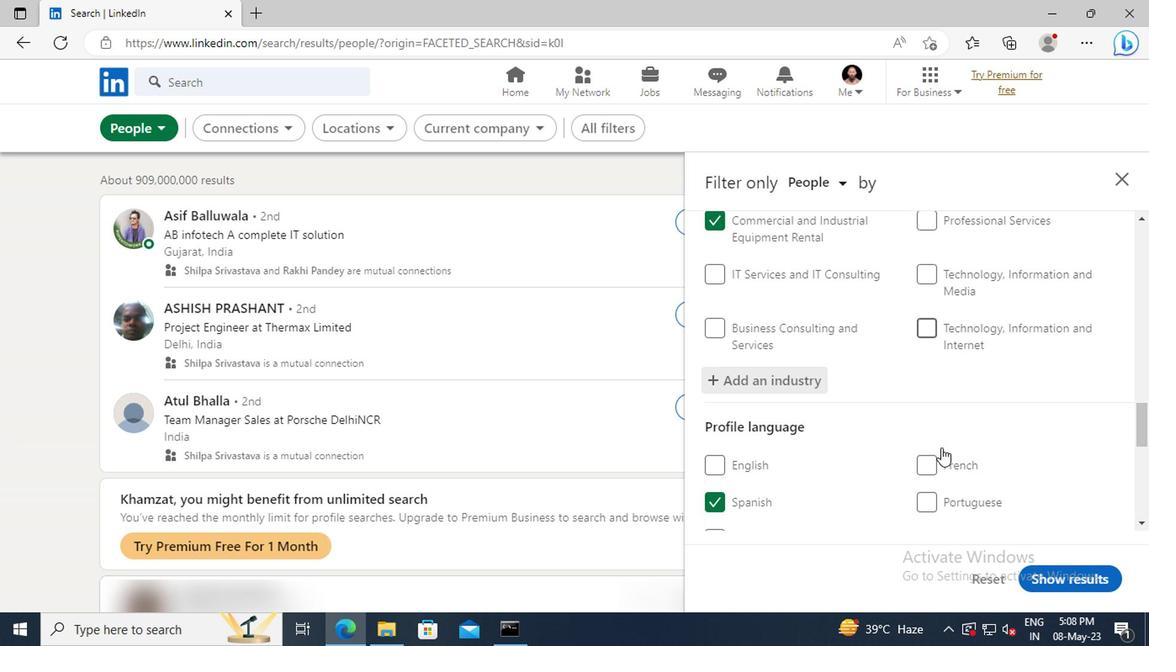 
Action: Mouse scrolled (936, 444) with delta (0, 0)
Screenshot: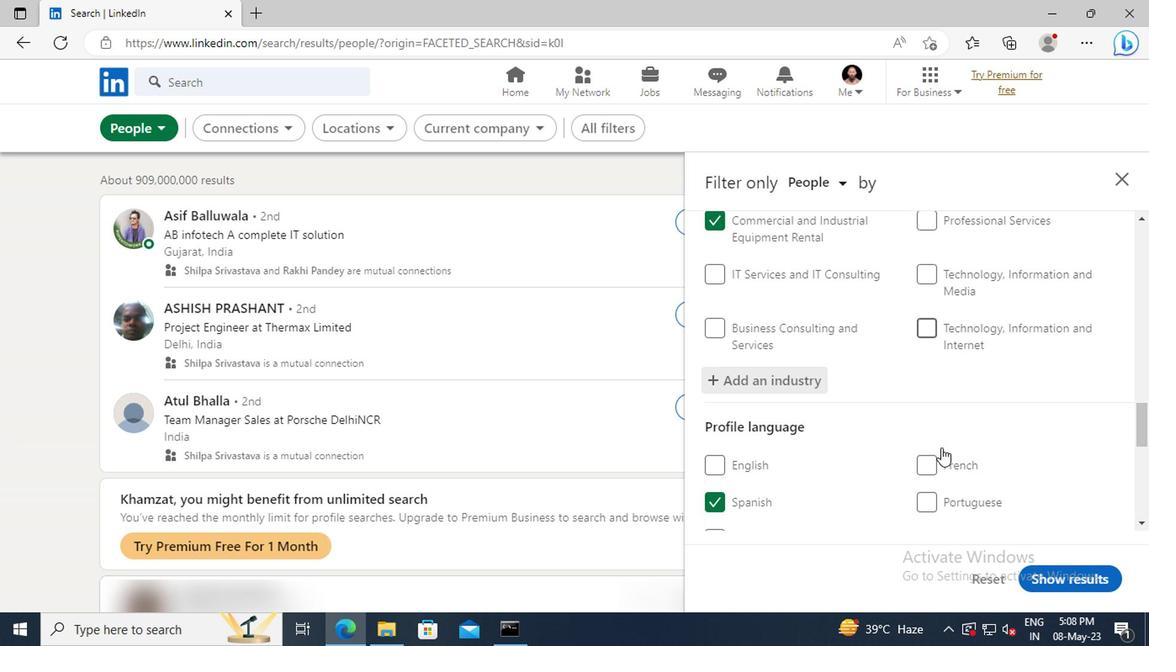 
Action: Mouse moved to (932, 432)
Screenshot: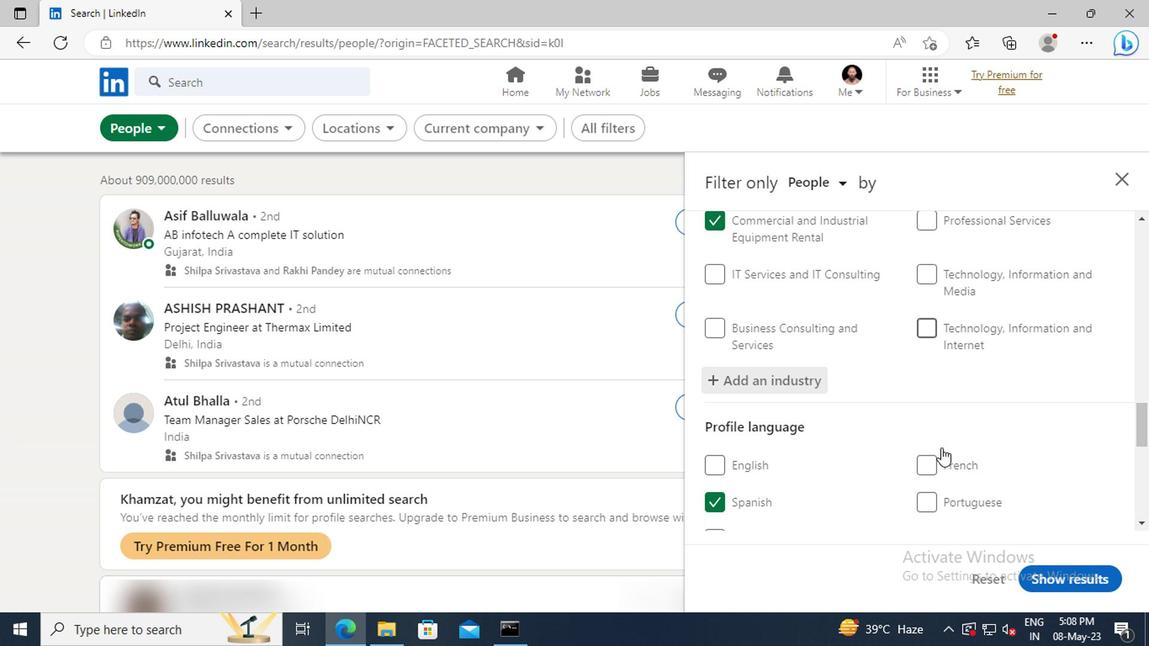 
Action: Mouse scrolled (932, 431) with delta (0, 0)
Screenshot: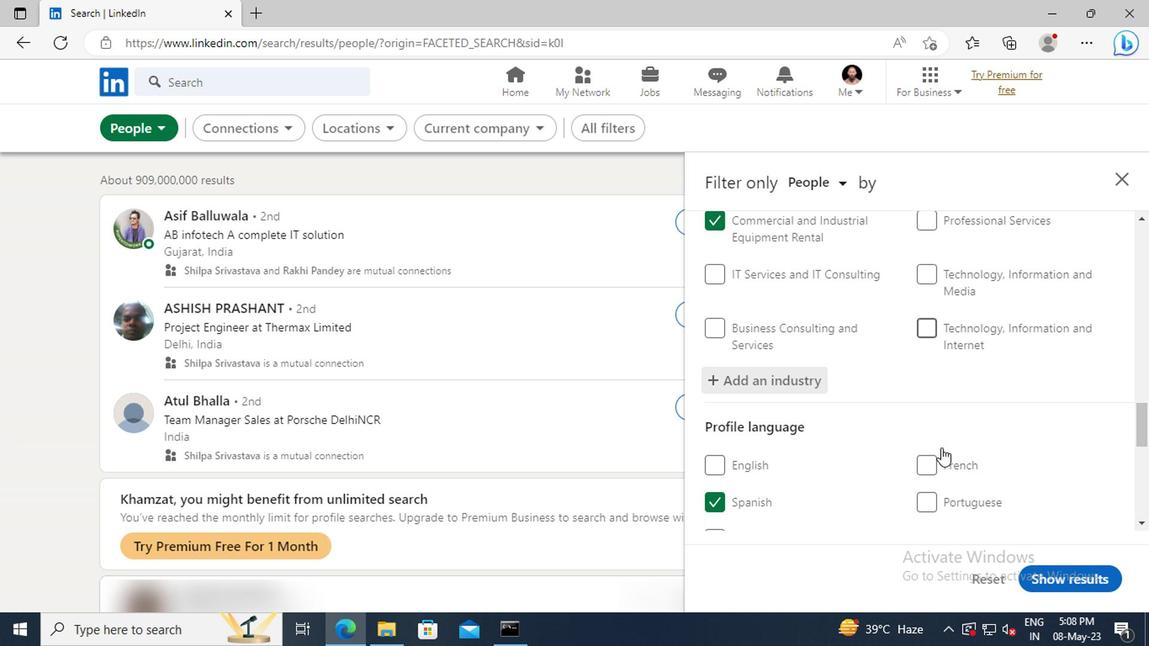 
Action: Mouse moved to (926, 409)
Screenshot: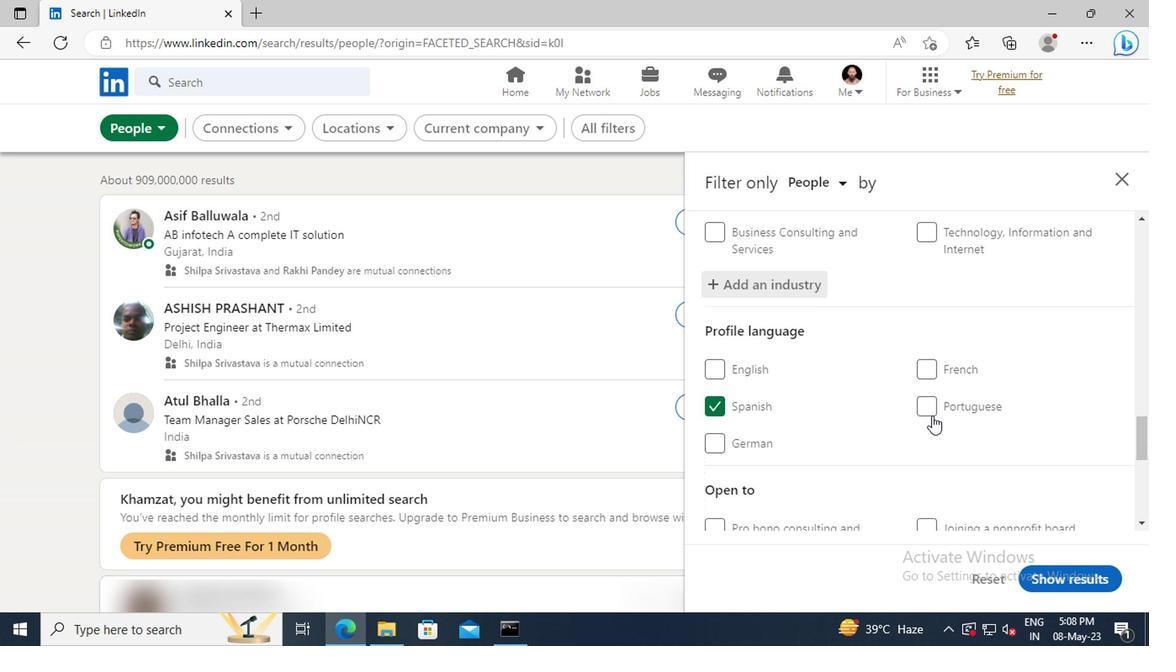 
Action: Mouse scrolled (926, 408) with delta (0, 0)
Screenshot: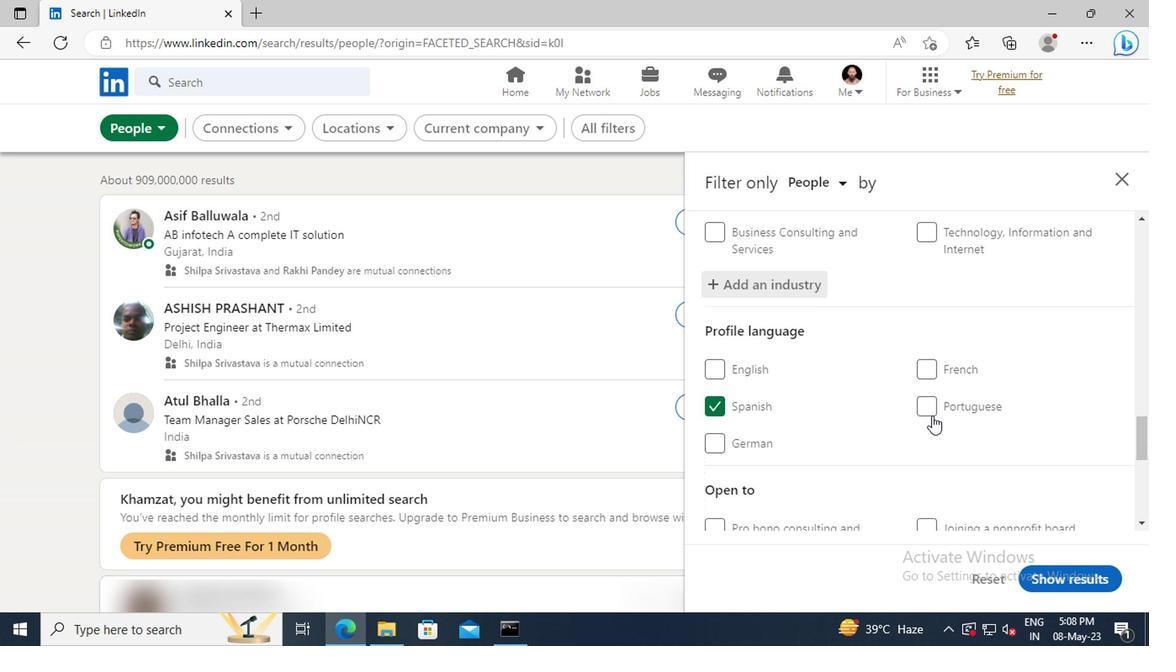 
Action: Mouse moved to (925, 408)
Screenshot: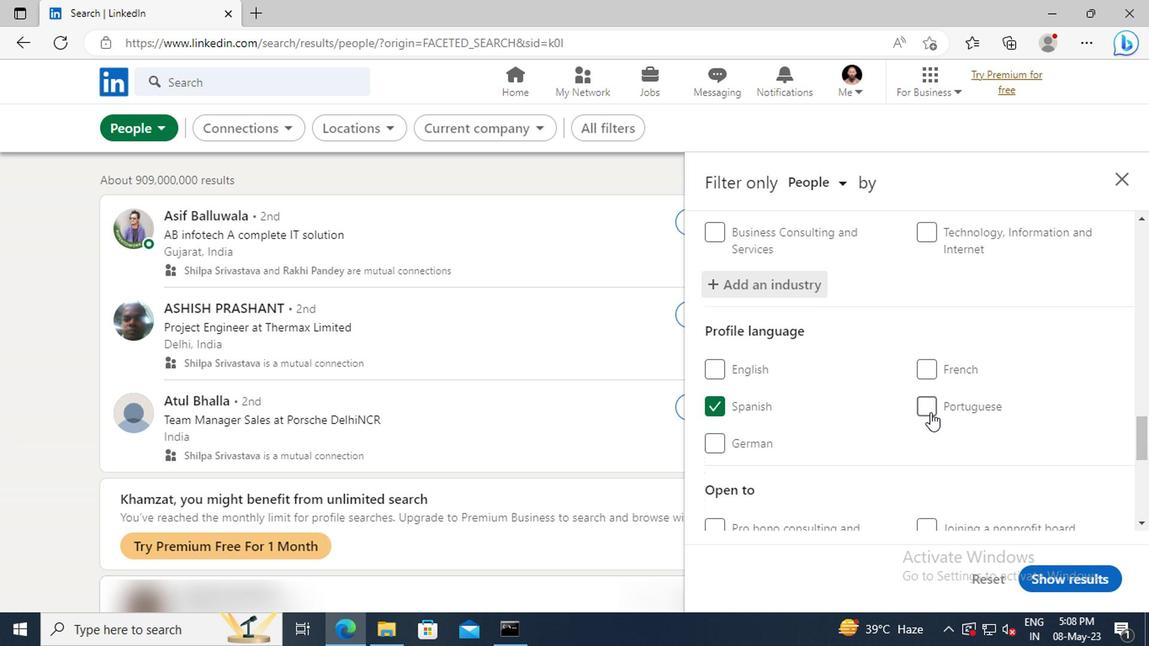 
Action: Mouse scrolled (925, 406) with delta (0, -1)
Screenshot: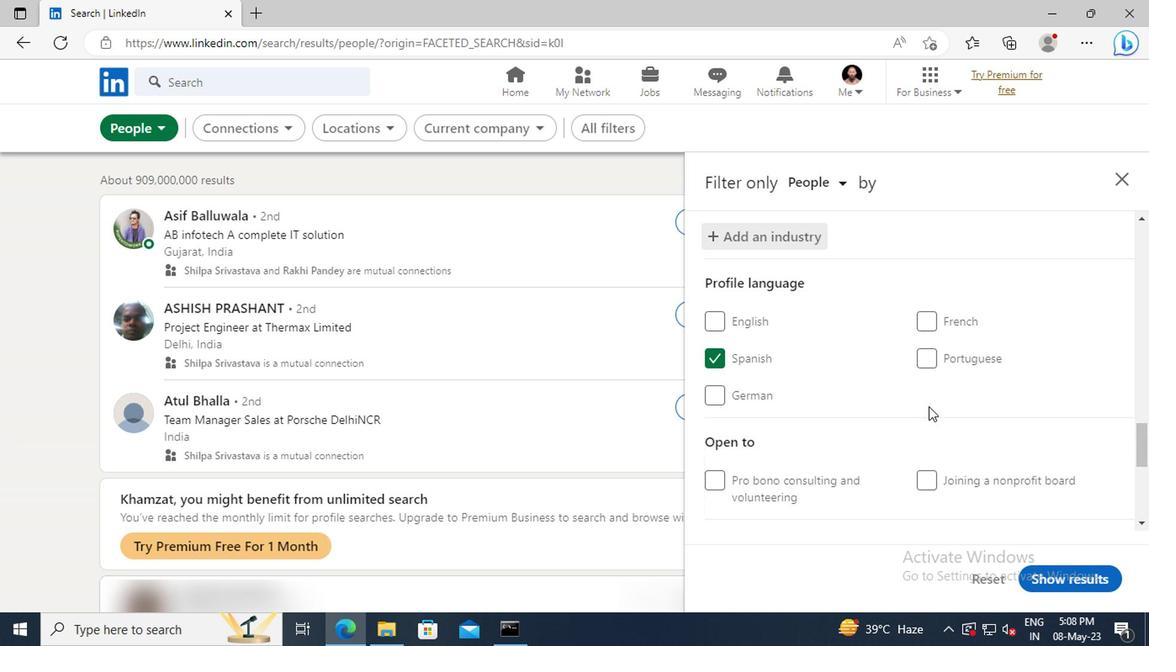 
Action: Mouse scrolled (925, 406) with delta (0, -1)
Screenshot: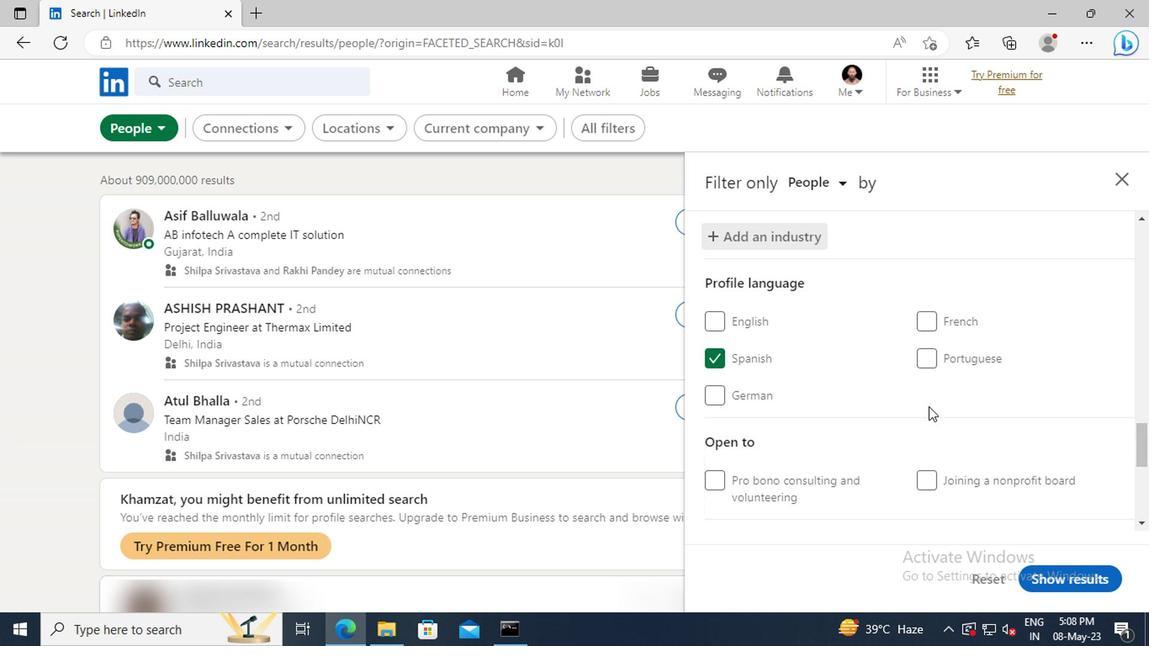 
Action: Mouse scrolled (925, 406) with delta (0, -1)
Screenshot: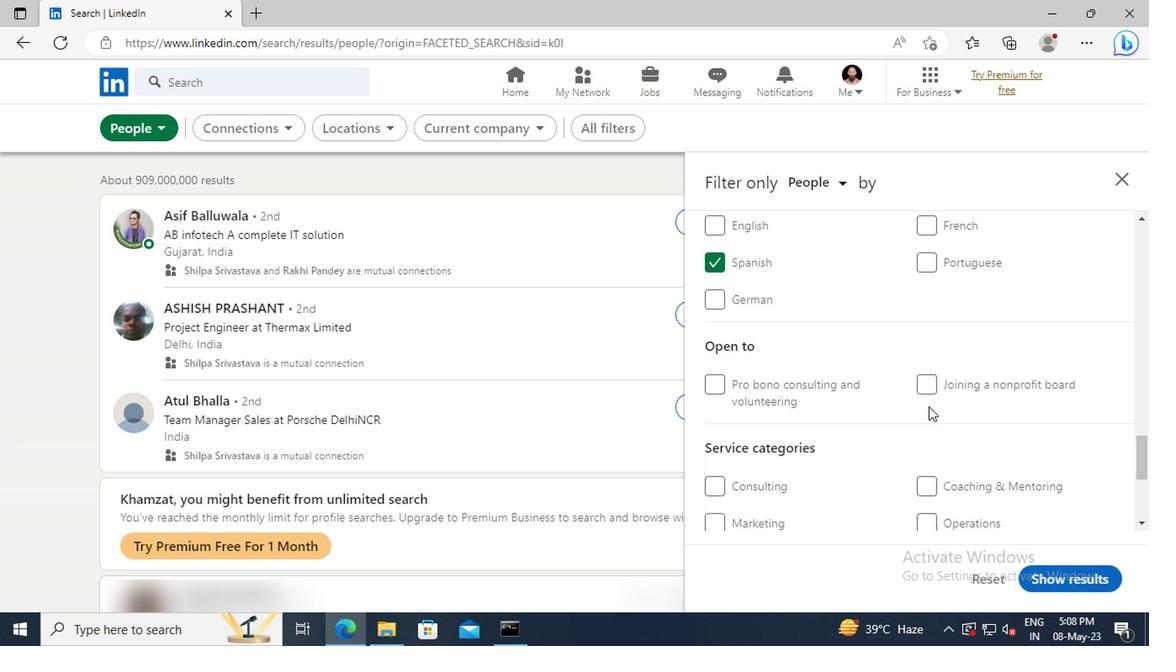 
Action: Mouse scrolled (925, 406) with delta (0, -1)
Screenshot: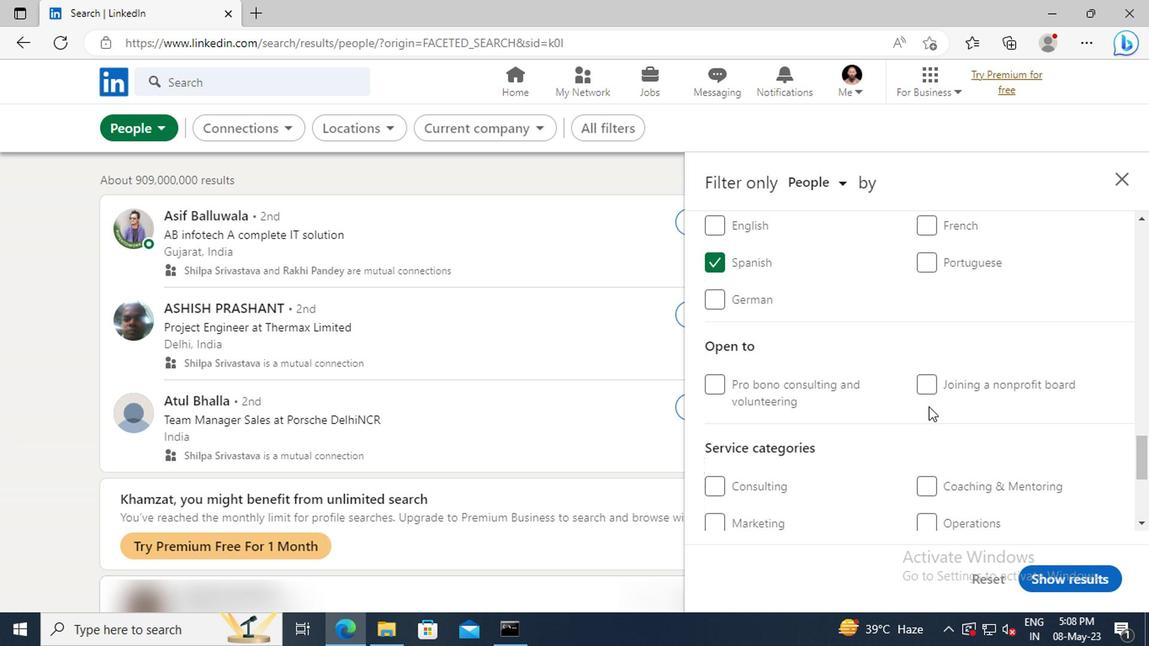 
Action: Mouse scrolled (925, 406) with delta (0, -1)
Screenshot: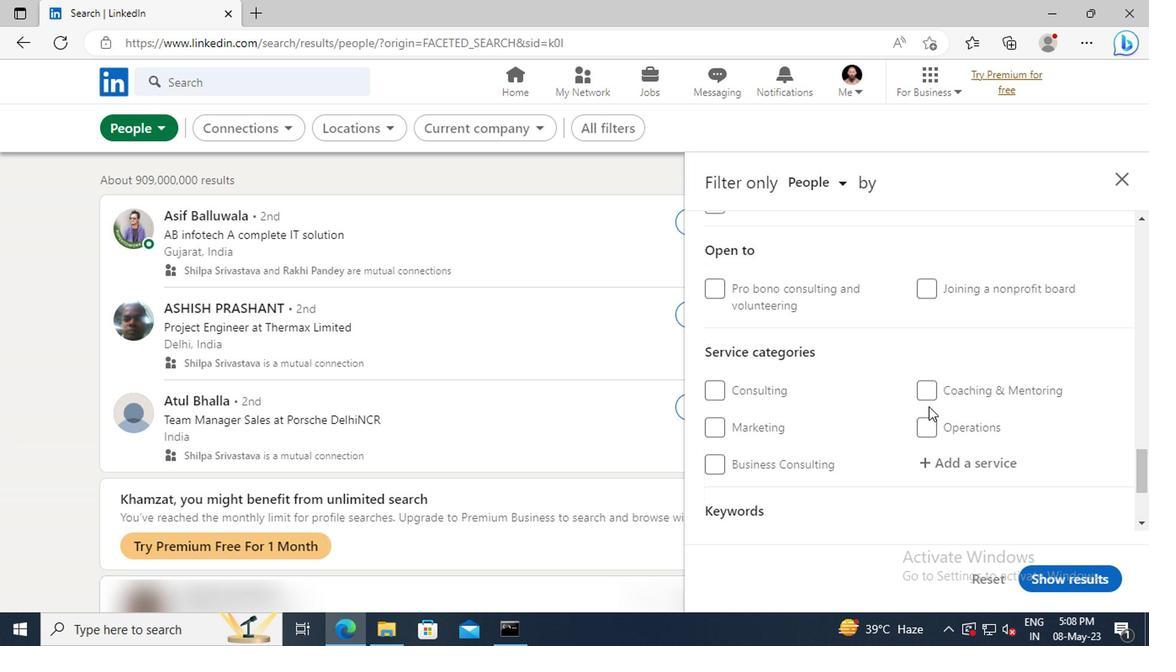 
Action: Mouse moved to (931, 416)
Screenshot: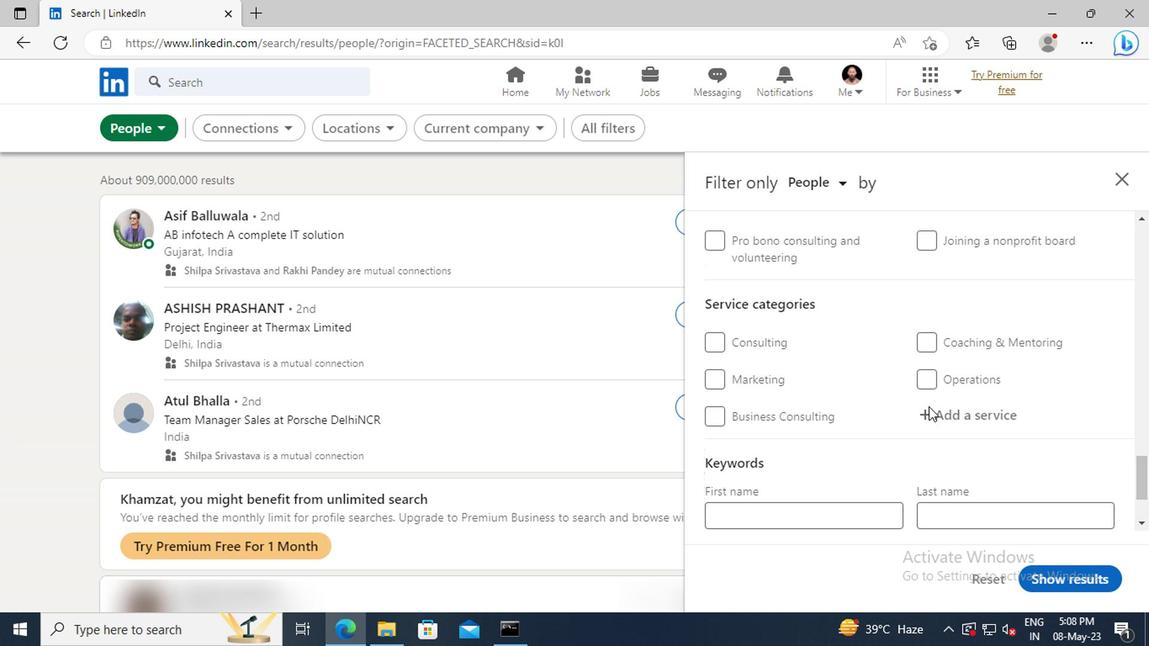 
Action: Mouse pressed left at (931, 416)
Screenshot: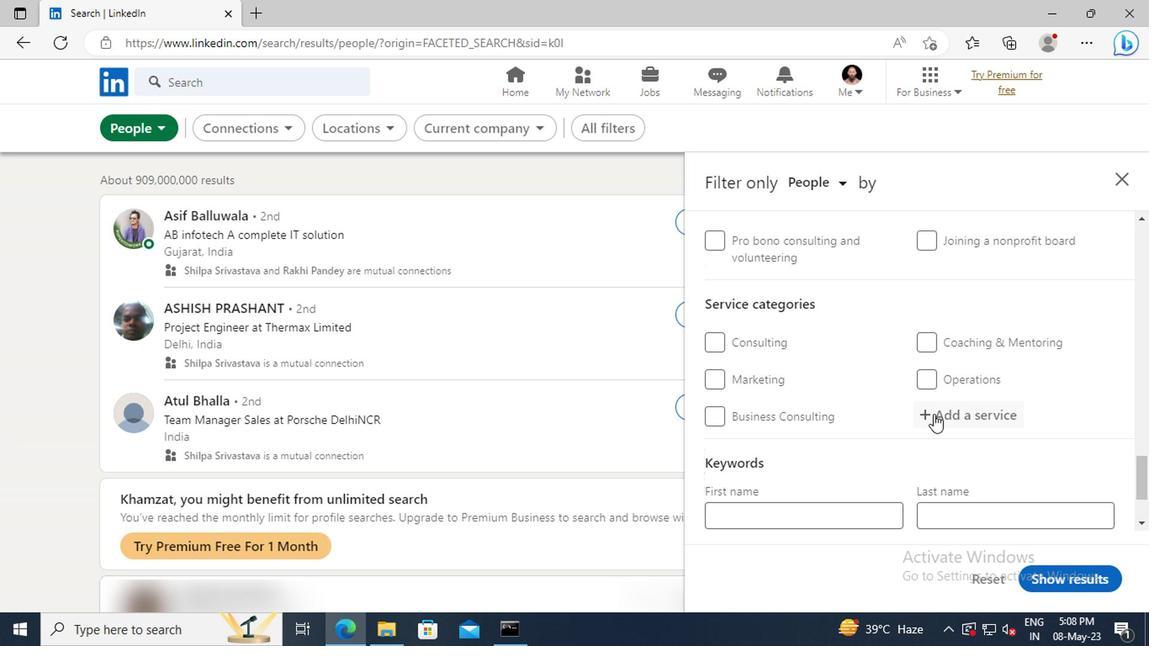 
Action: Key pressed <Key.shift>PRINT<Key.space><Key.shift>DE
Screenshot: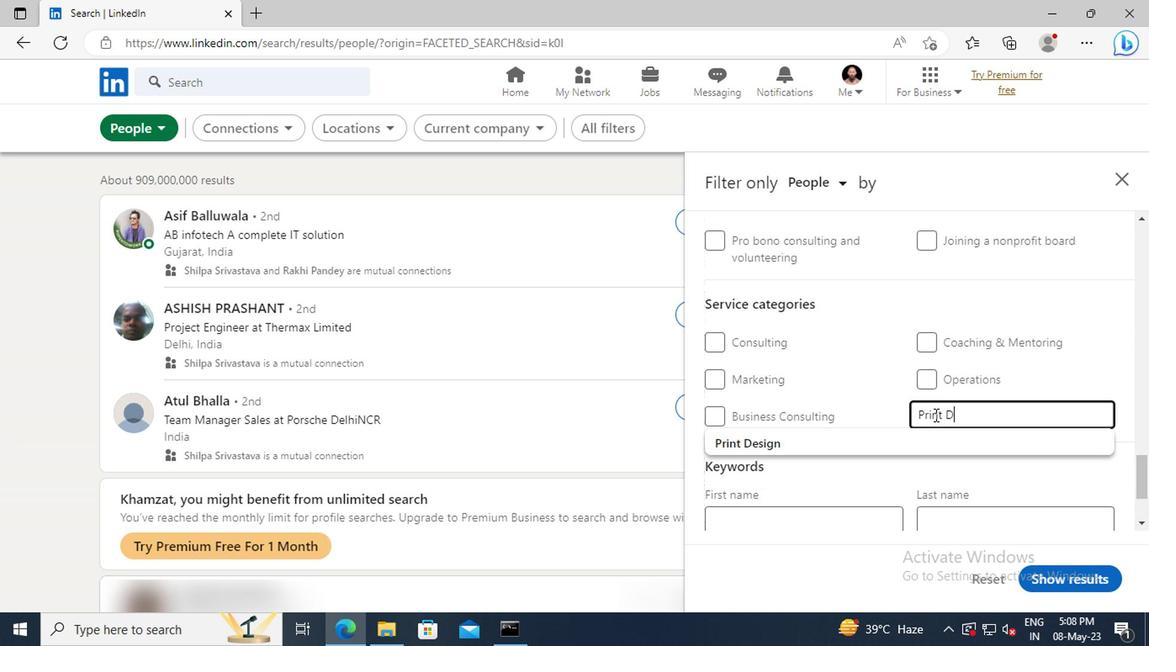 
Action: Mouse moved to (934, 440)
Screenshot: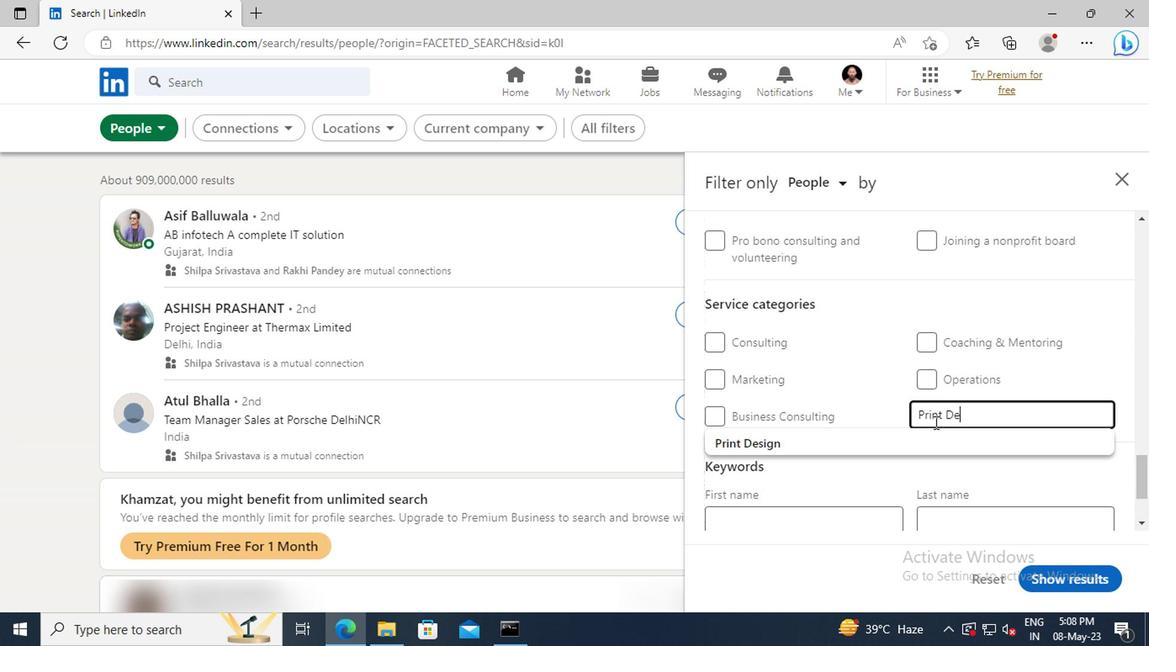 
Action: Mouse pressed left at (934, 440)
Screenshot: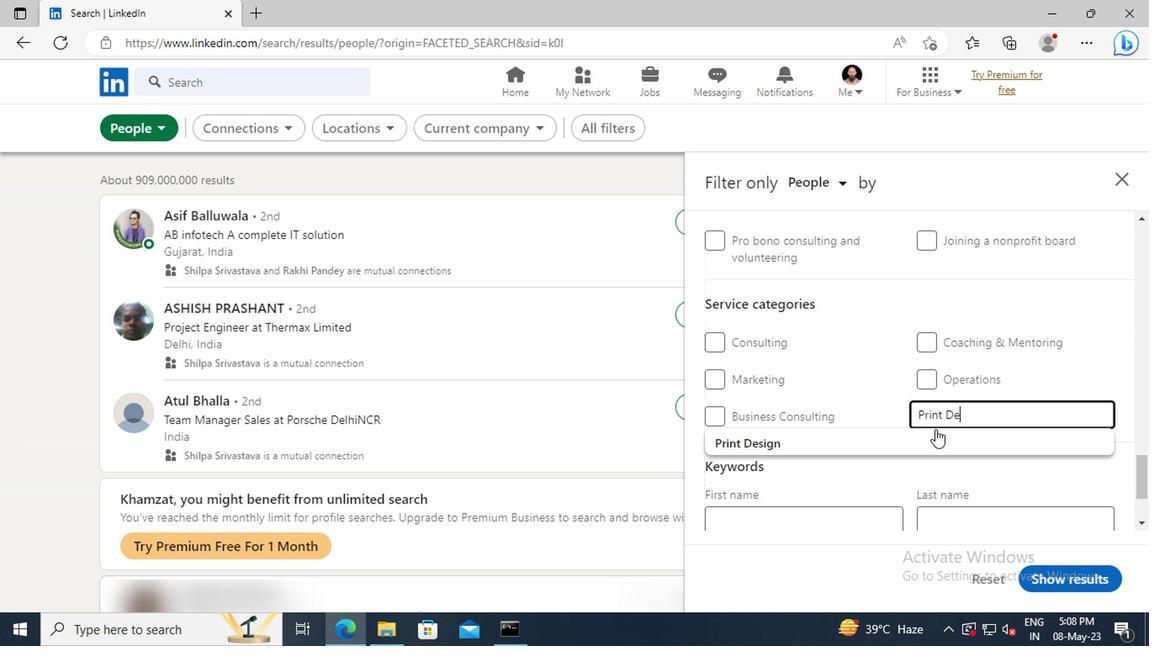 
Action: Mouse scrolled (934, 439) with delta (0, 0)
Screenshot: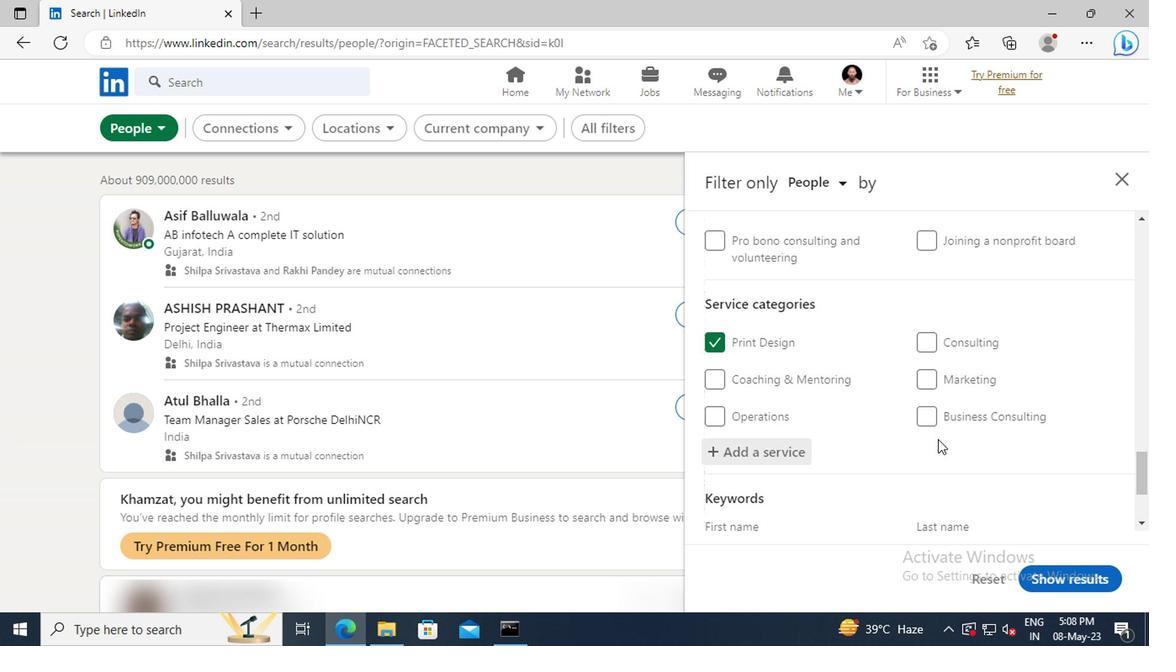 
Action: Mouse scrolled (934, 439) with delta (0, 0)
Screenshot: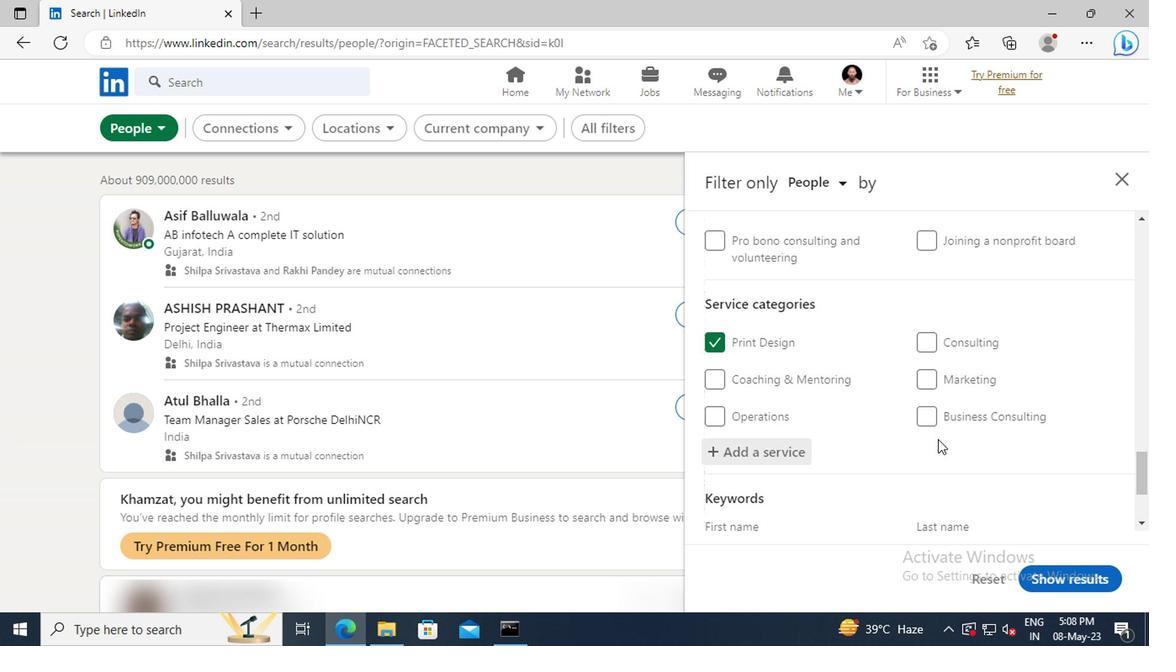 
Action: Mouse scrolled (934, 439) with delta (0, 0)
Screenshot: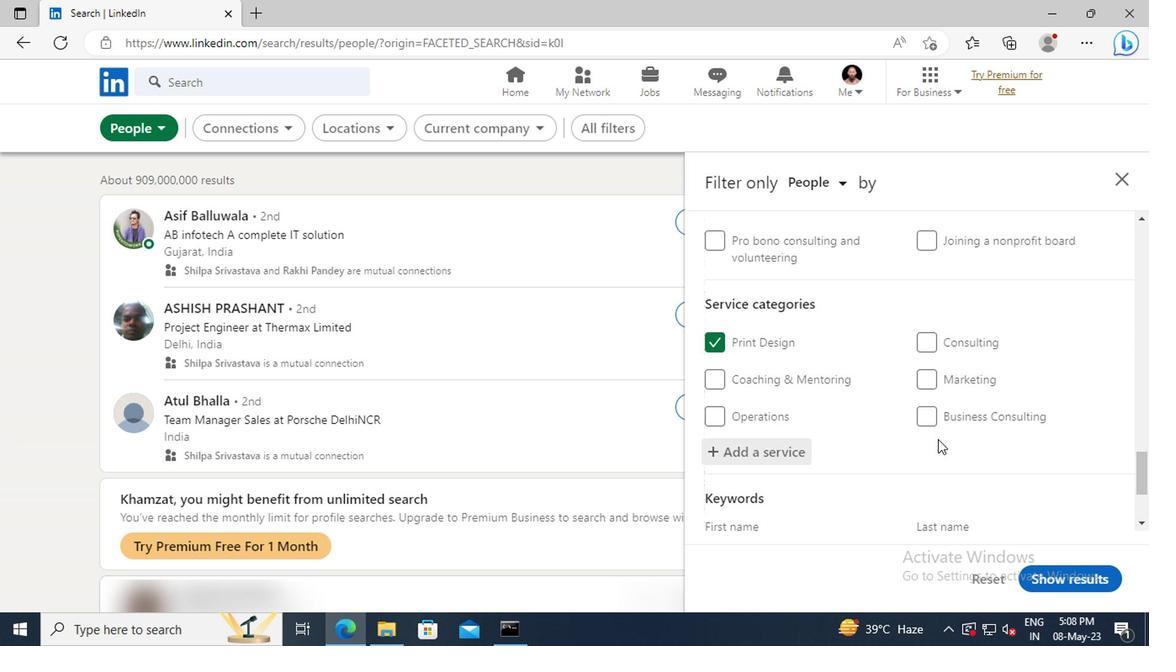 
Action: Mouse scrolled (934, 439) with delta (0, 0)
Screenshot: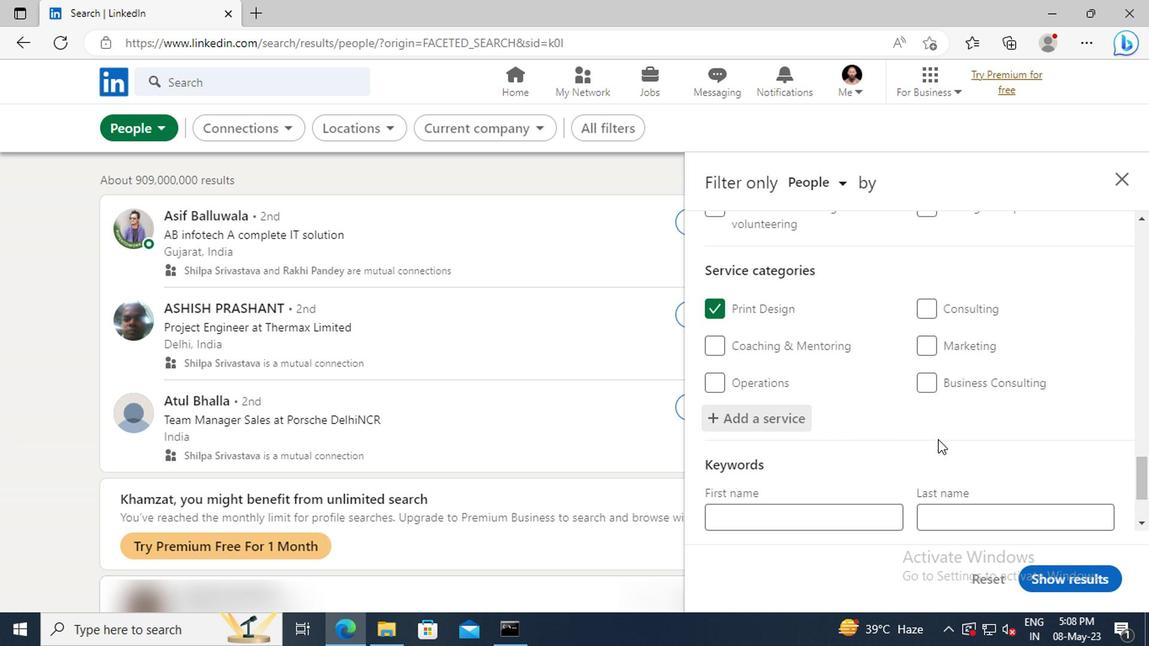 
Action: Mouse moved to (865, 454)
Screenshot: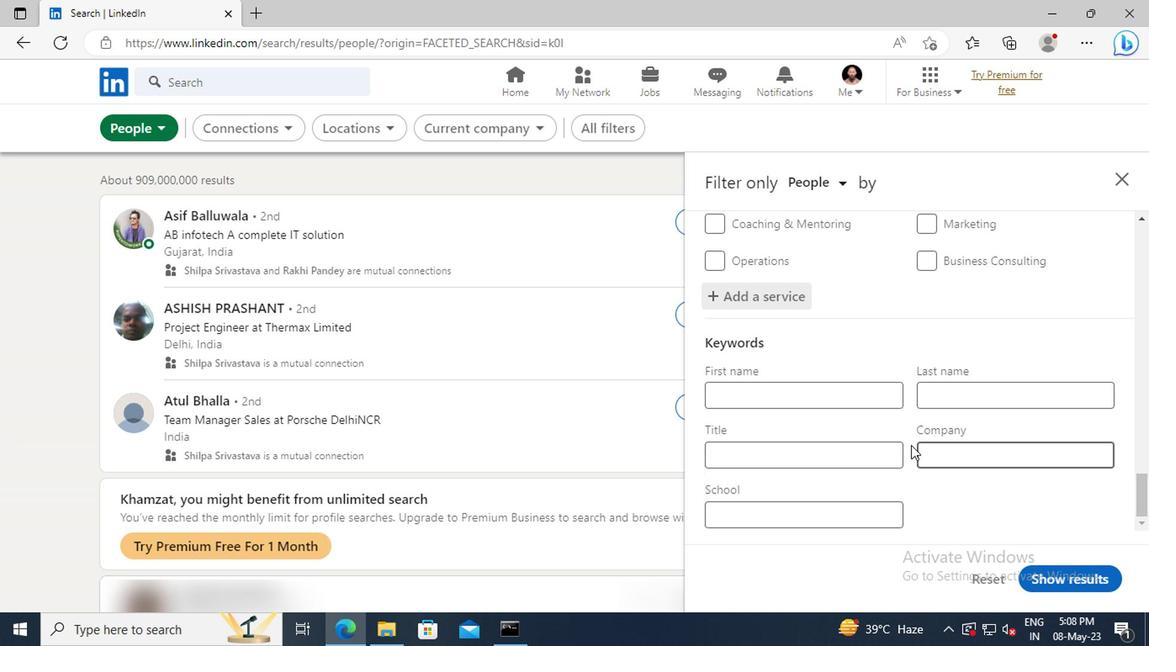 
Action: Mouse pressed left at (865, 454)
Screenshot: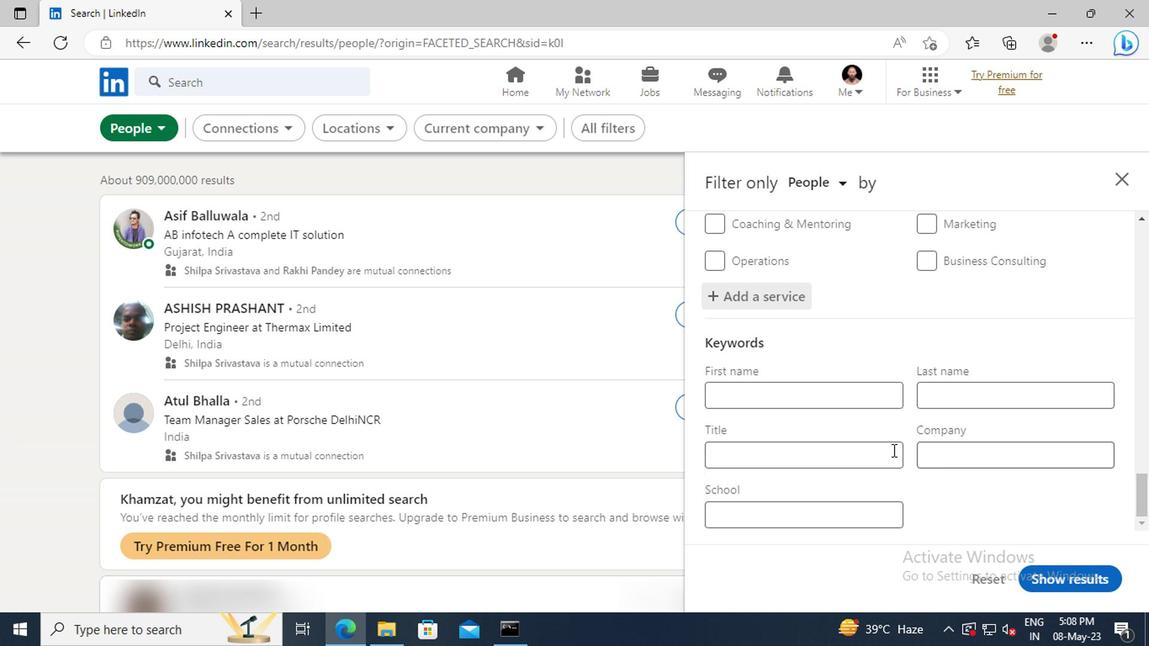 
Action: Key pressed <Key.shift>PHLEBOTOMIST<Key.enter>
Screenshot: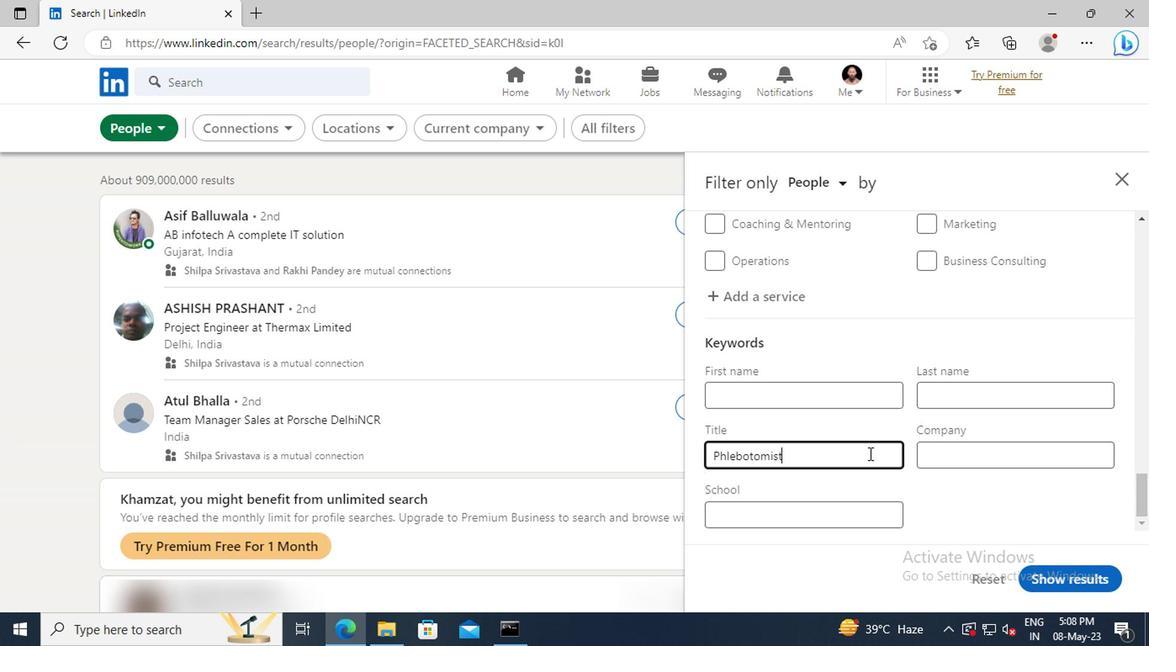 
Action: Mouse moved to (1044, 578)
Screenshot: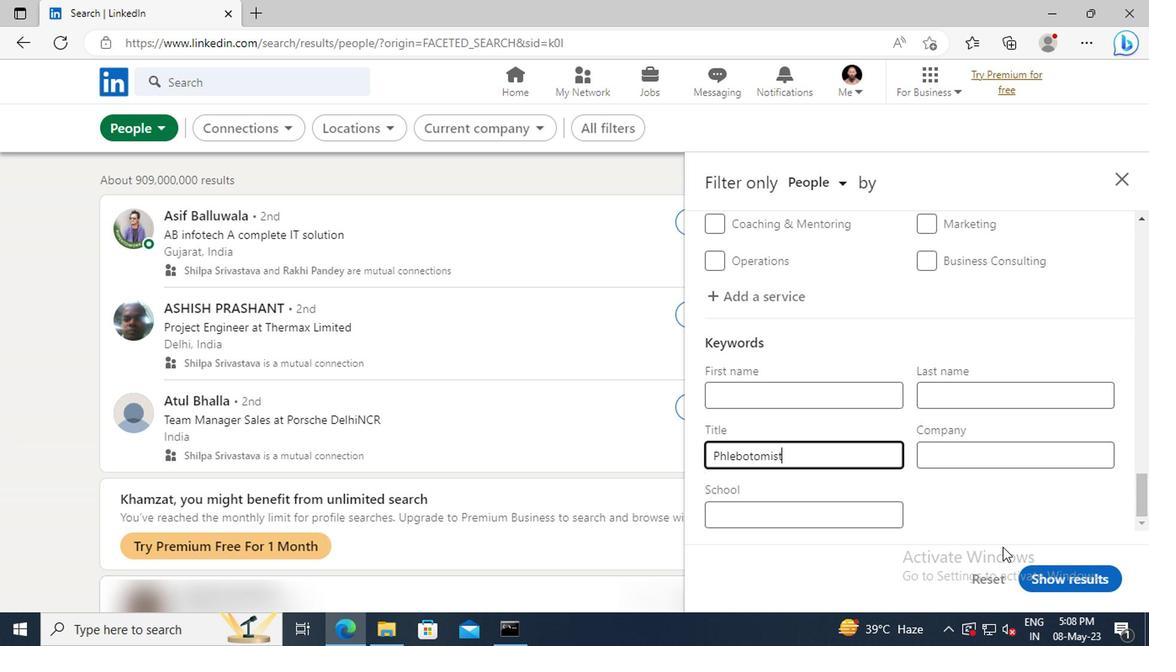 
Action: Mouse pressed left at (1044, 578)
Screenshot: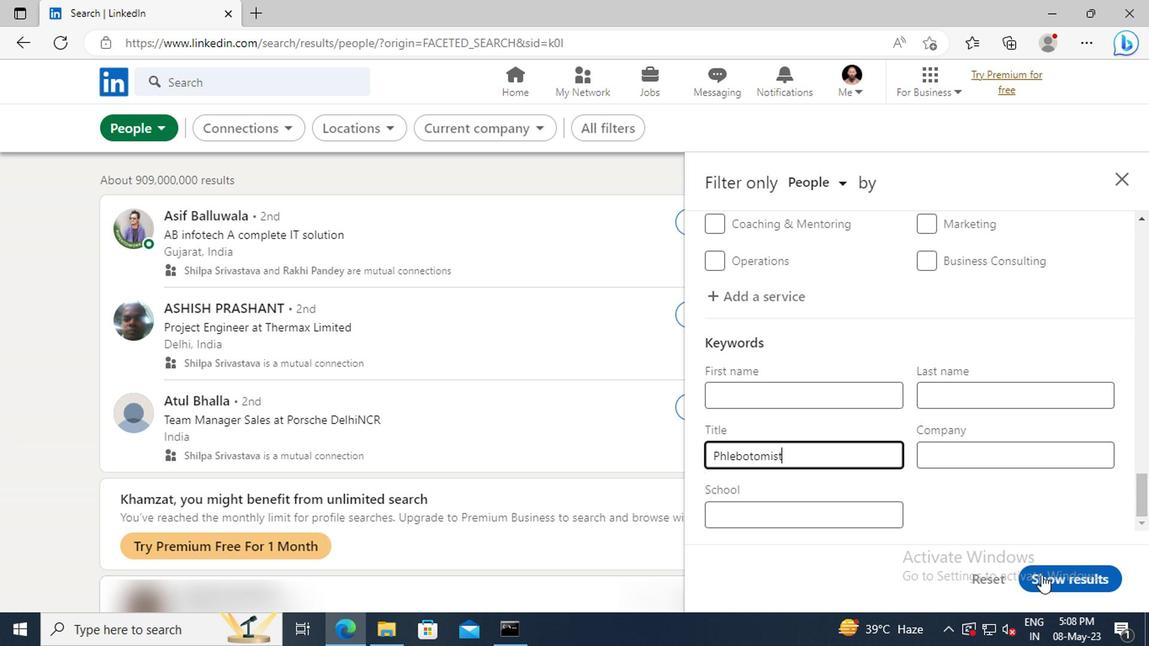 
